 Task: Look for space in Pullman, United States from 12th June, 2023 to 15th June, 2023 for 2 adults in price range Rs.10000 to Rs.15000. Place can be entire place with 1  bedroom having 1 bed and 1 bathroom. Property type can be house, flat, guest house, hotel. Booking option can be shelf check-in. Required host language is English.
Action: Mouse moved to (533, 119)
Screenshot: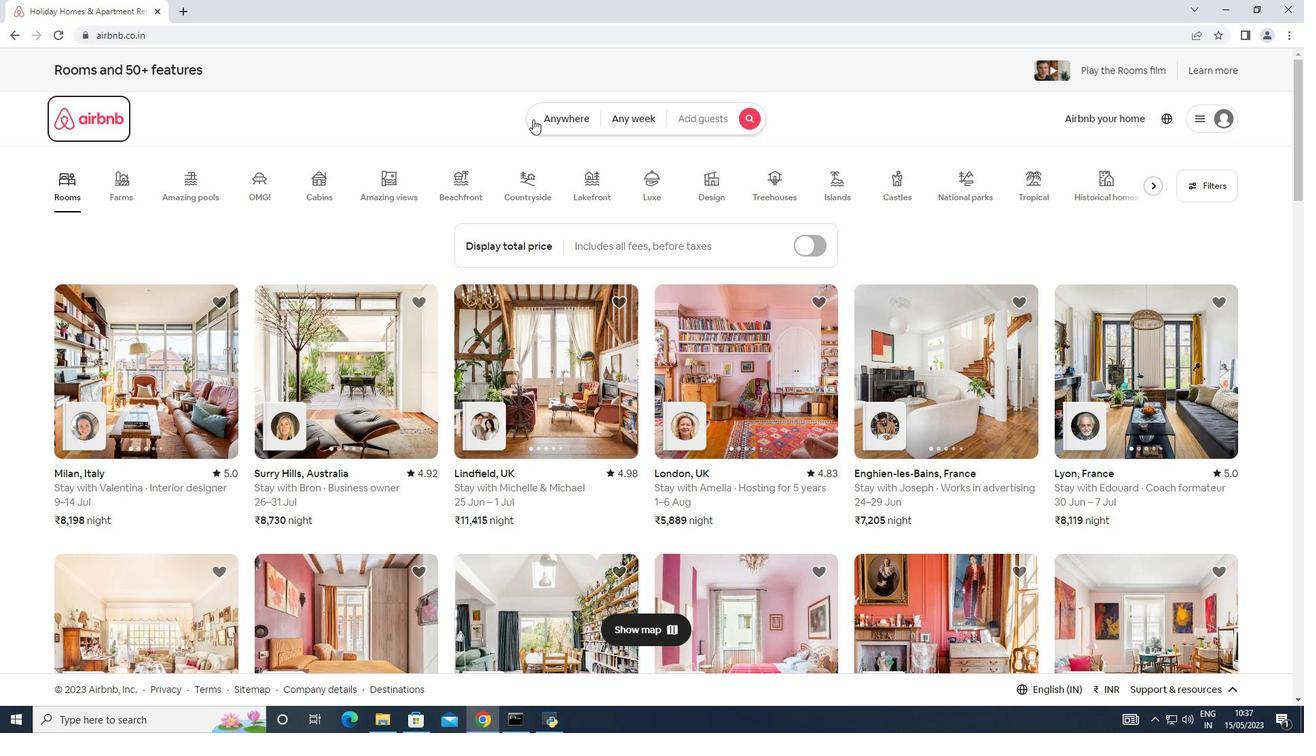 
Action: Mouse pressed left at (533, 119)
Screenshot: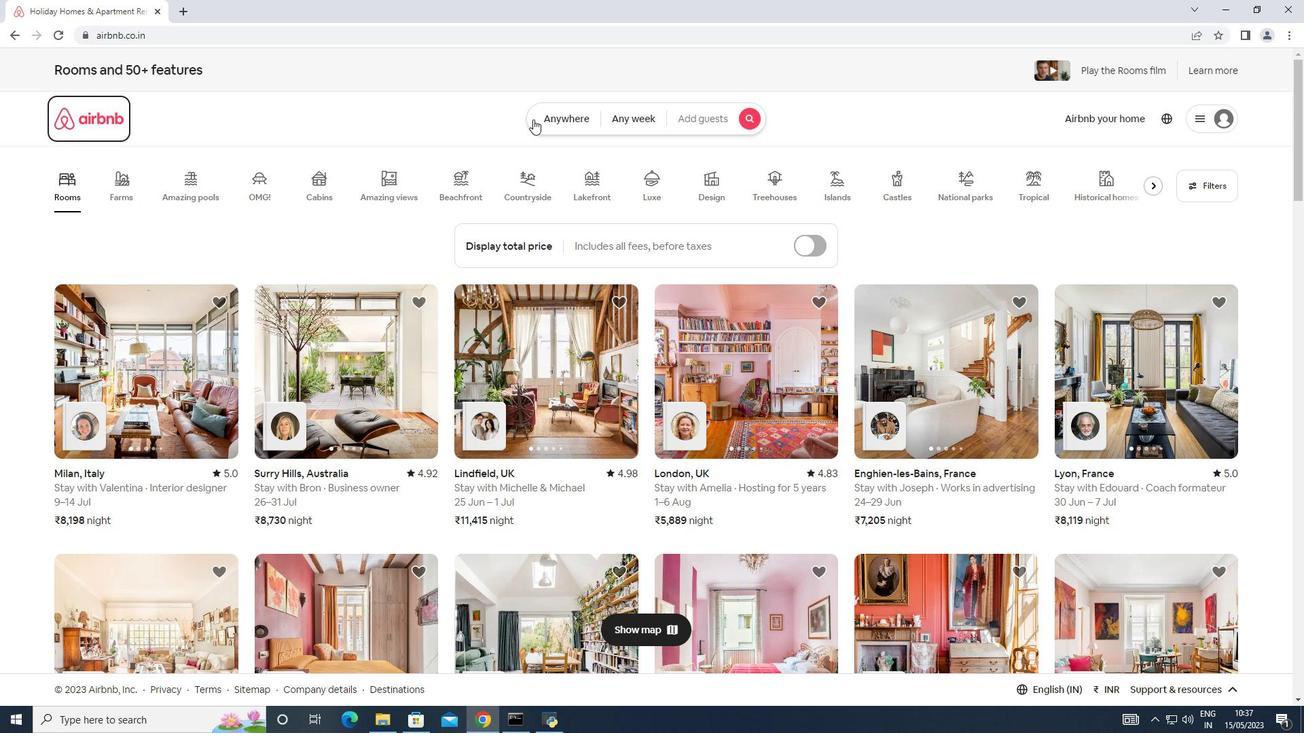 
Action: Mouse moved to (425, 175)
Screenshot: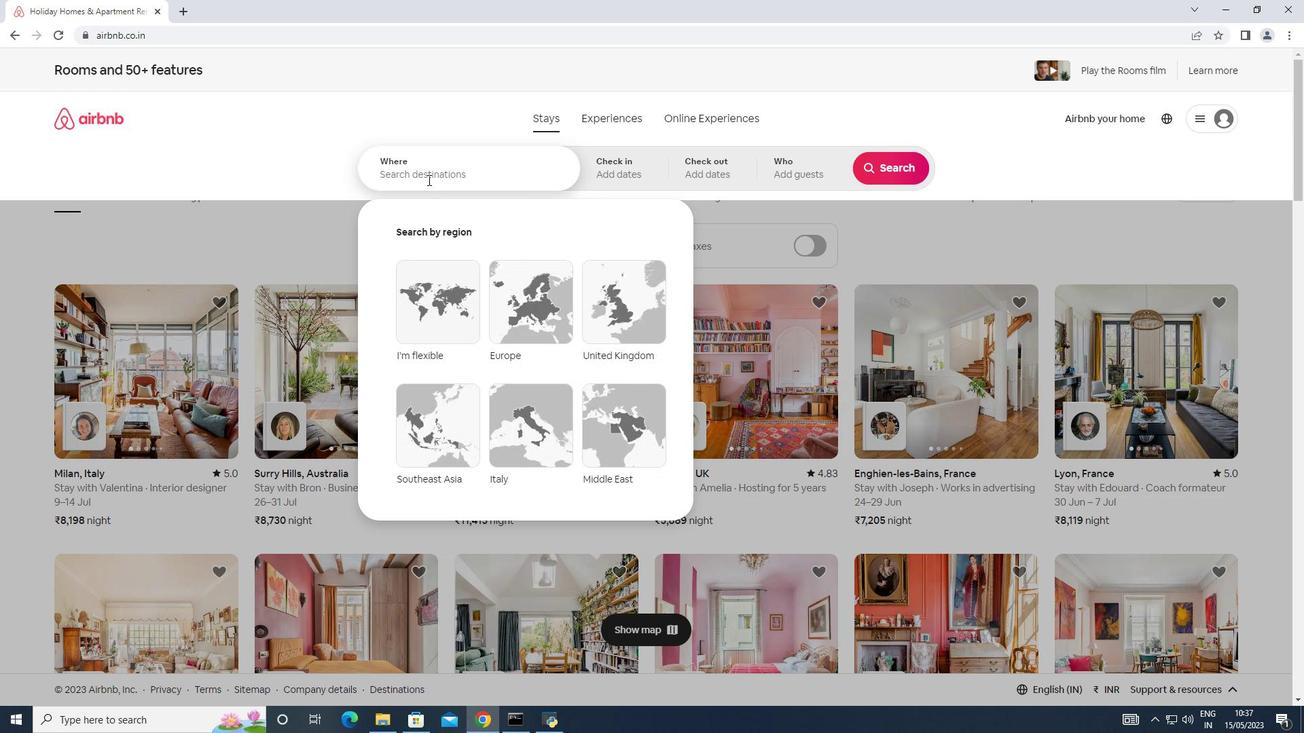 
Action: Mouse pressed left at (425, 175)
Screenshot: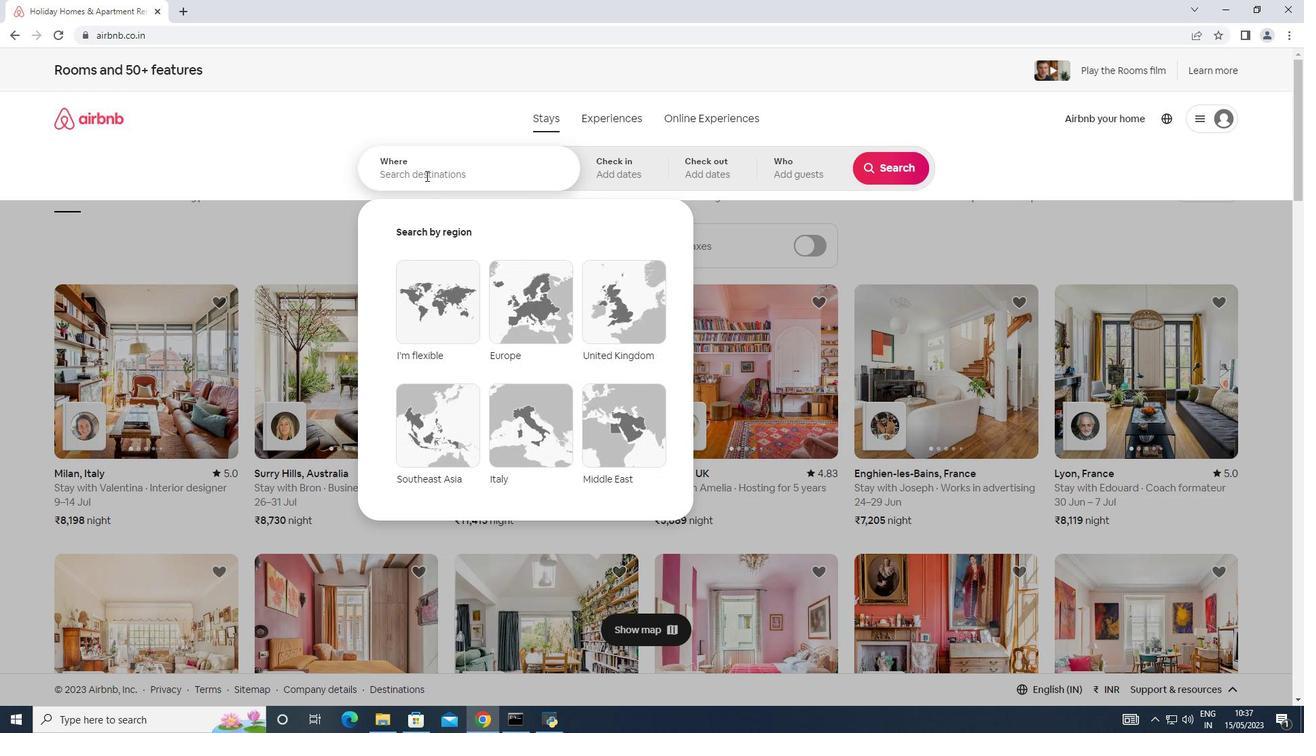 
Action: Mouse moved to (425, 174)
Screenshot: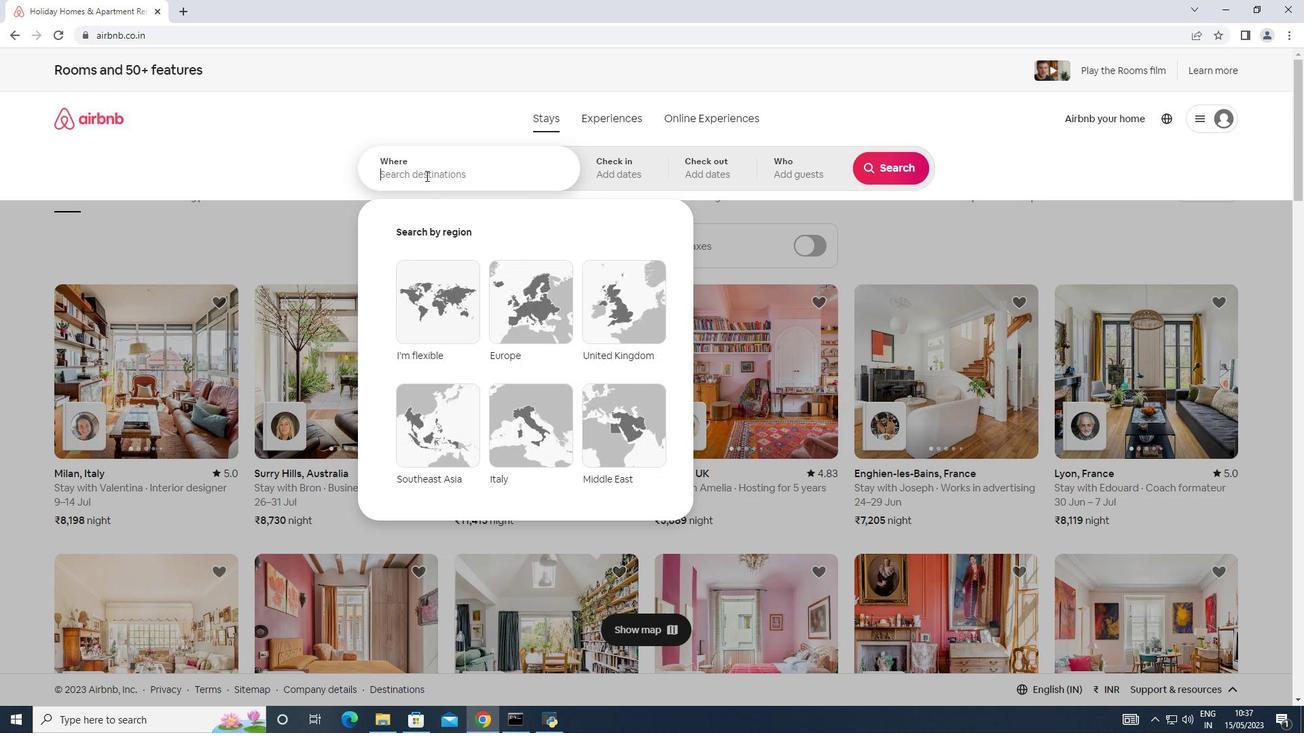 
Action: Key pressed <Key.shift><Key.shift><Key.shift><Key.shift><Key.shift><Key.shift><Key.shift><Key.shift><Key.shift><Key.shift><Key.shift><Key.shift><Key.shift><Key.shift><Key.shift><Key.shift><Key.shift><Key.shift><Key.shift><Key.shift><Key.shift><Key.shift><Key.shift><Key.shift><Key.shift><Key.shift><Key.shift><Key.shift><Key.shift><Key.shift><Key.shift><Key.shift><Key.shift><Key.shift><Key.shift><Key.shift><Key.shift><Key.shift><Key.shift><Key.shift><Key.shift><Key.shift><Key.shift><Key.shift><Key.shift><Key.shift><Key.shift><Key.shift><Key.shift><Key.shift><Key.shift><Key.shift><Key.shift><Key.shift><Key.shift><Key.shift><Key.shift><Key.shift><Key.shift><Key.shift><Key.shift><Key.shift><Key.shift><Key.shift><Key.shift><Key.shift><Key.shift><Key.shift><Key.shift><Key.shift><Key.shift><Key.shift><Key.shift>Pullman,<Key.shift>United<Key.space><Key.shift>States
Screenshot: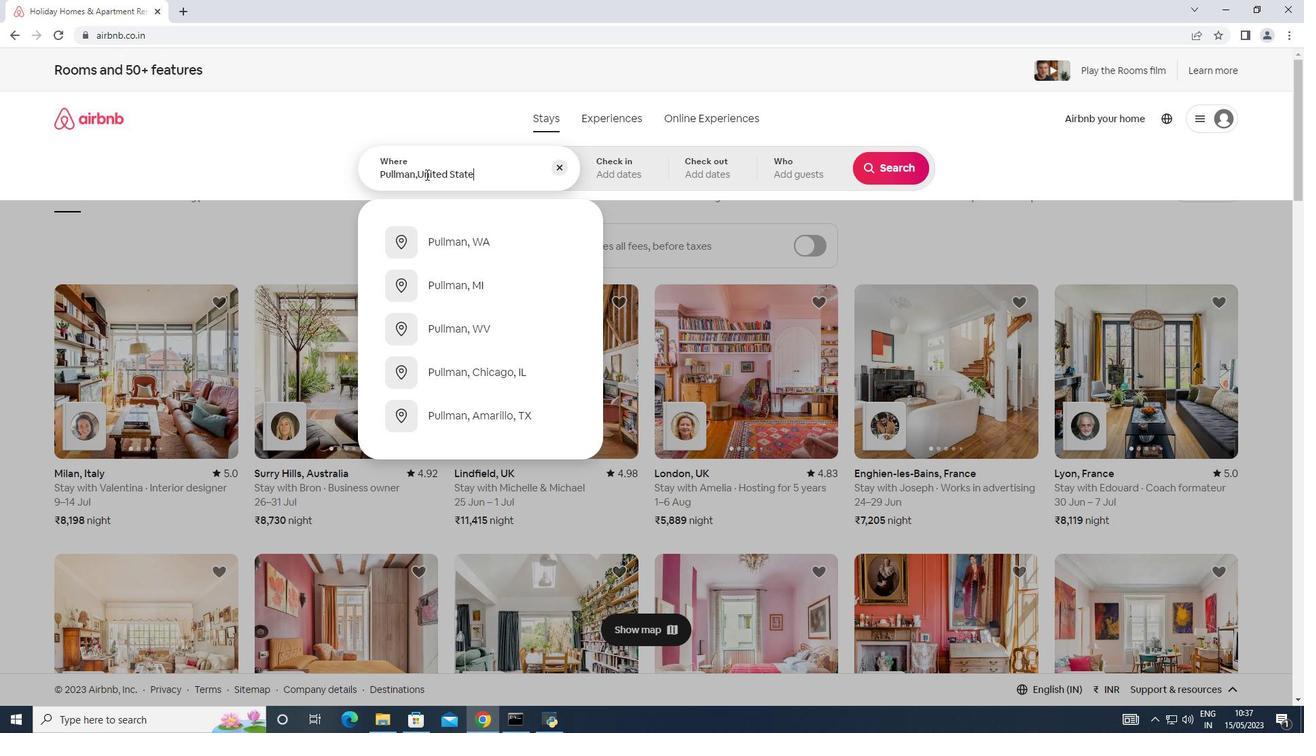 
Action: Mouse moved to (606, 158)
Screenshot: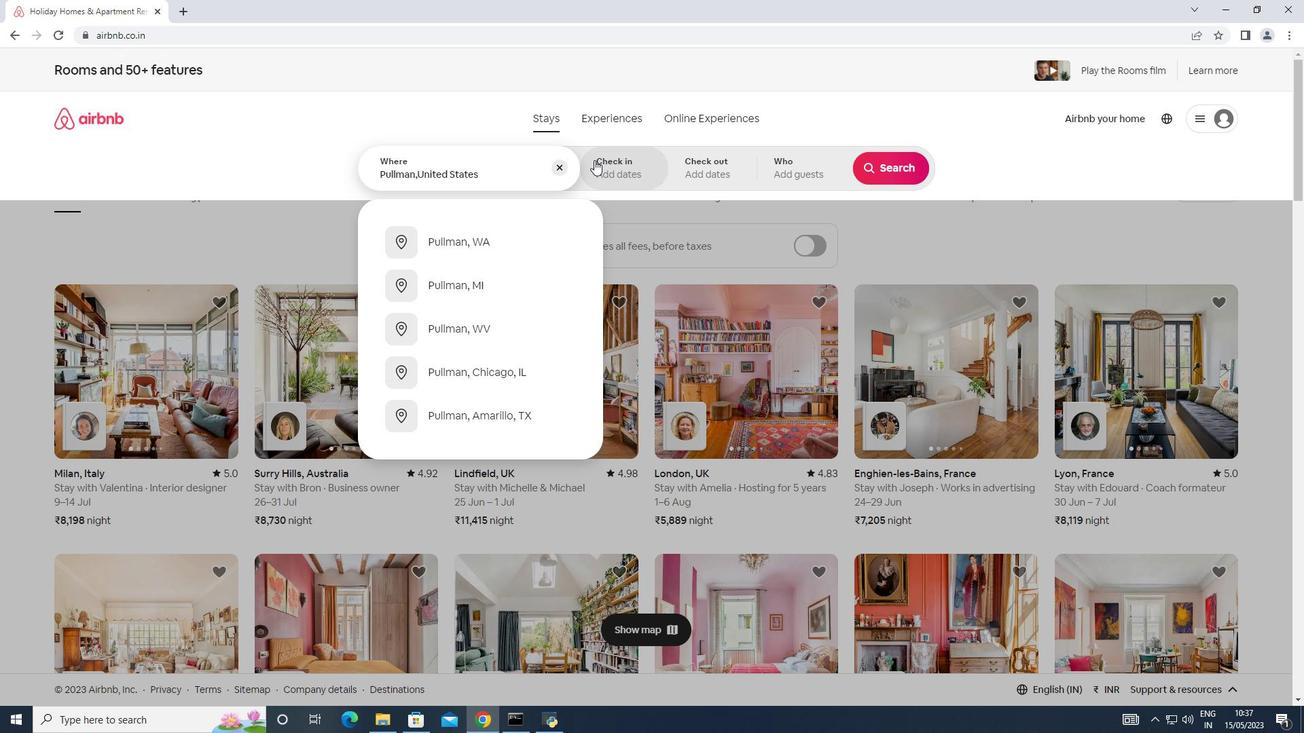 
Action: Mouse pressed left at (606, 158)
Screenshot: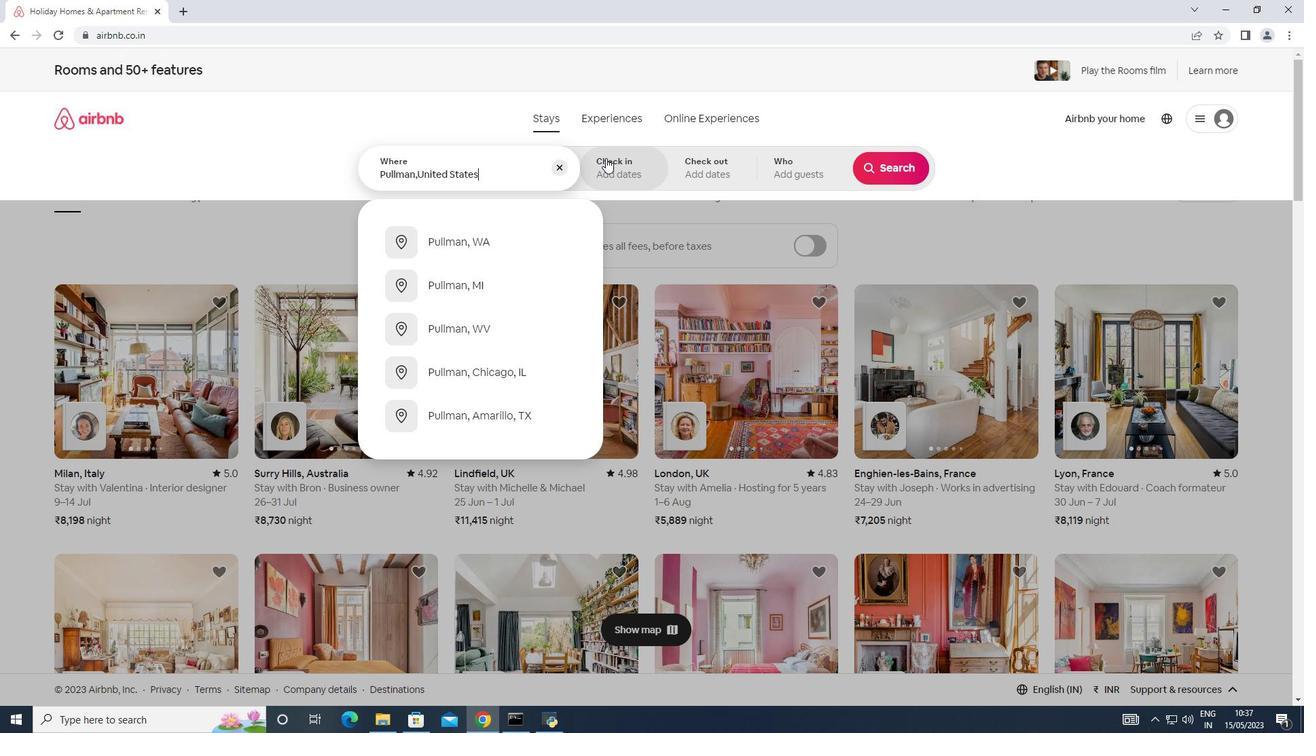 
Action: Mouse moved to (720, 395)
Screenshot: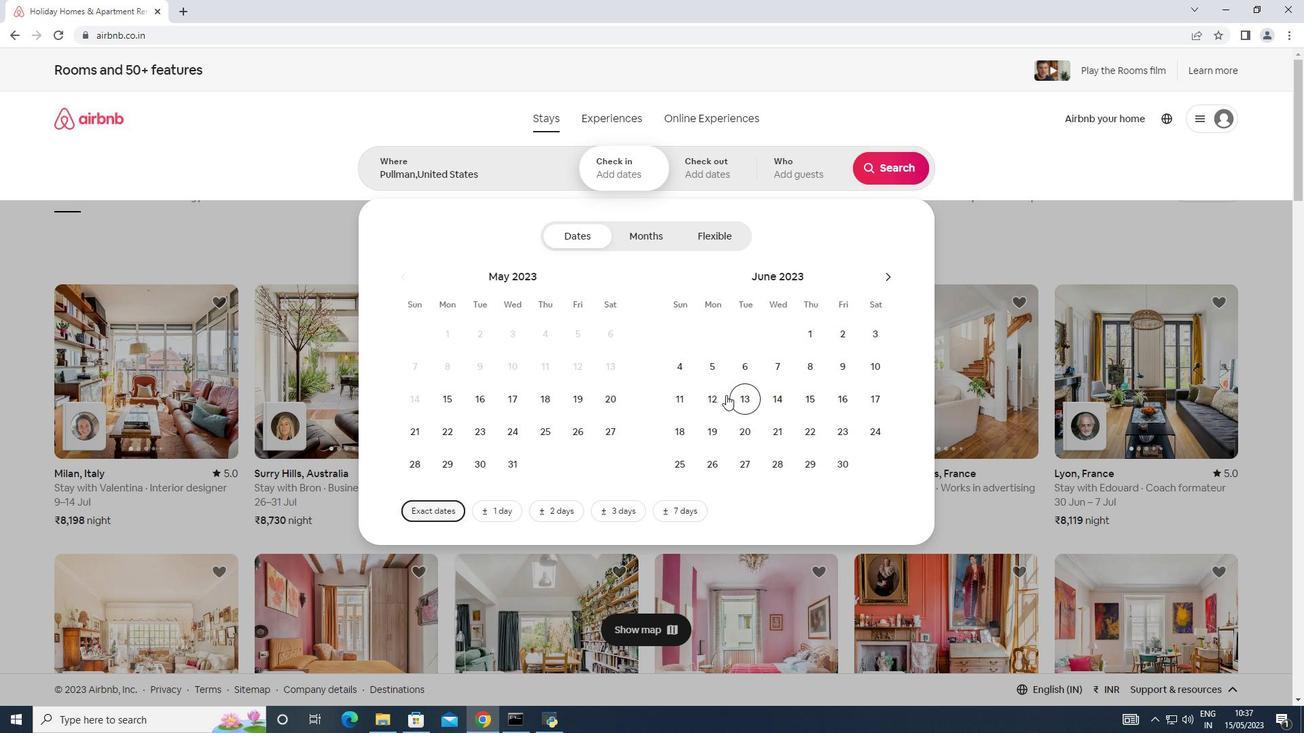 
Action: Mouse pressed left at (720, 395)
Screenshot: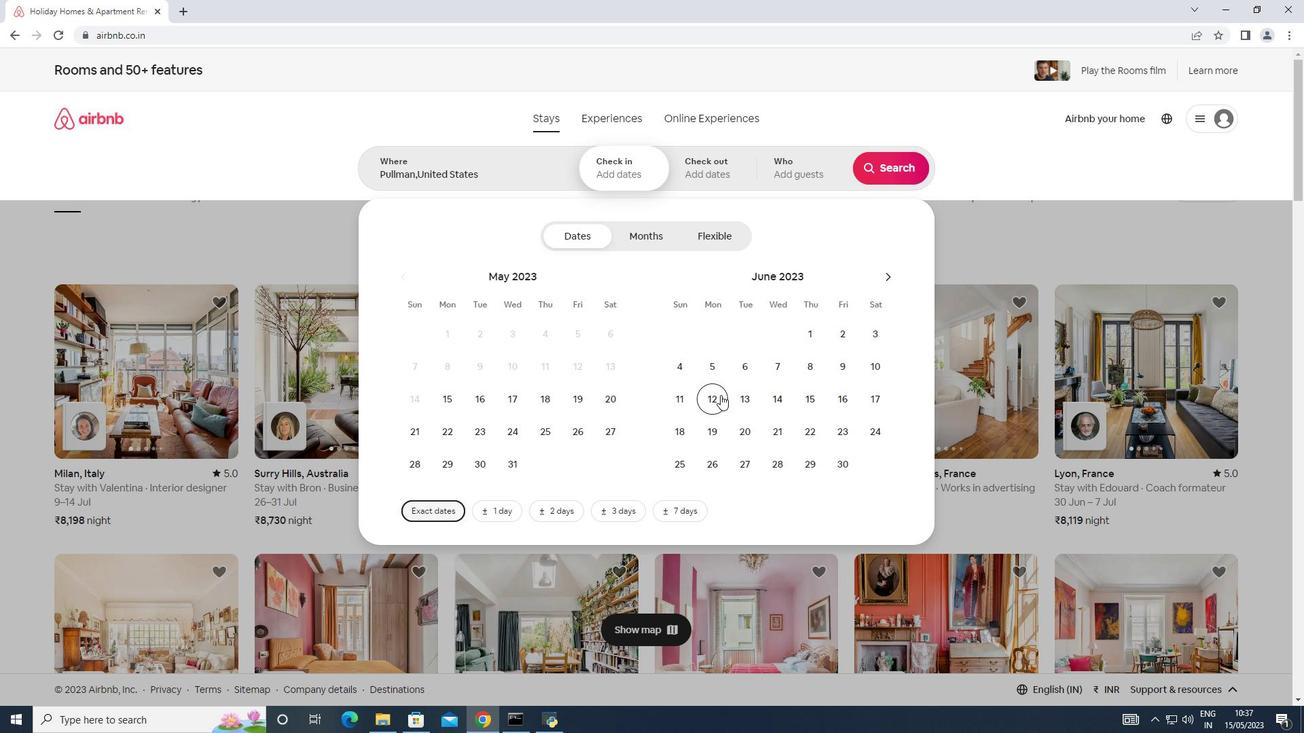 
Action: Mouse moved to (813, 405)
Screenshot: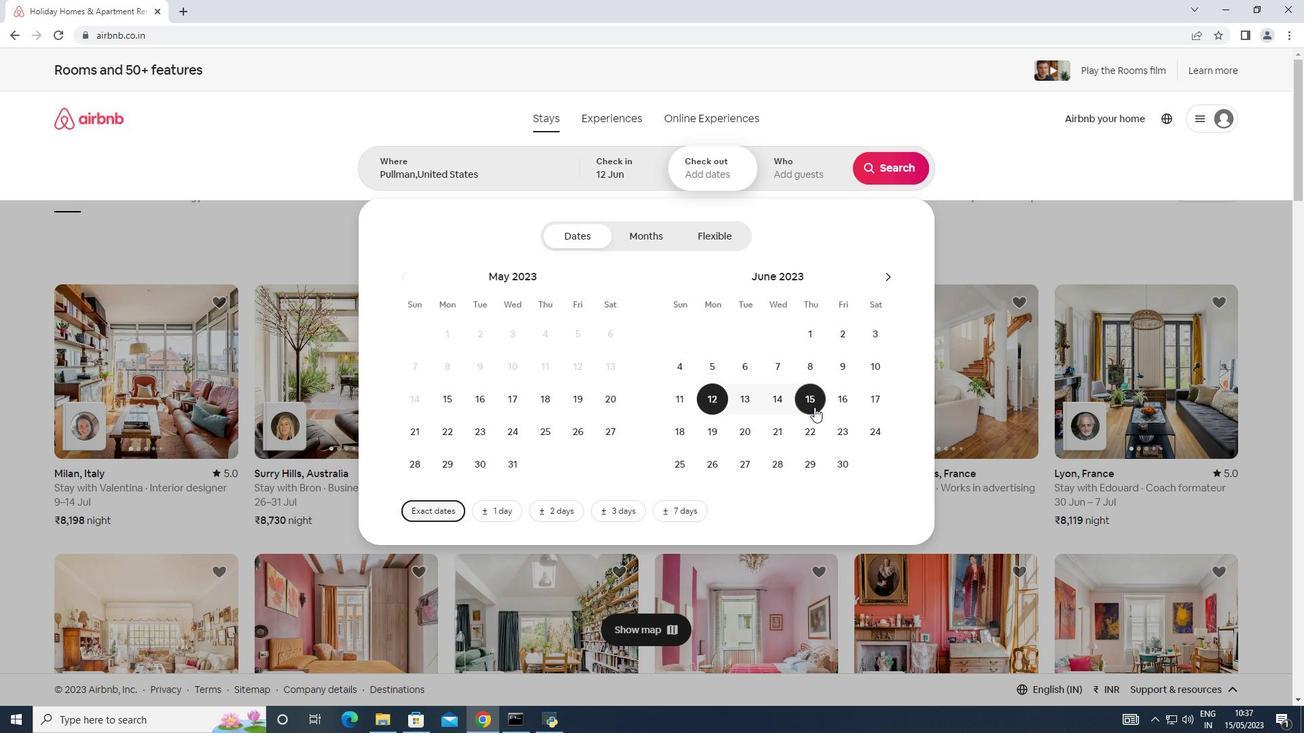 
Action: Mouse pressed left at (813, 405)
Screenshot: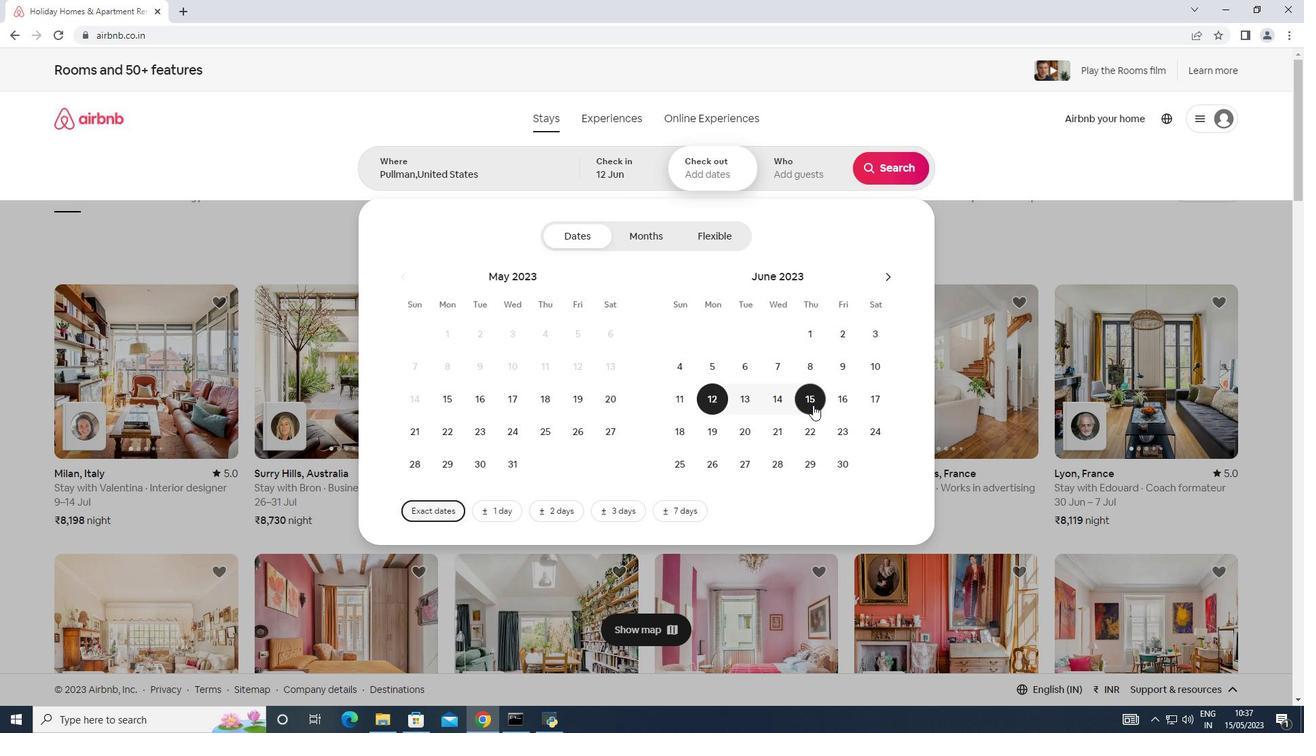 
Action: Mouse moved to (798, 165)
Screenshot: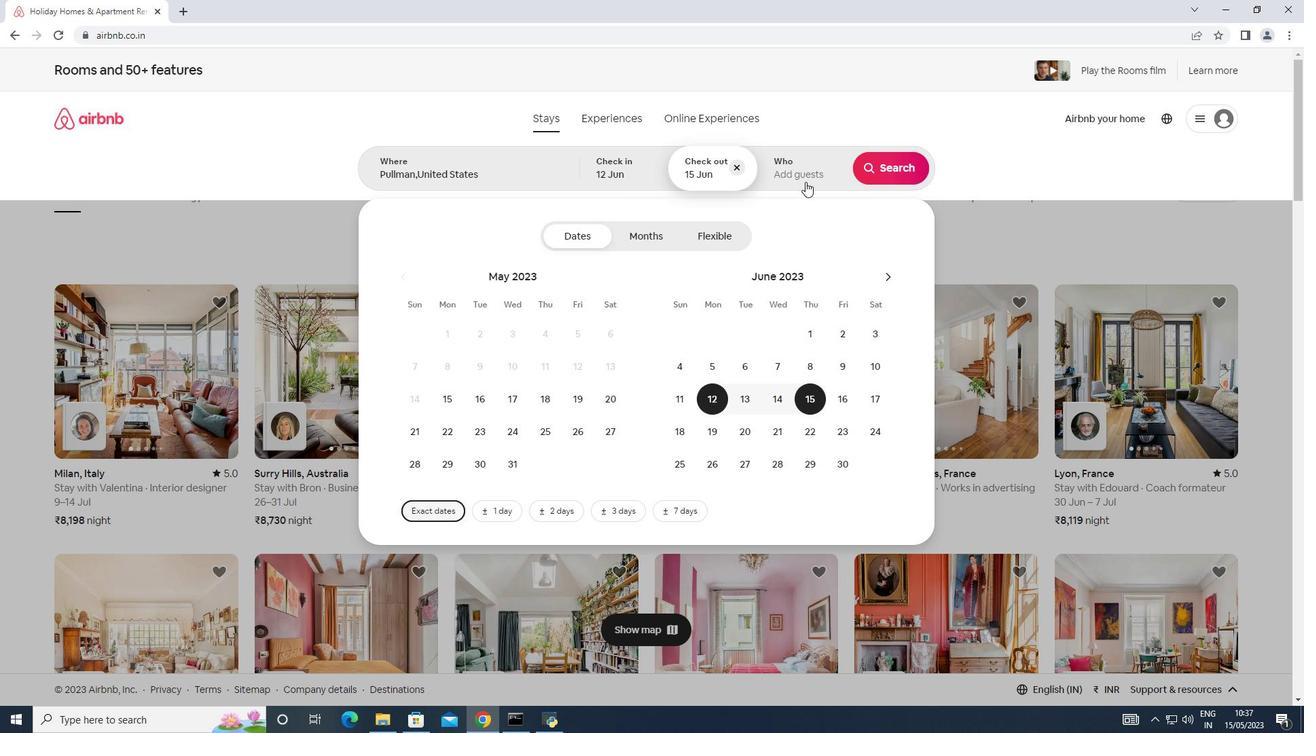 
Action: Mouse pressed left at (798, 165)
Screenshot: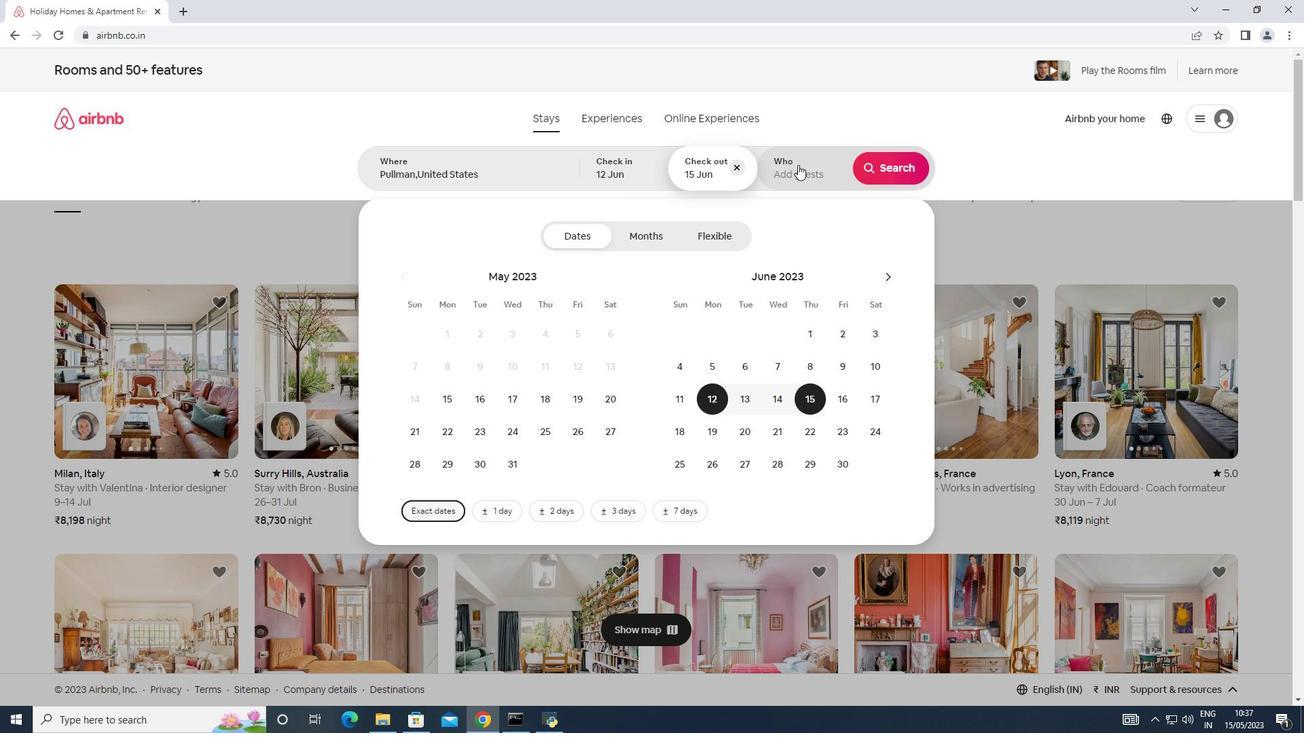 
Action: Mouse moved to (890, 238)
Screenshot: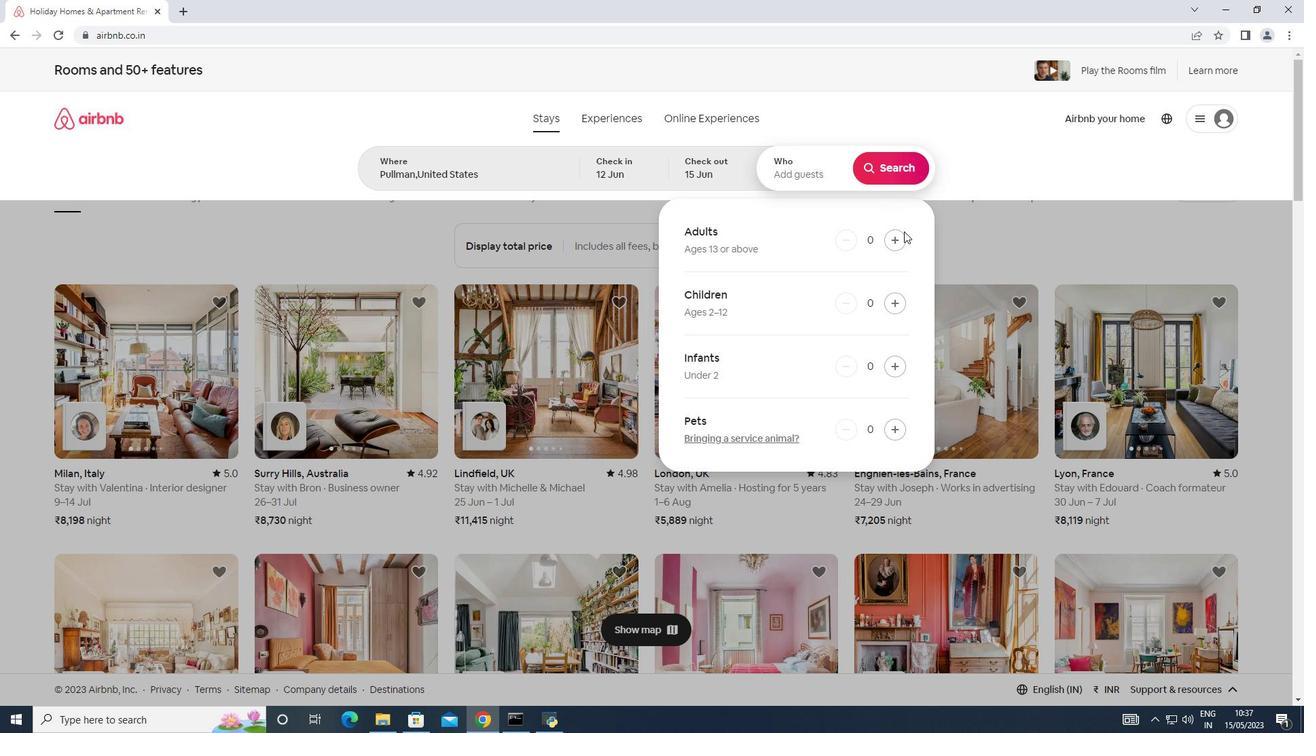 
Action: Mouse pressed left at (890, 238)
Screenshot: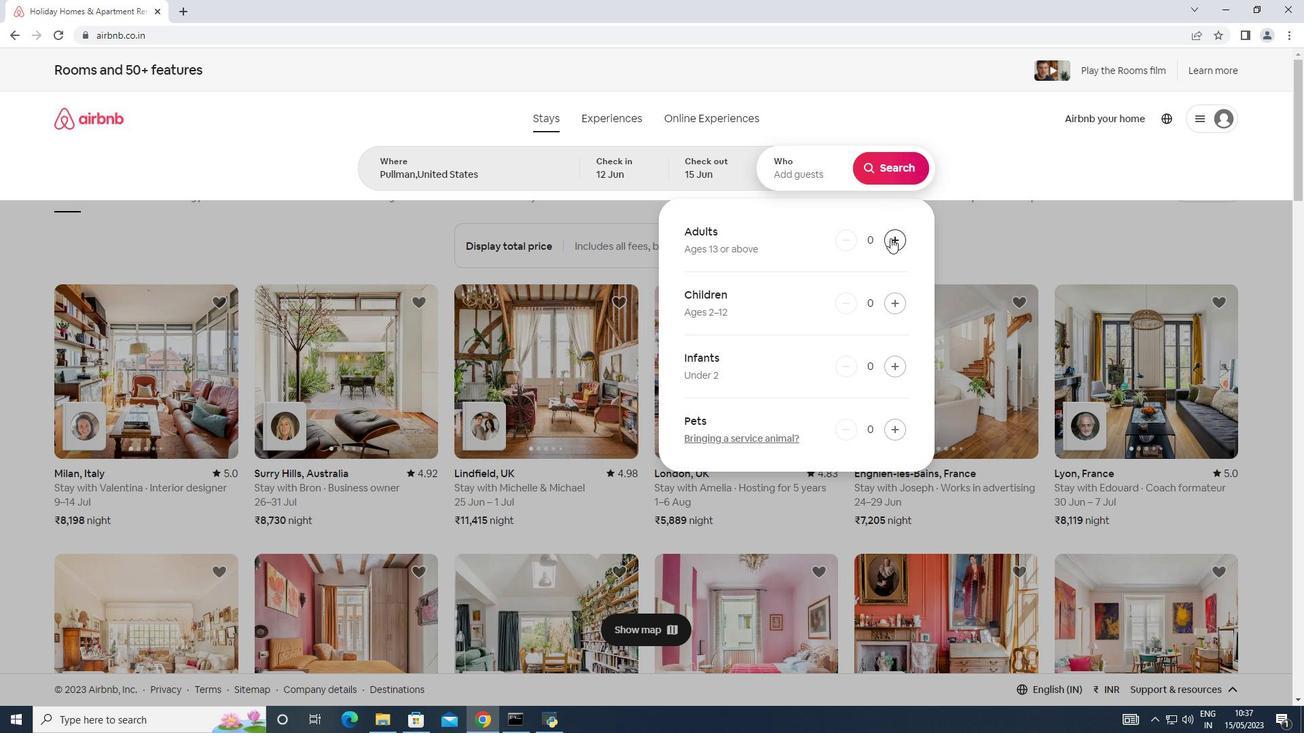 
Action: Mouse pressed left at (890, 238)
Screenshot: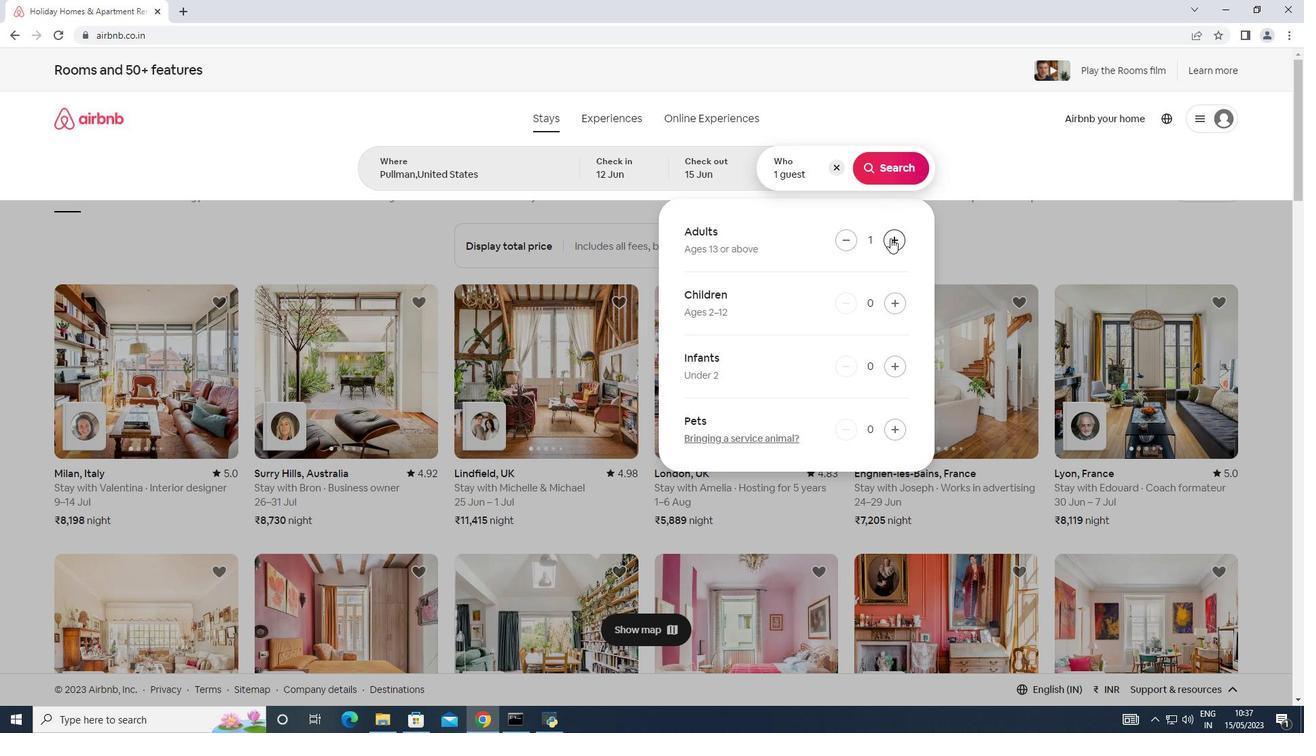 
Action: Mouse moved to (890, 163)
Screenshot: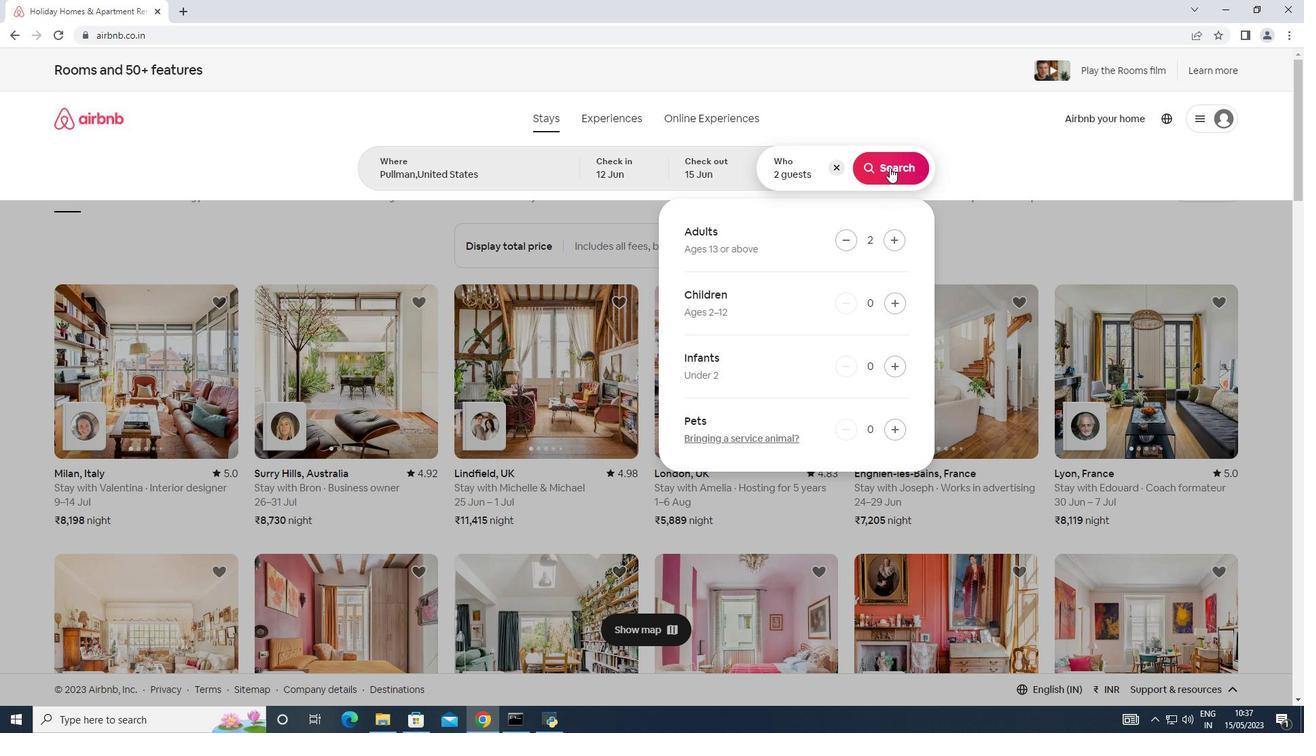 
Action: Mouse pressed left at (890, 163)
Screenshot: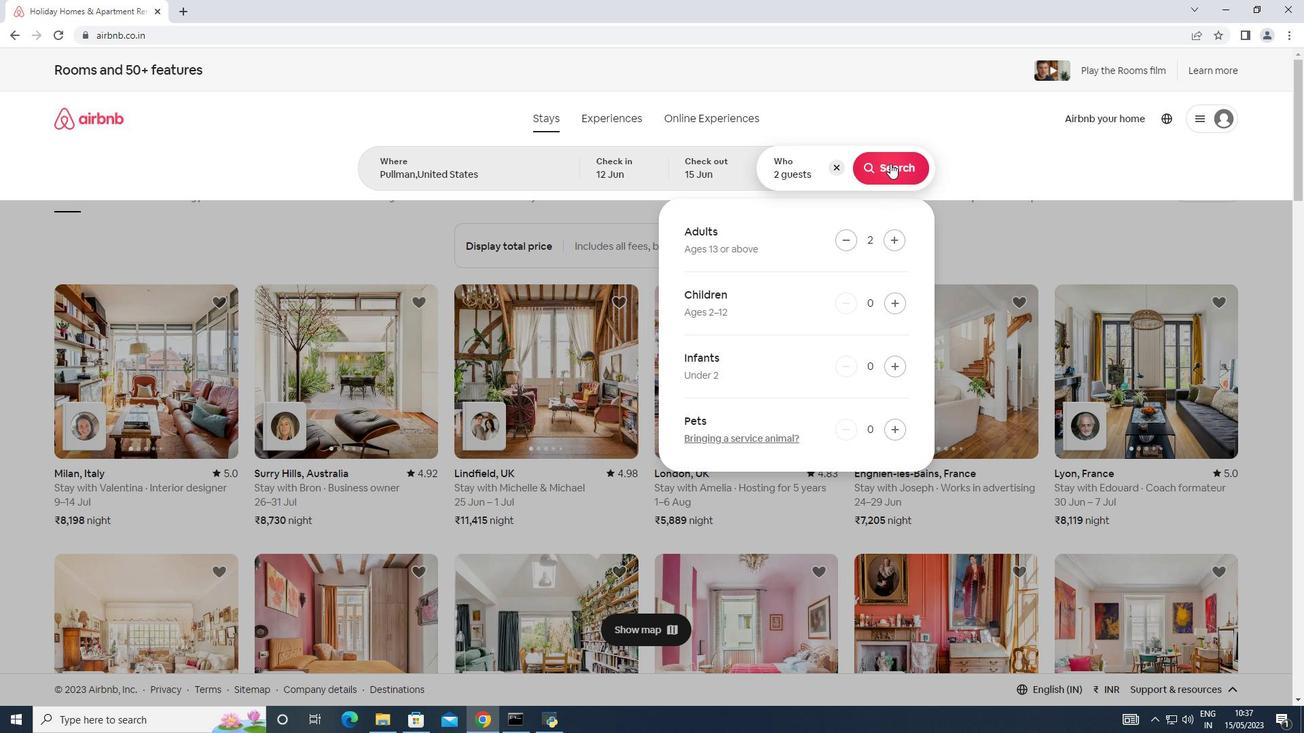 
Action: Mouse moved to (1231, 121)
Screenshot: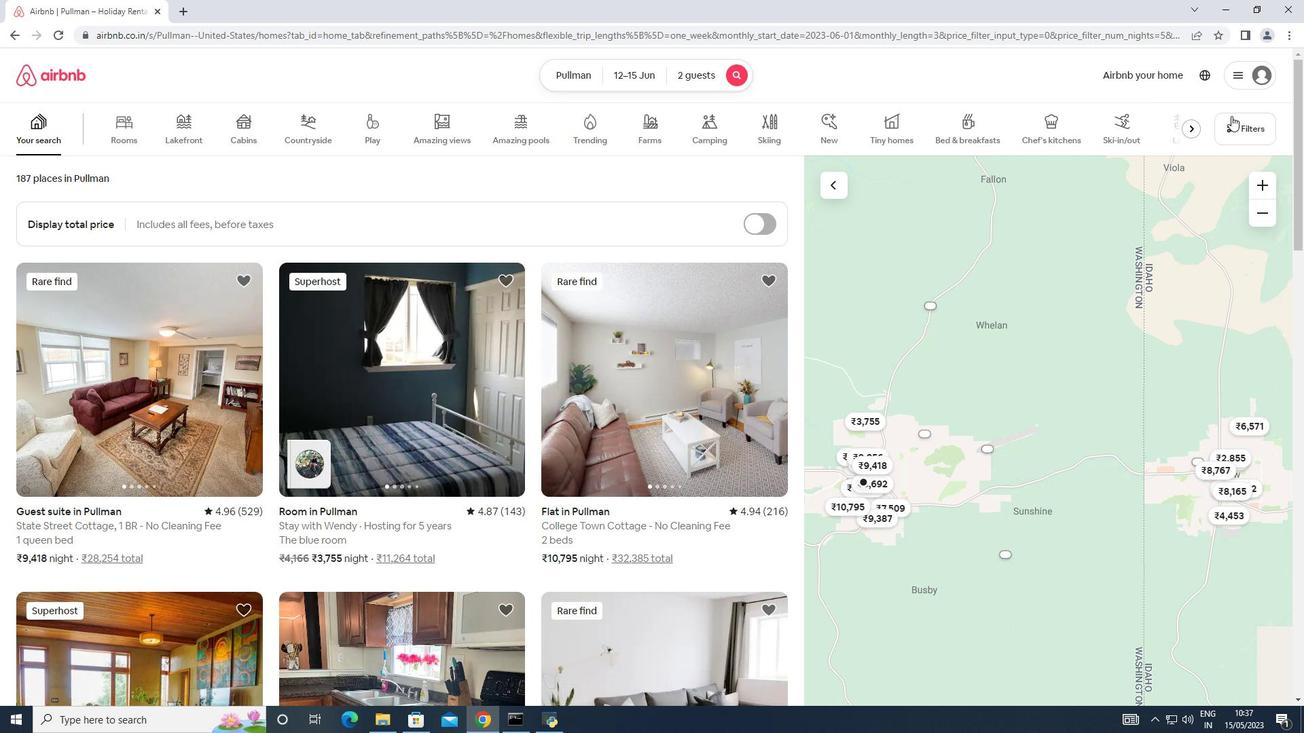 
Action: Mouse pressed left at (1231, 121)
Screenshot: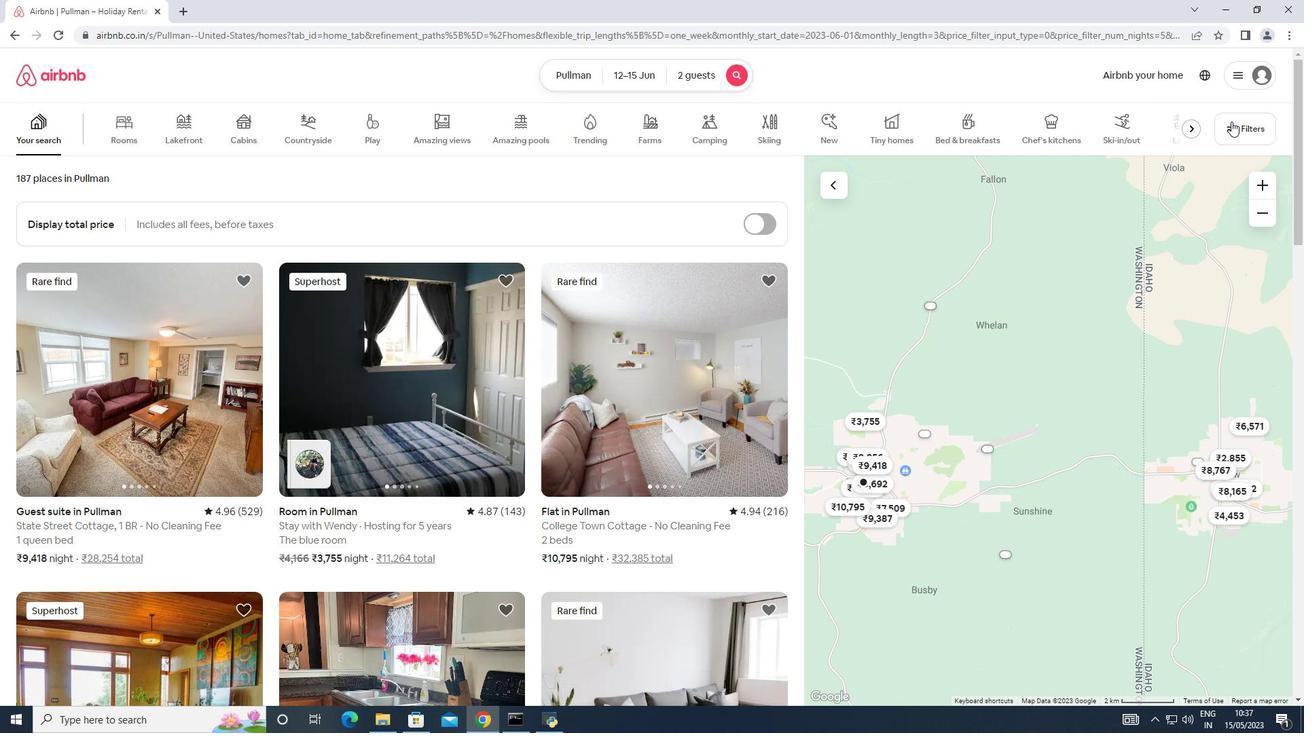
Action: Mouse moved to (463, 459)
Screenshot: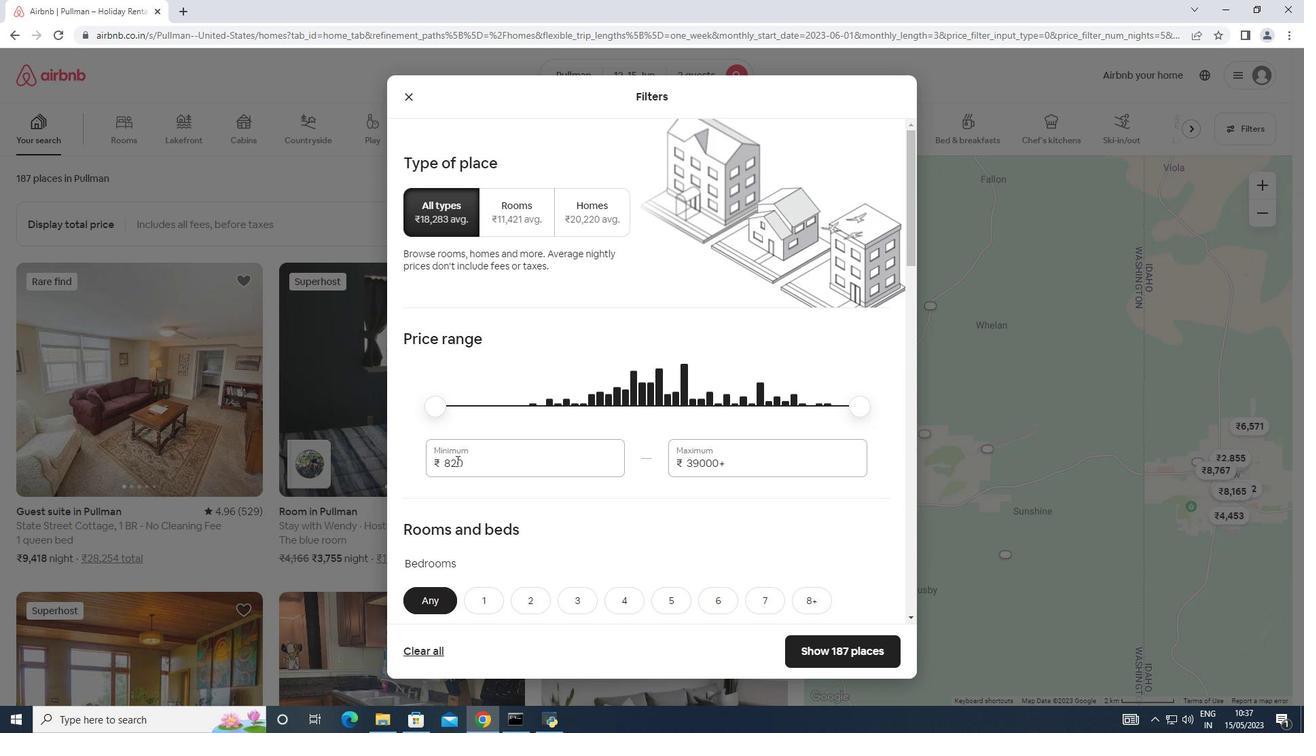 
Action: Mouse pressed left at (463, 459)
Screenshot: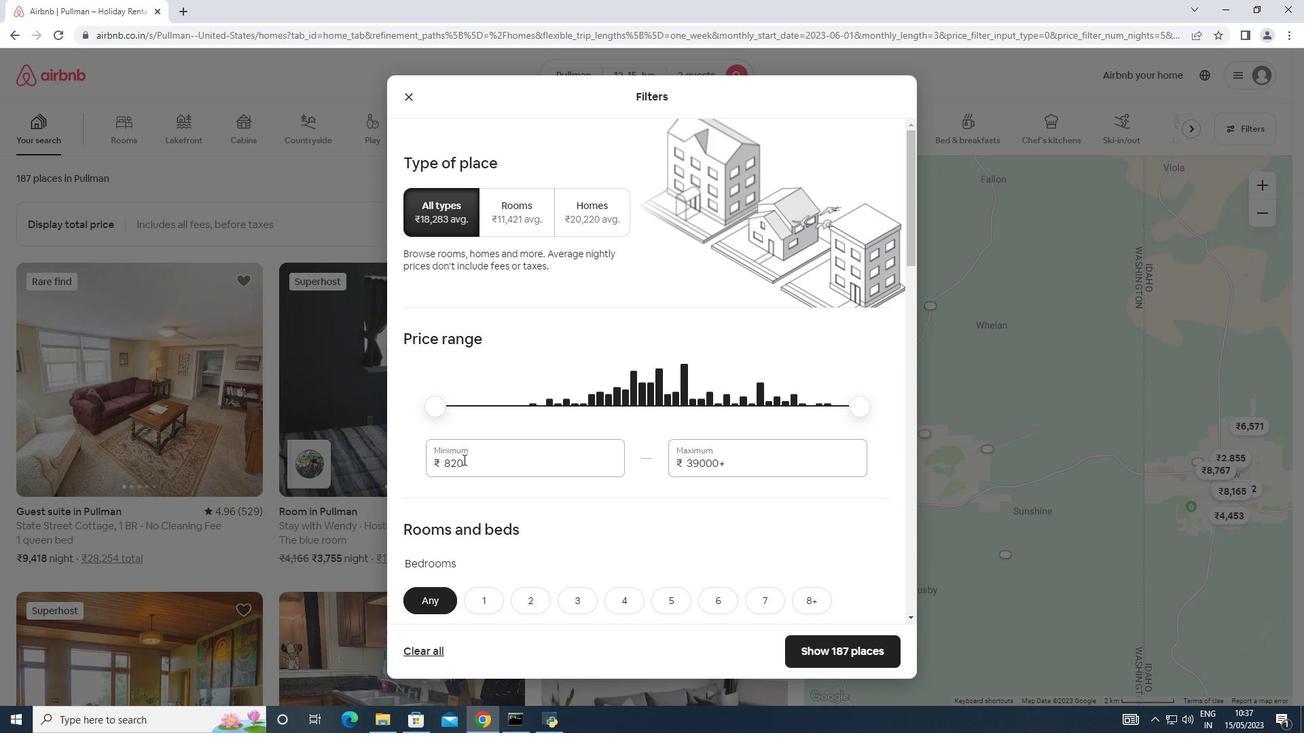 
Action: Mouse moved to (410, 457)
Screenshot: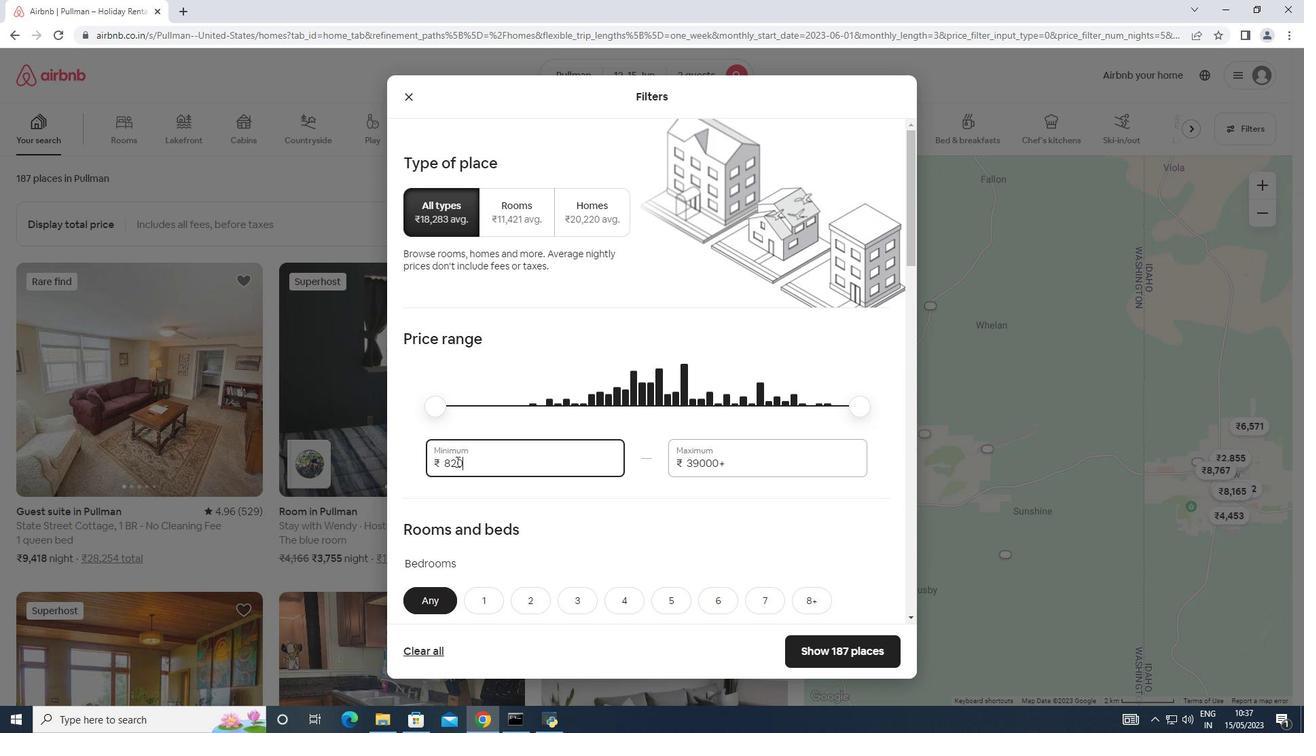 
Action: Key pressed 10000
Screenshot: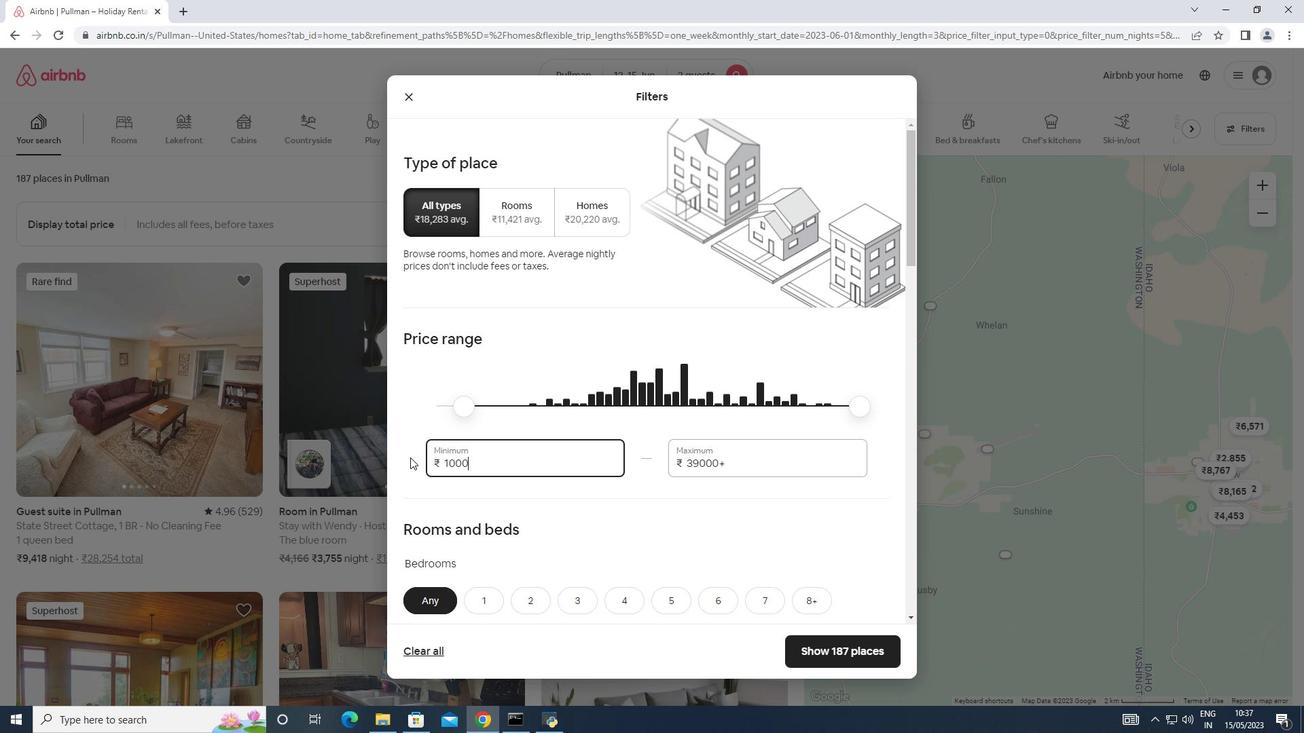 
Action: Mouse moved to (730, 462)
Screenshot: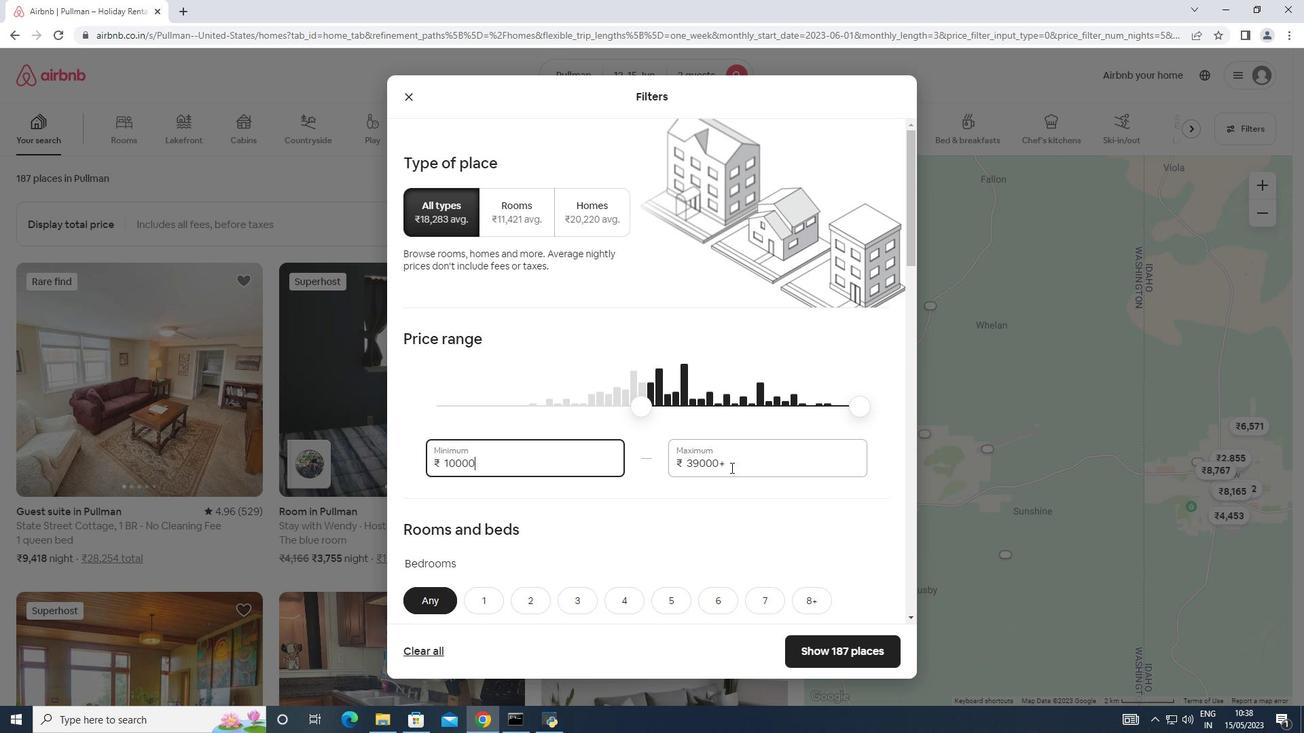 
Action: Mouse pressed left at (730, 462)
Screenshot: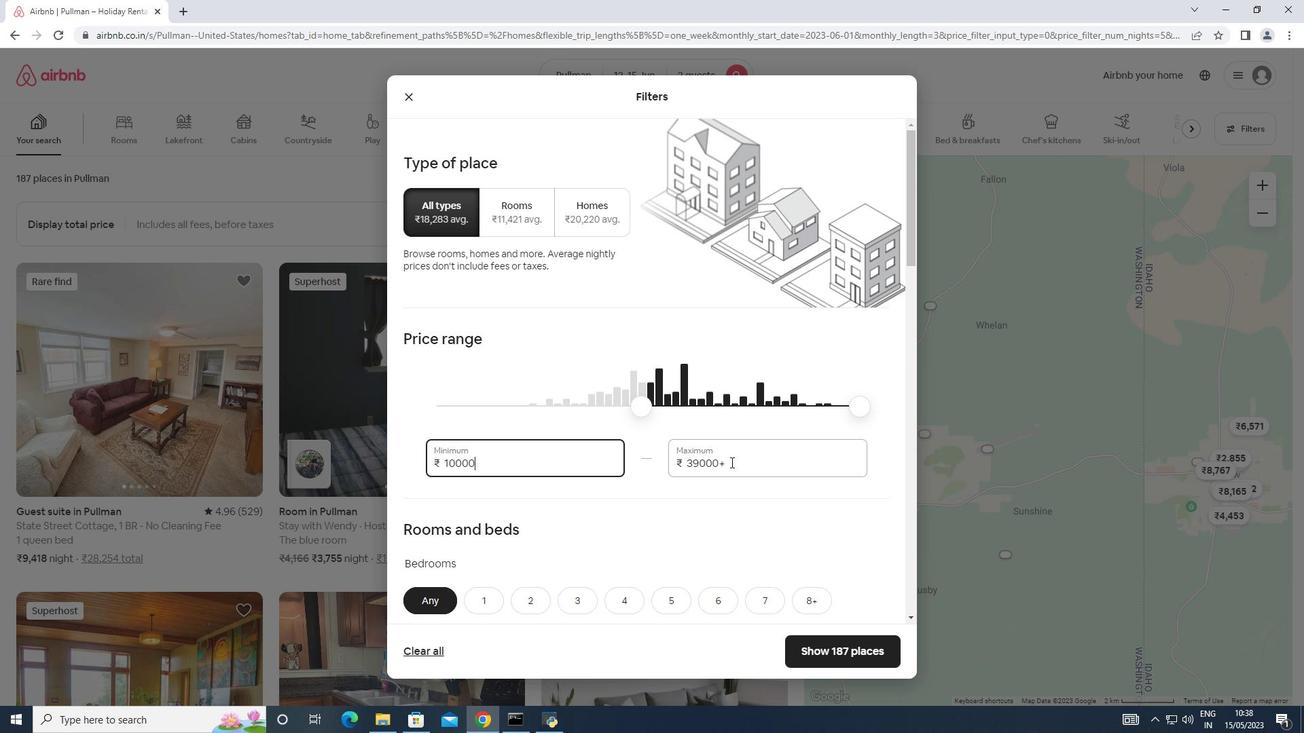 
Action: Mouse moved to (675, 465)
Screenshot: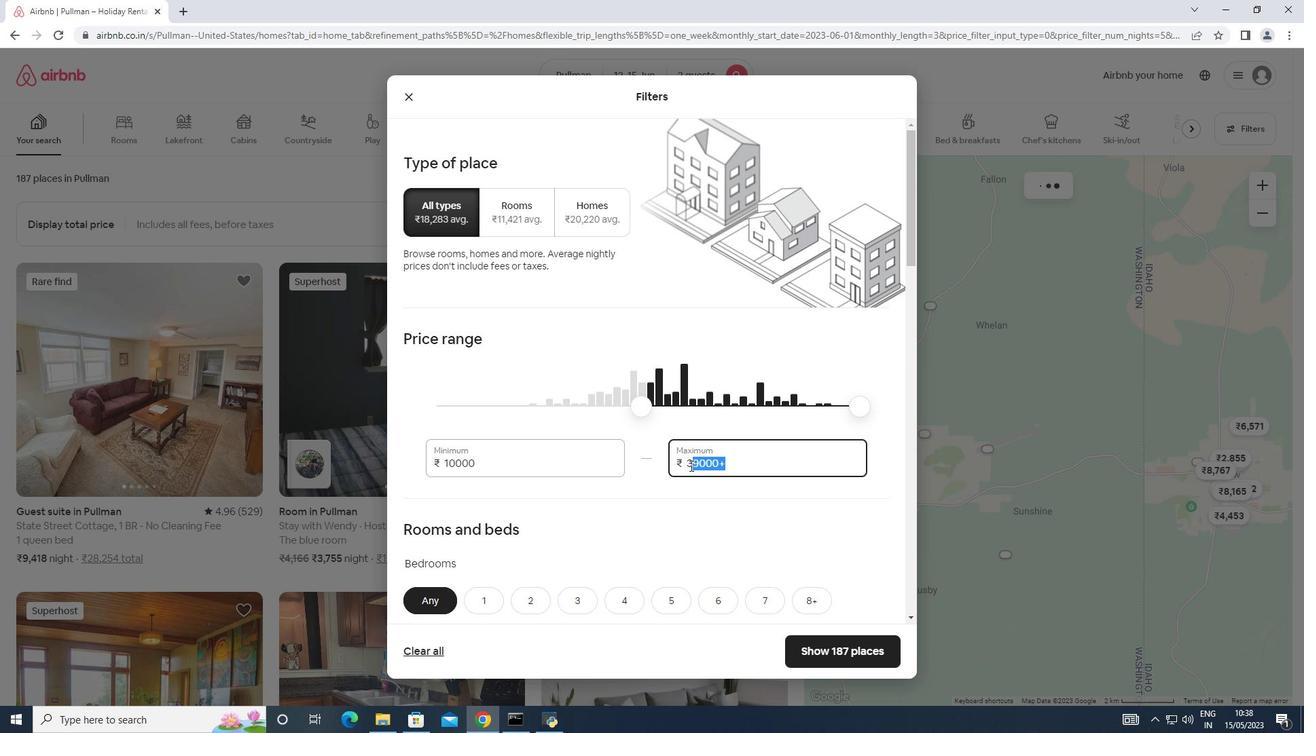 
Action: Mouse pressed left at (675, 465)
Screenshot: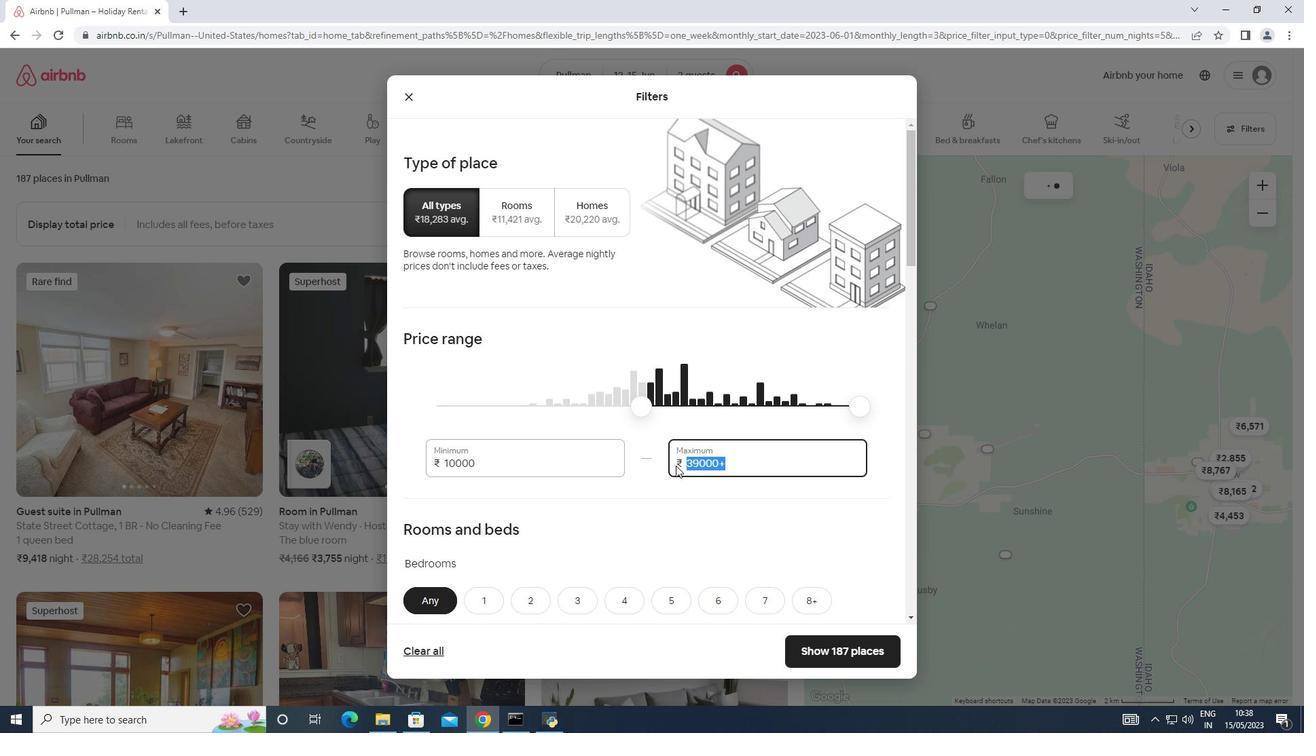 
Action: Key pressed 15000
Screenshot: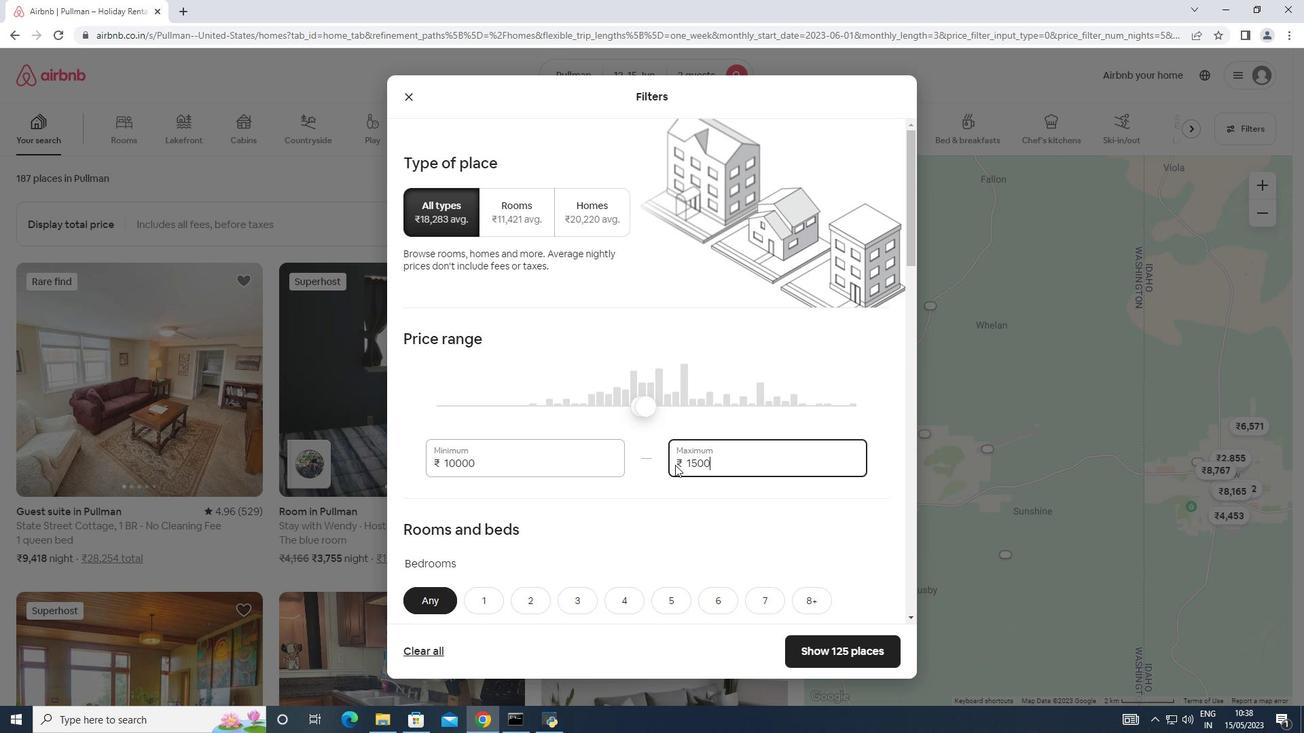 
Action: Mouse scrolled (675, 464) with delta (0, 0)
Screenshot: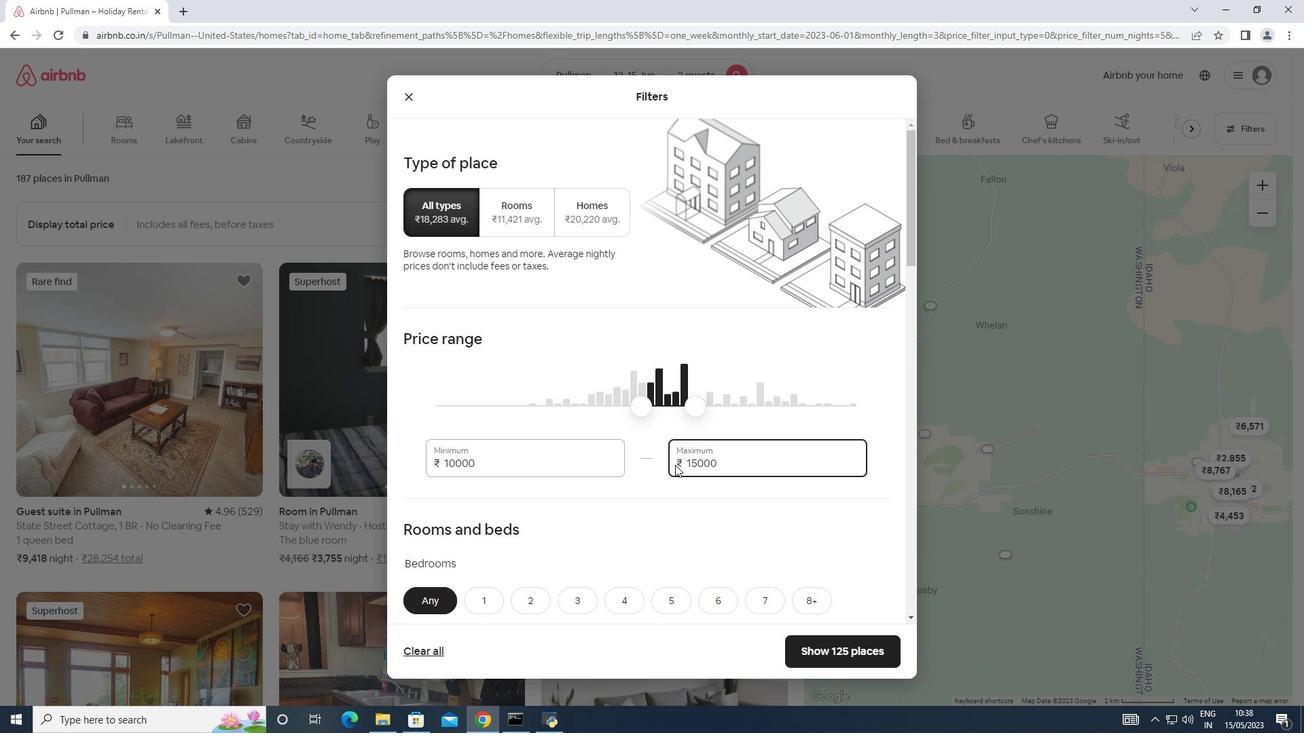 
Action: Mouse scrolled (675, 464) with delta (0, 0)
Screenshot: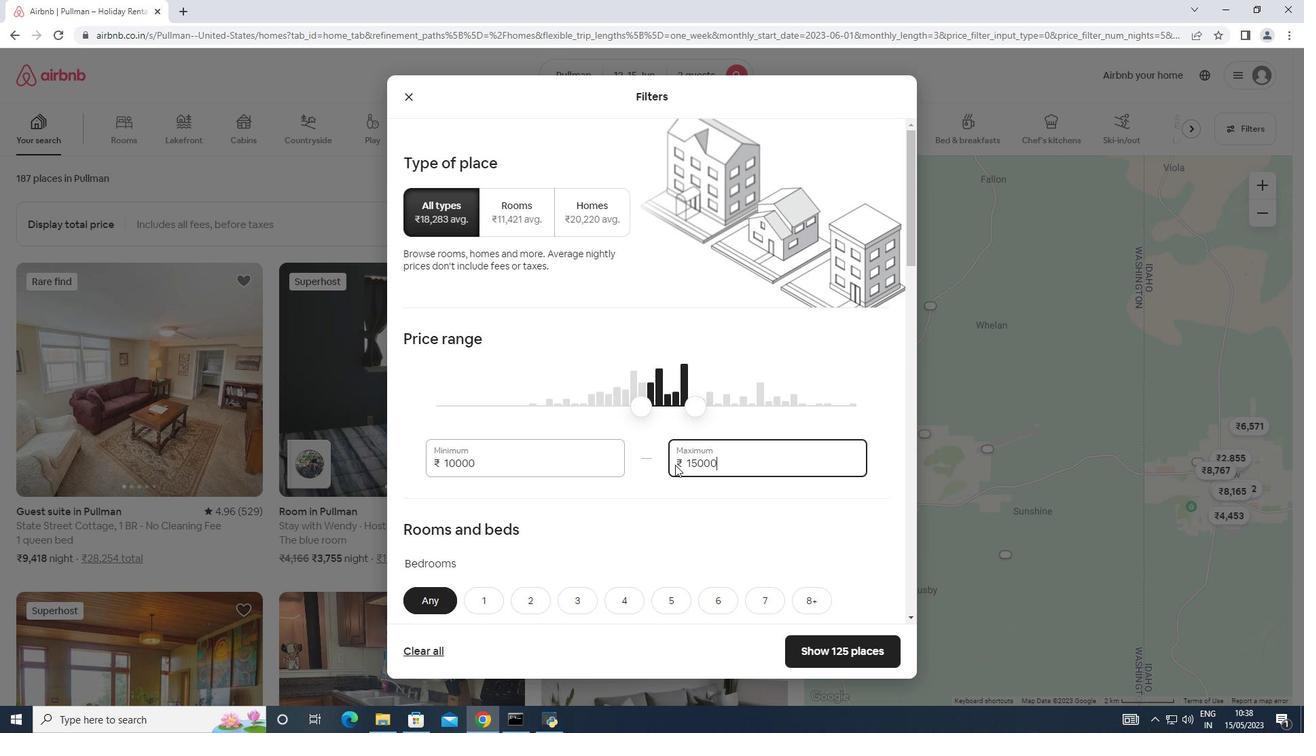 
Action: Mouse scrolled (675, 464) with delta (0, 0)
Screenshot: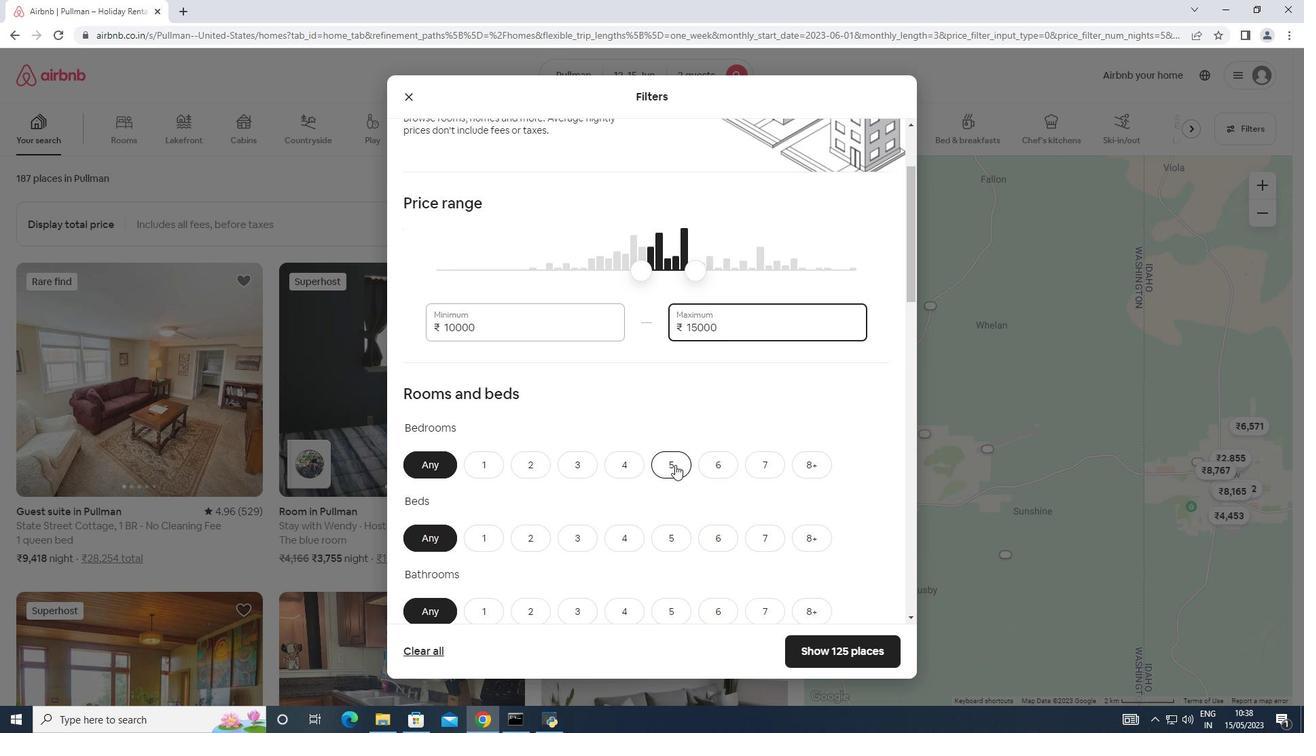 
Action: Mouse moved to (664, 469)
Screenshot: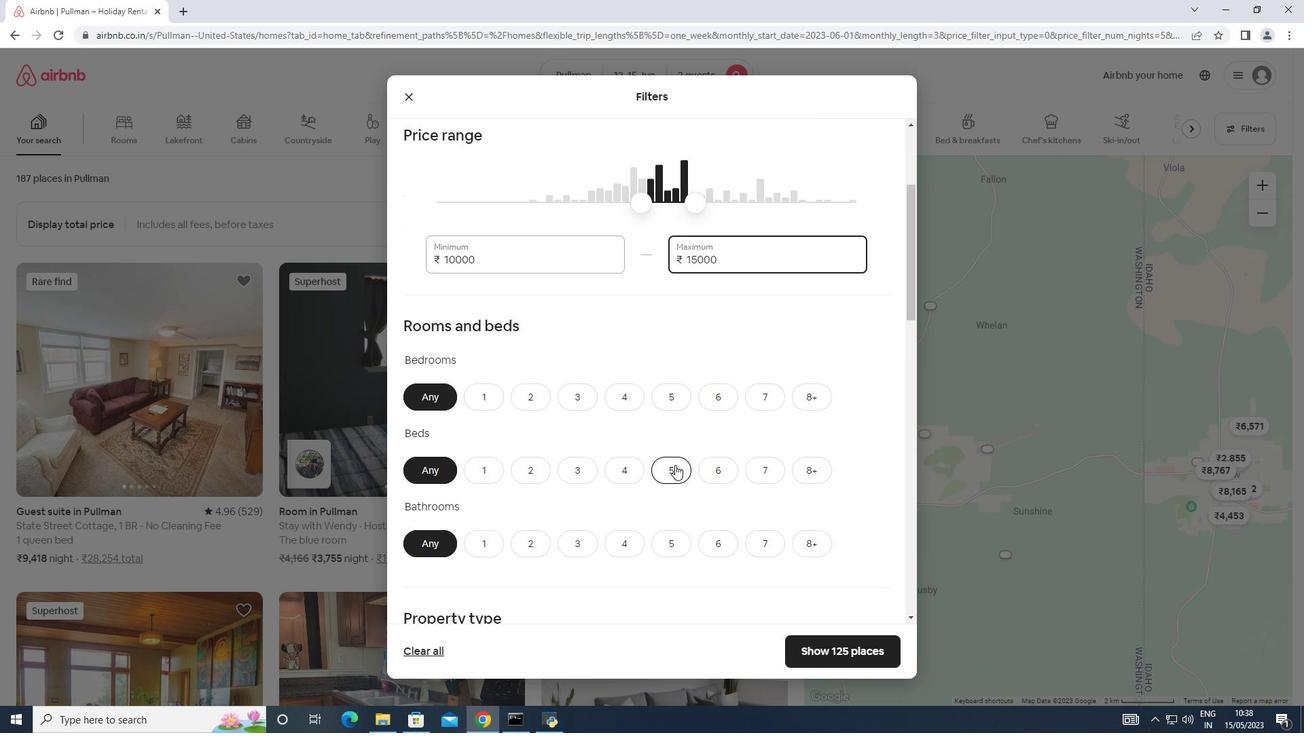 
Action: Mouse scrolled (664, 468) with delta (0, 0)
Screenshot: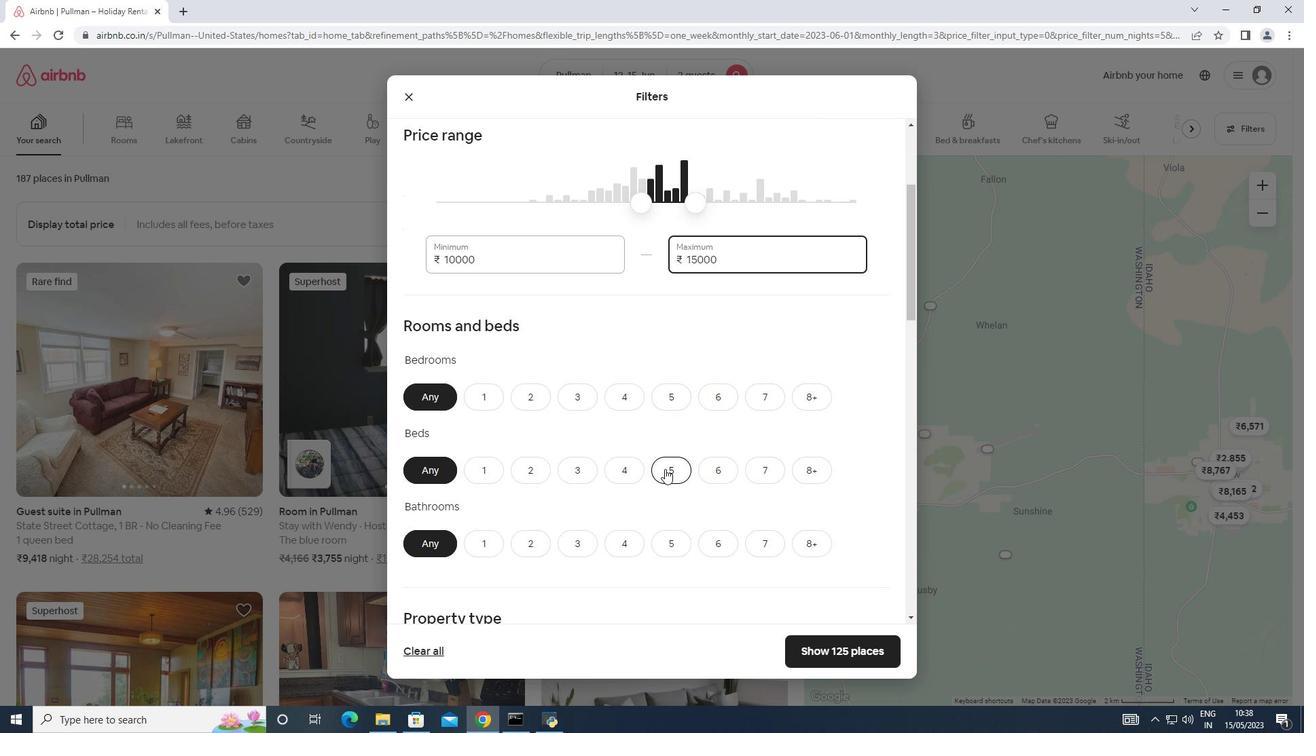 
Action: Mouse moved to (487, 328)
Screenshot: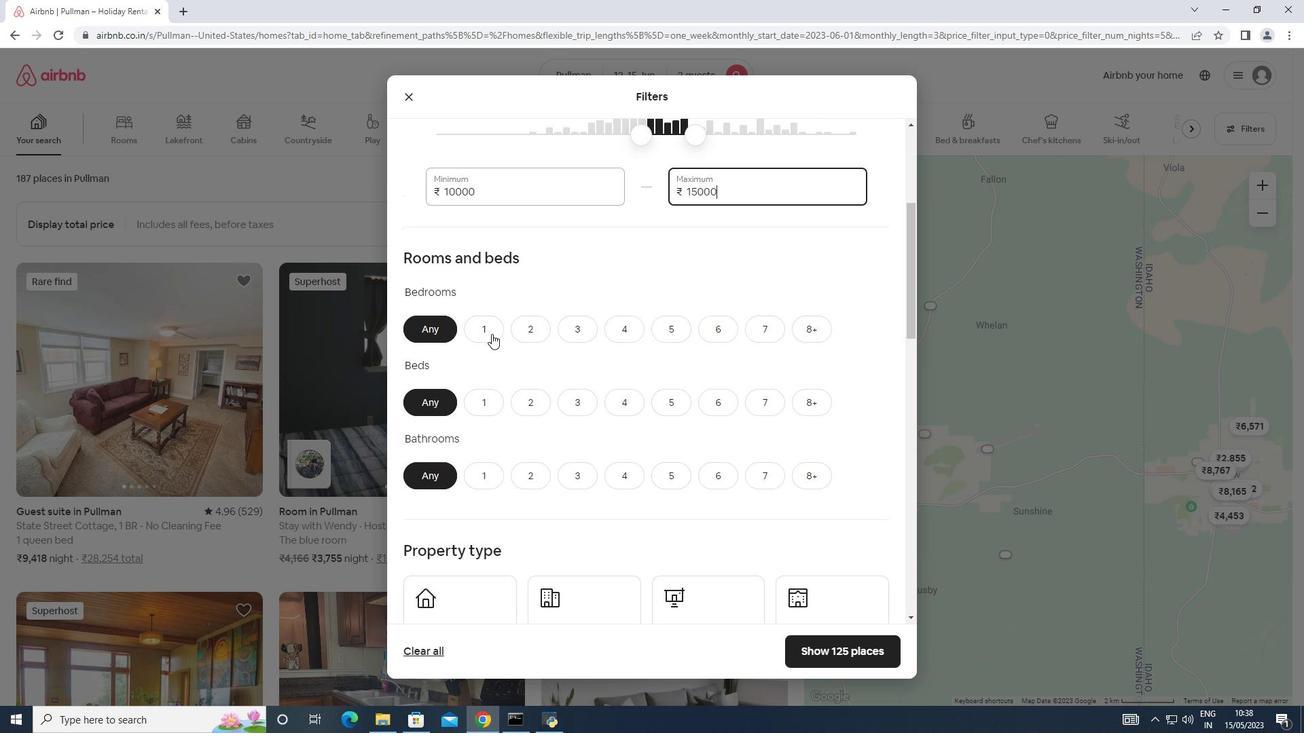 
Action: Mouse pressed left at (487, 328)
Screenshot: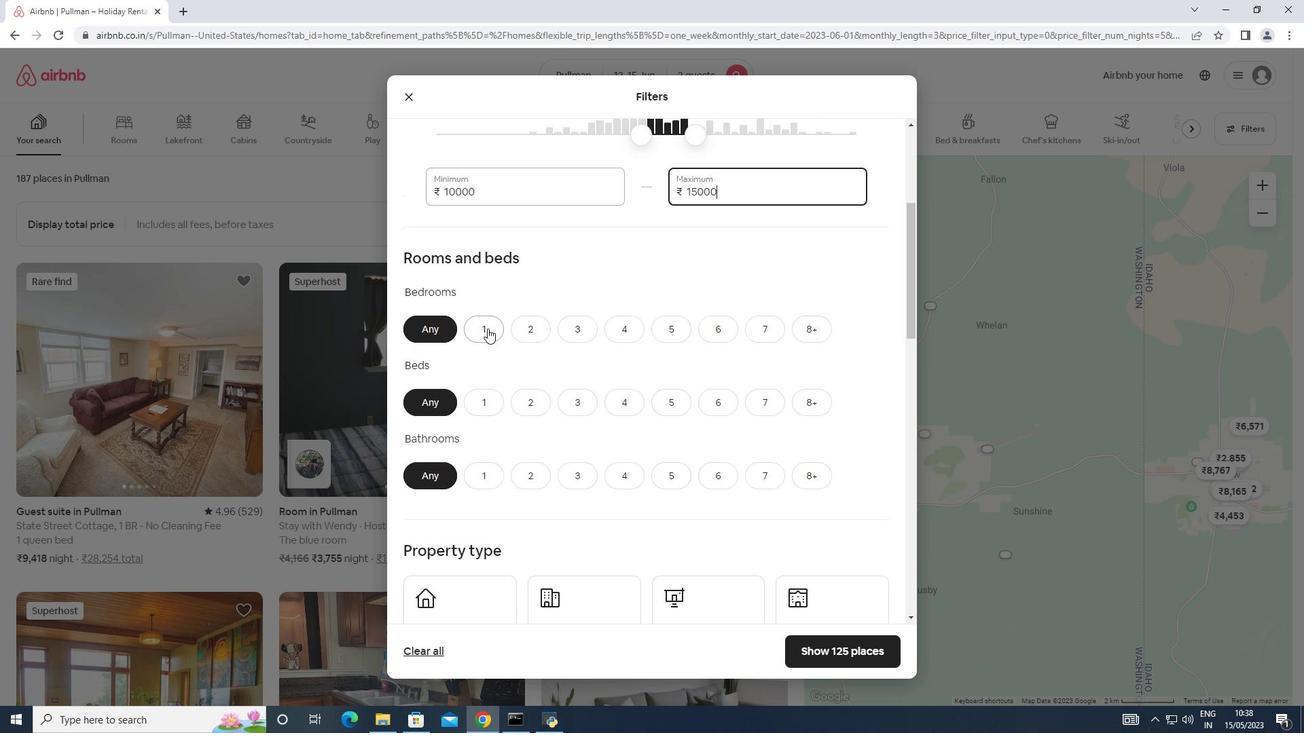 
Action: Mouse moved to (495, 399)
Screenshot: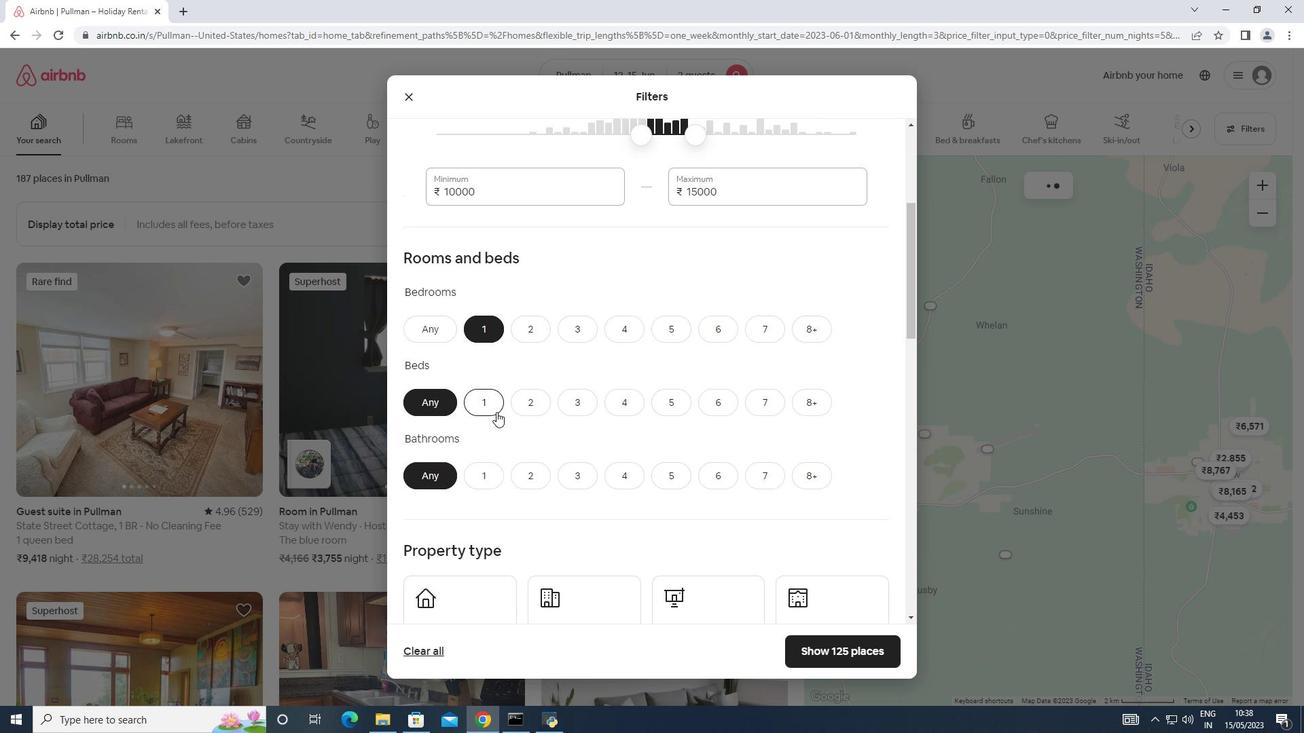 
Action: Mouse pressed left at (495, 399)
Screenshot: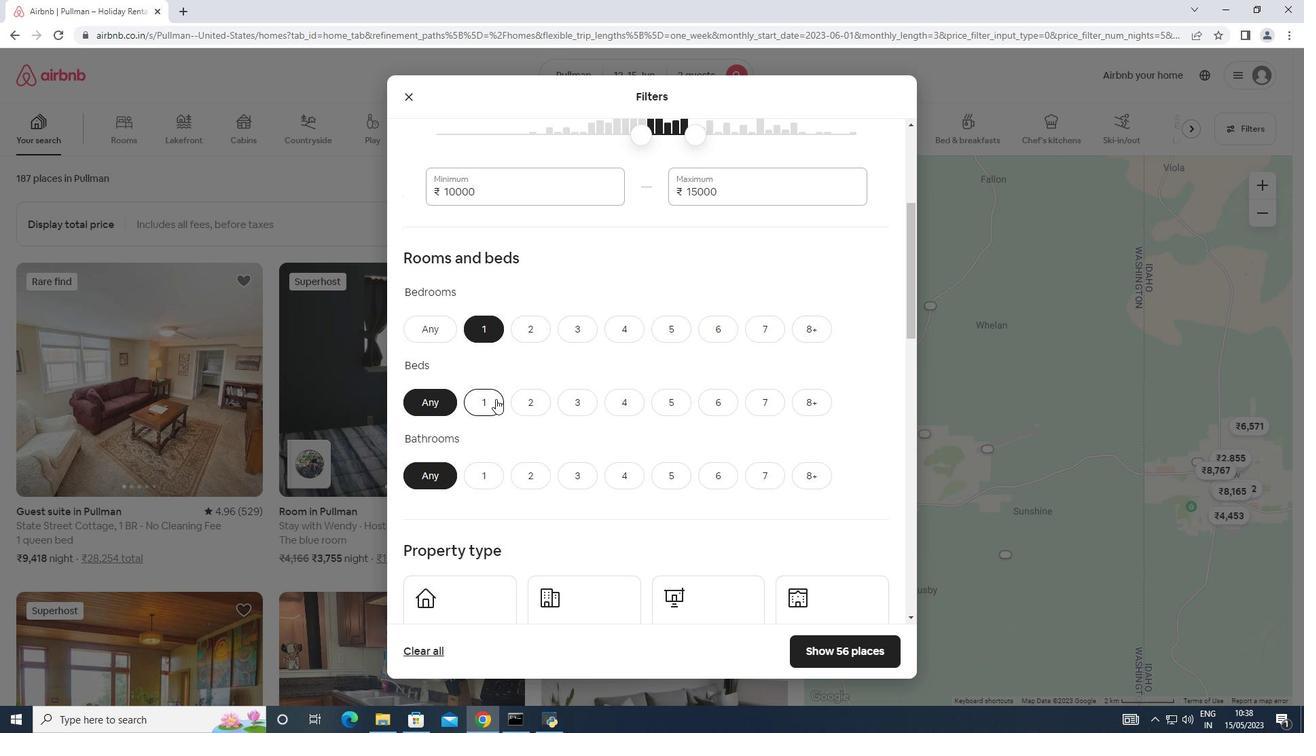 
Action: Mouse moved to (478, 475)
Screenshot: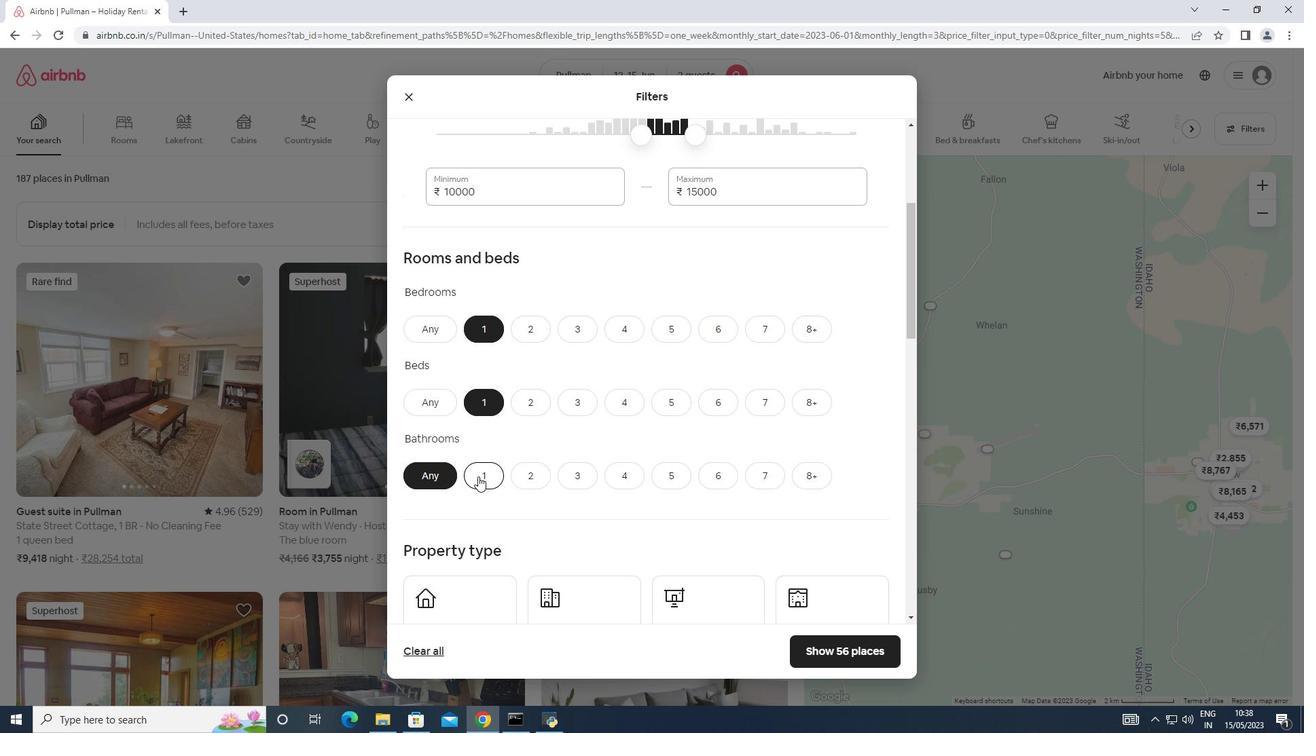 
Action: Mouse pressed left at (478, 475)
Screenshot: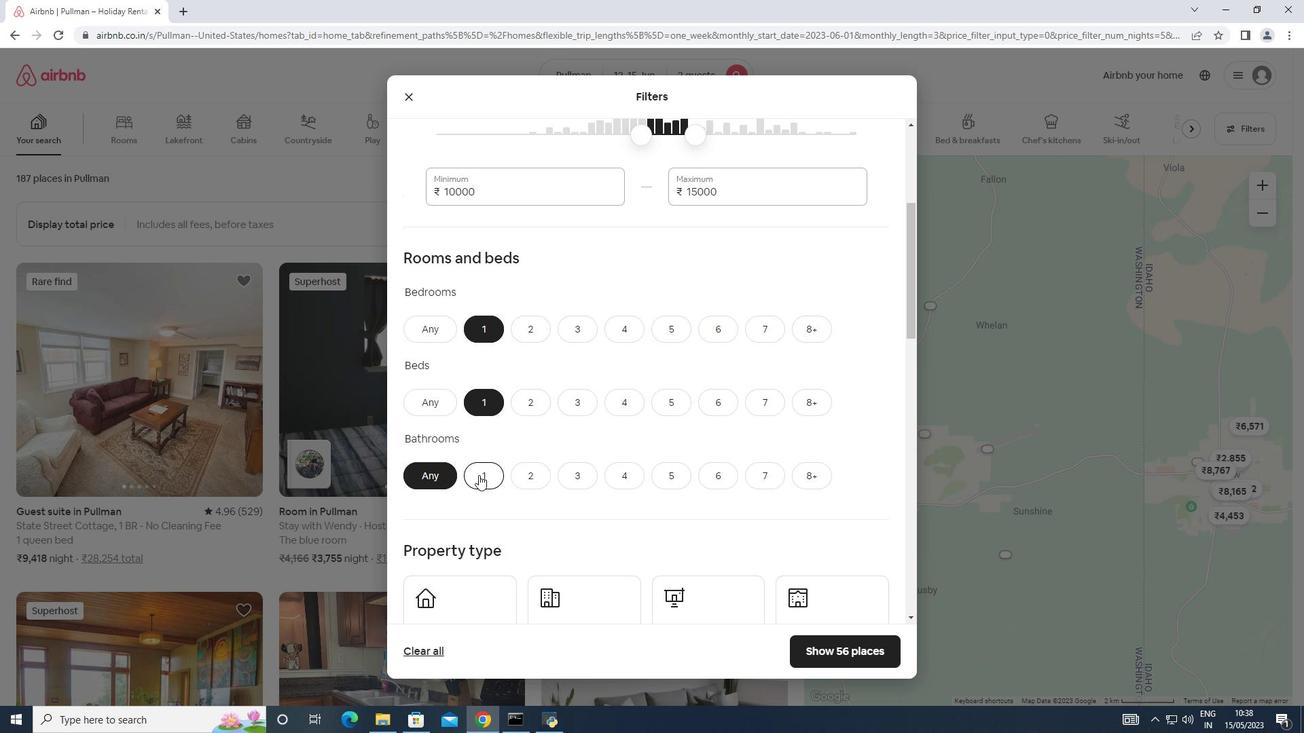 
Action: Mouse moved to (532, 449)
Screenshot: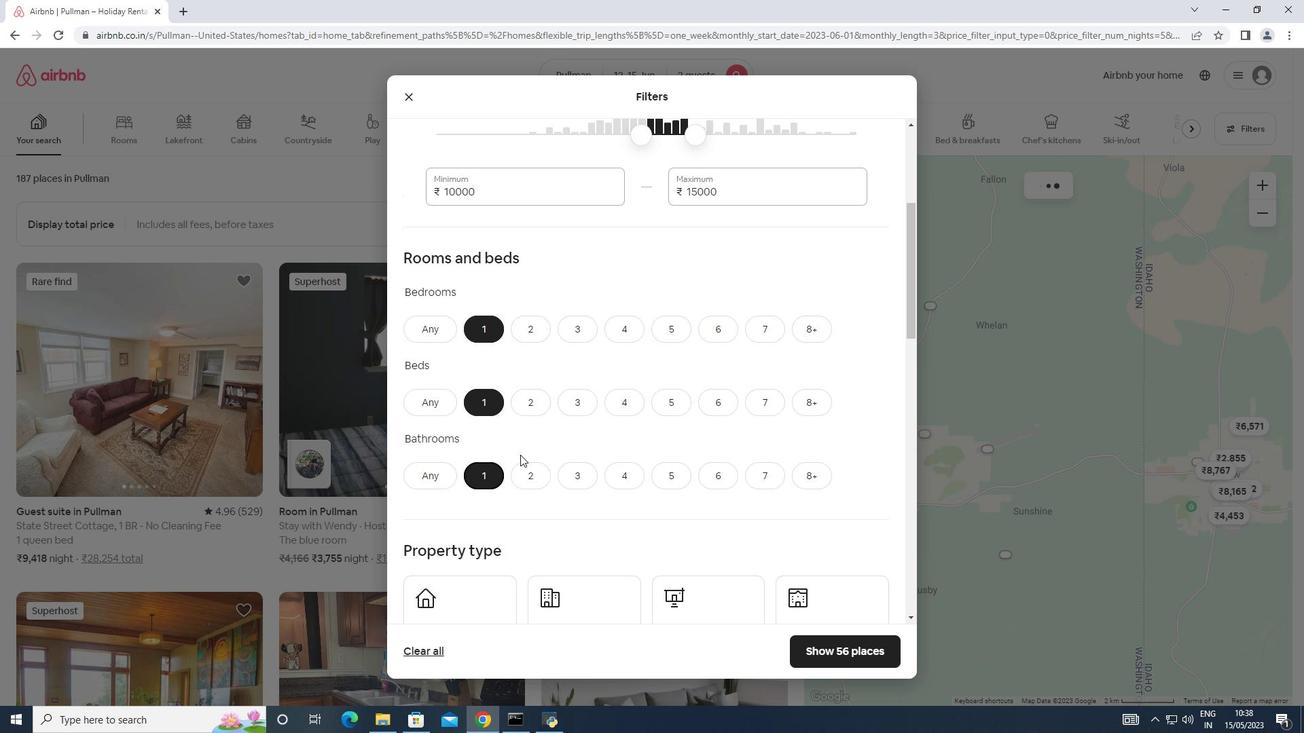 
Action: Mouse scrolled (532, 449) with delta (0, 0)
Screenshot: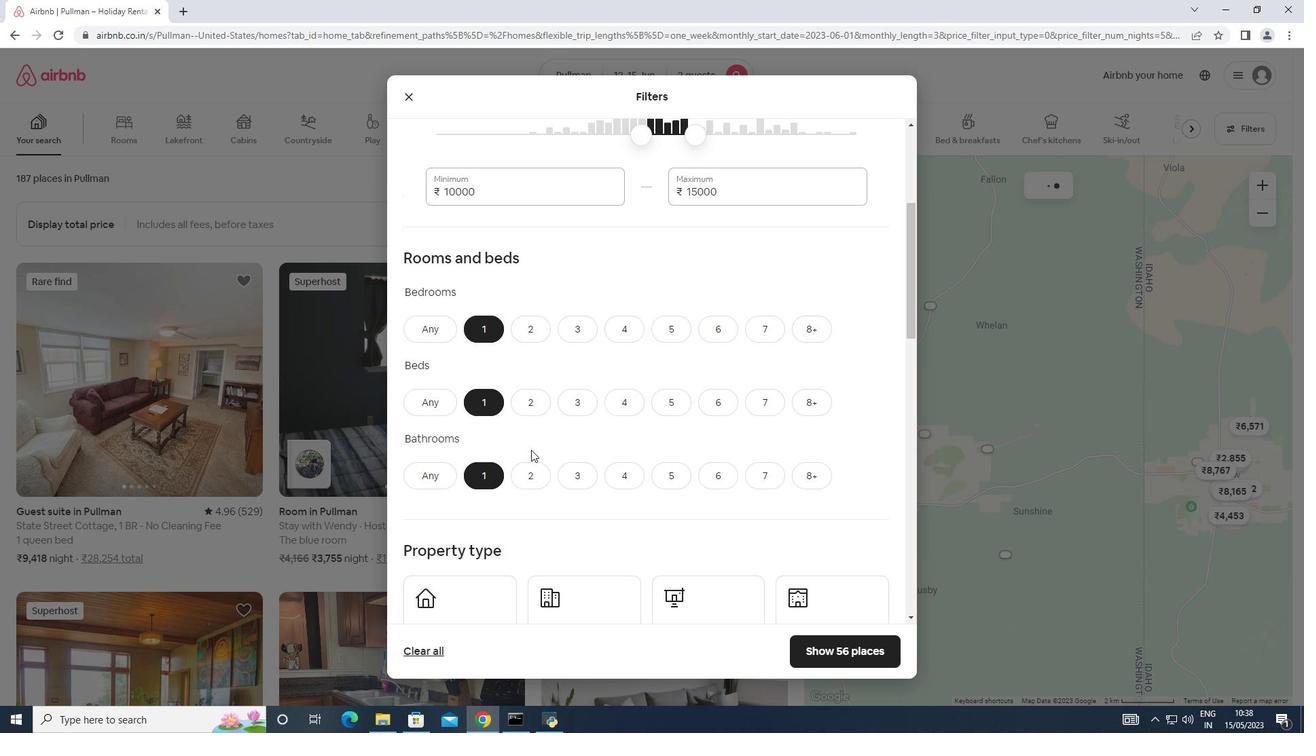 
Action: Mouse scrolled (532, 449) with delta (0, 0)
Screenshot: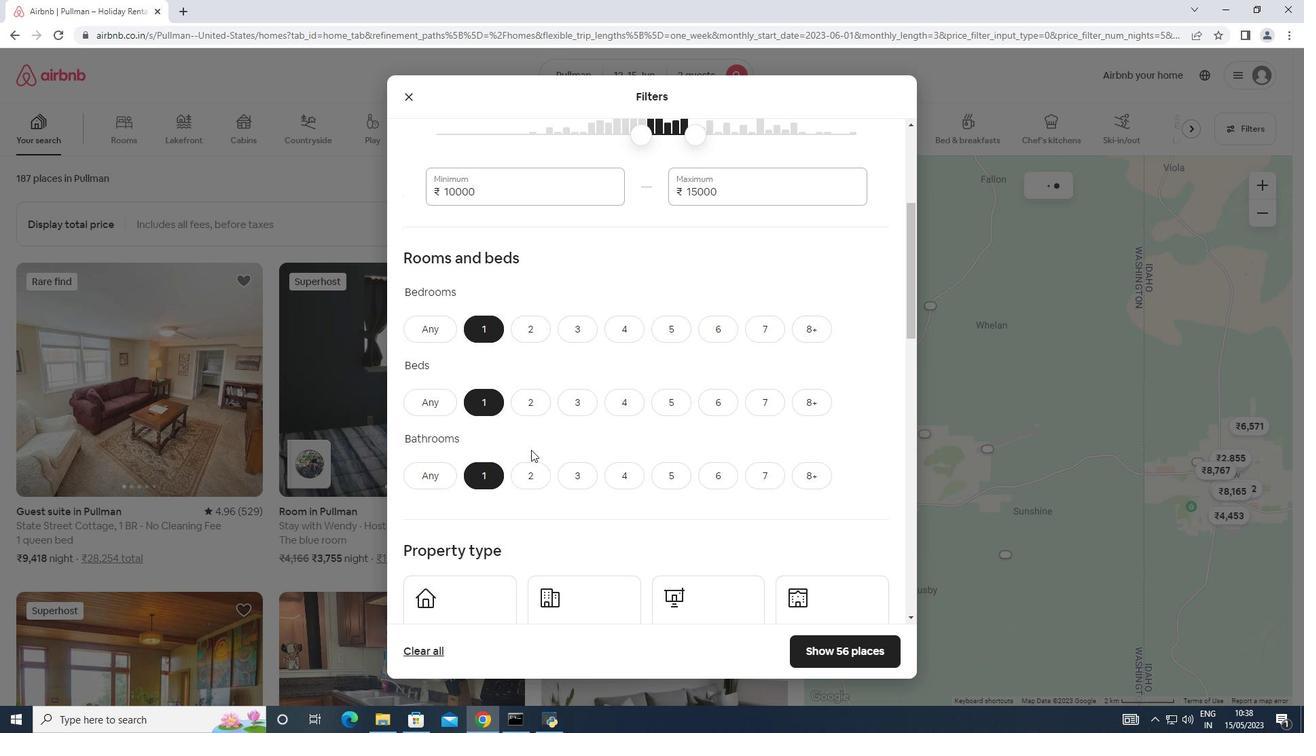 
Action: Mouse moved to (534, 448)
Screenshot: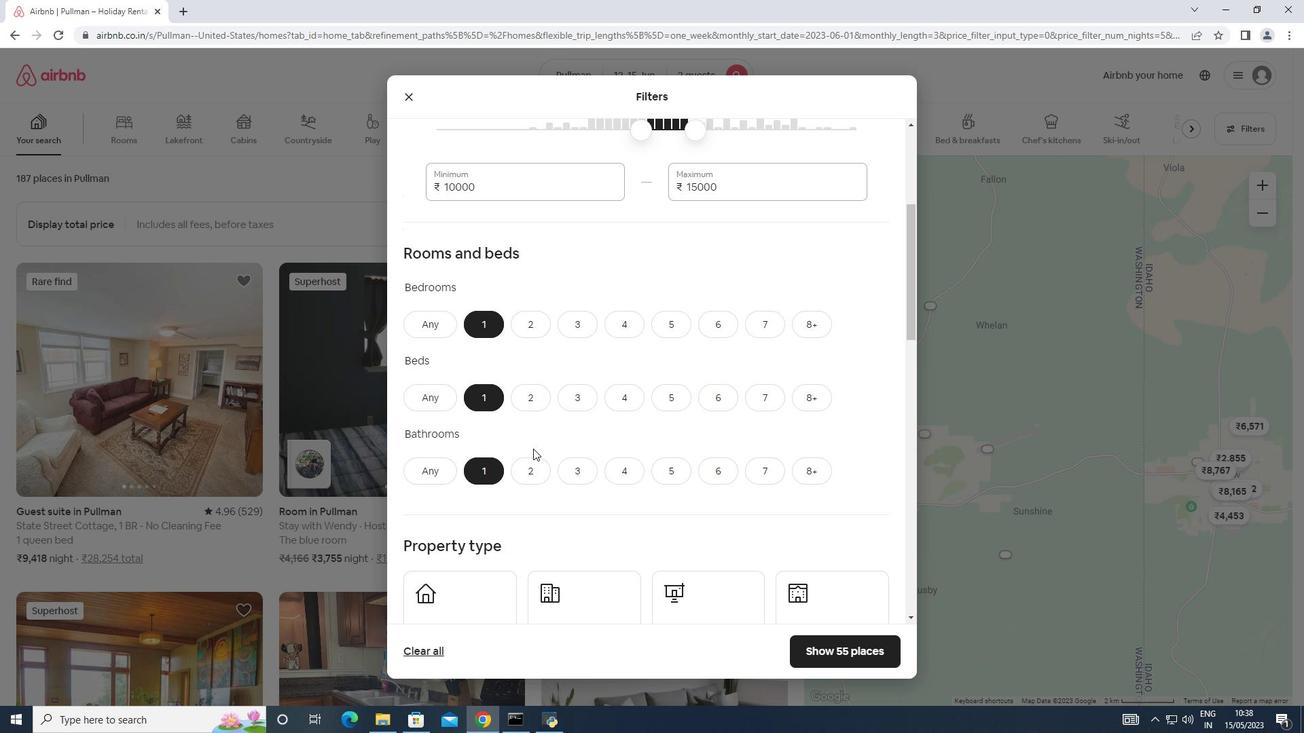 
Action: Mouse scrolled (534, 447) with delta (0, 0)
Screenshot: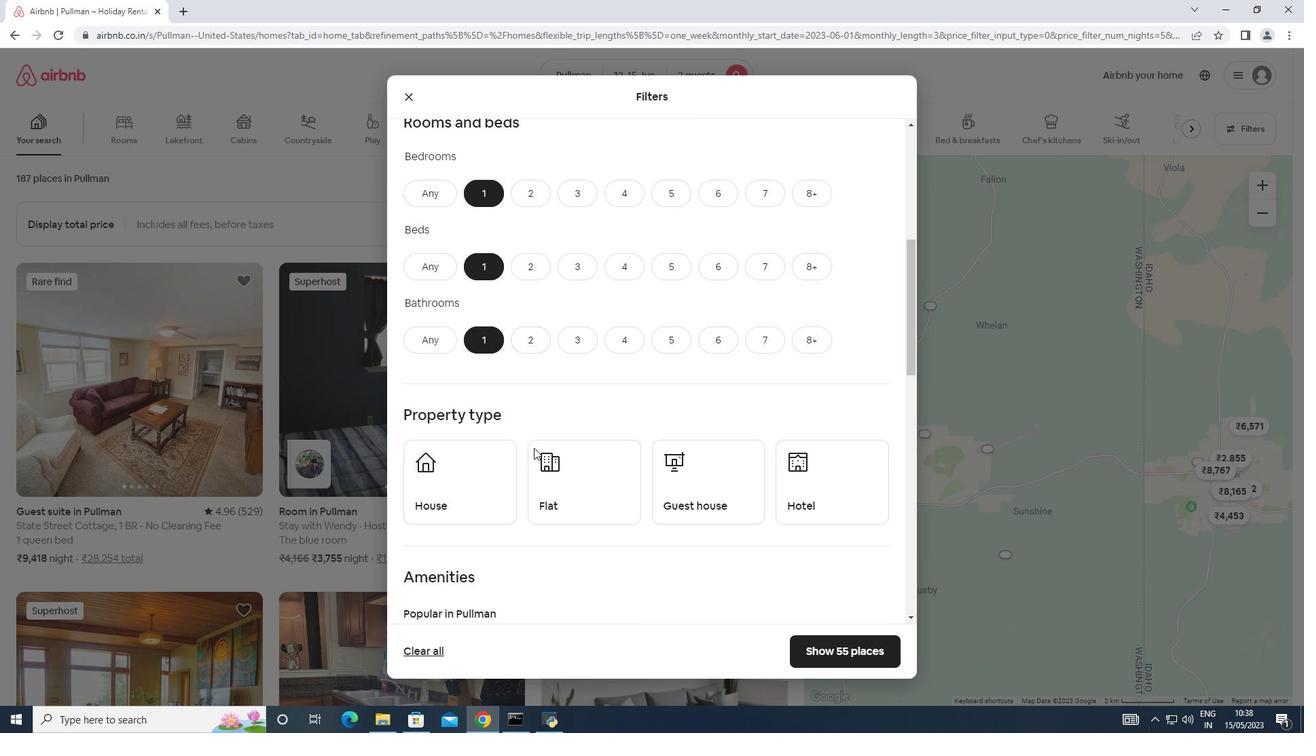 
Action: Mouse moved to (484, 422)
Screenshot: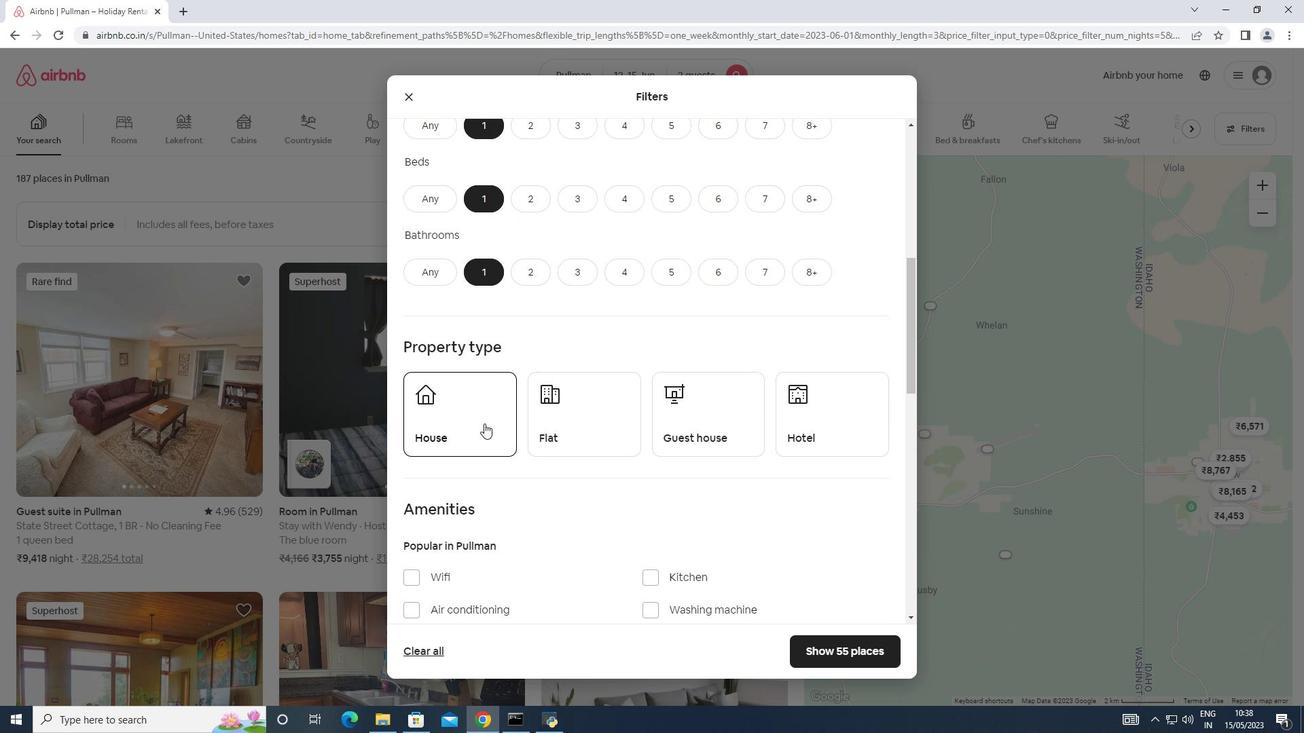 
Action: Mouse pressed left at (484, 422)
Screenshot: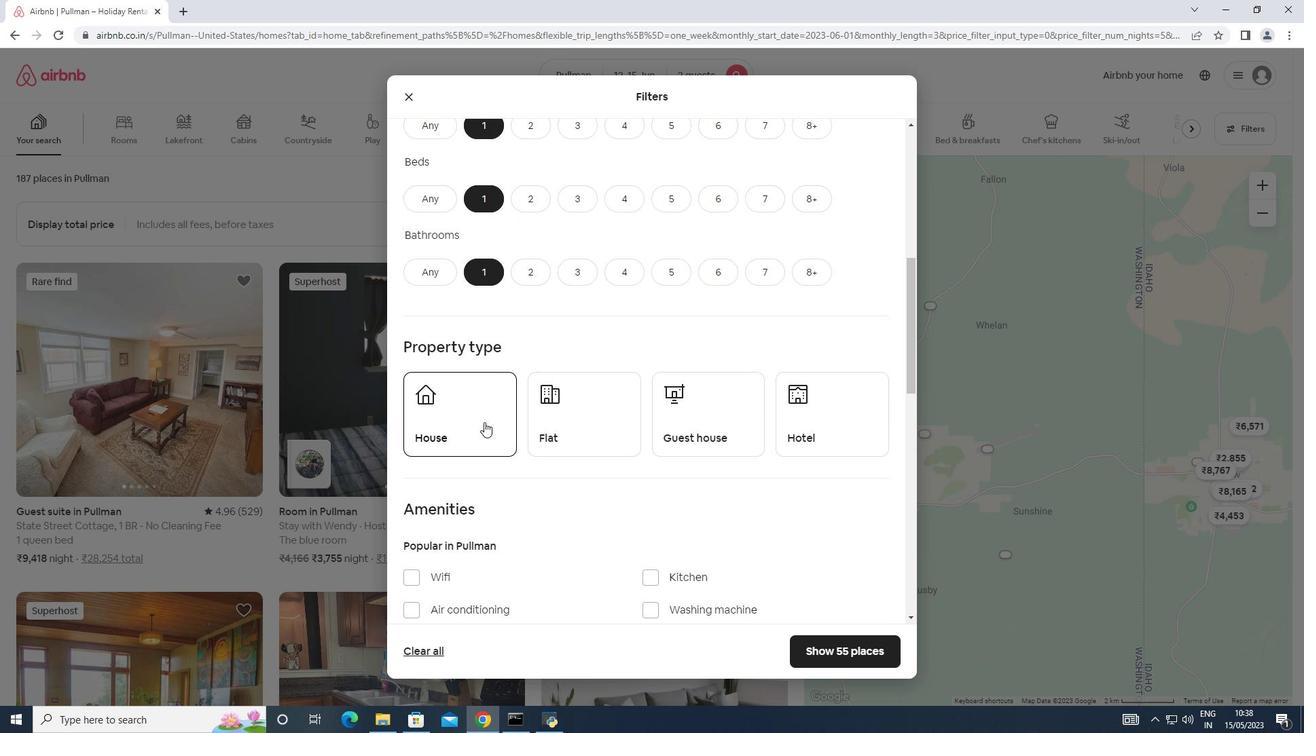 
Action: Mouse moved to (544, 410)
Screenshot: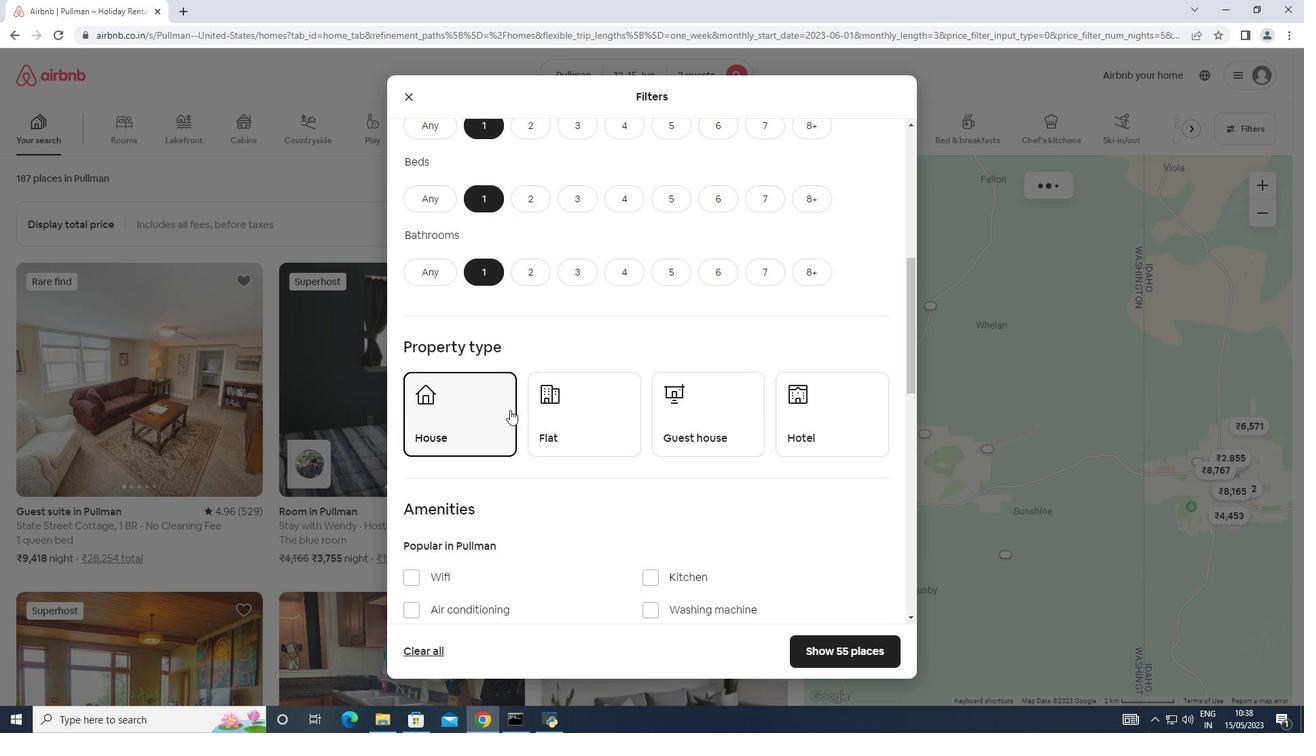 
Action: Mouse pressed left at (544, 410)
Screenshot: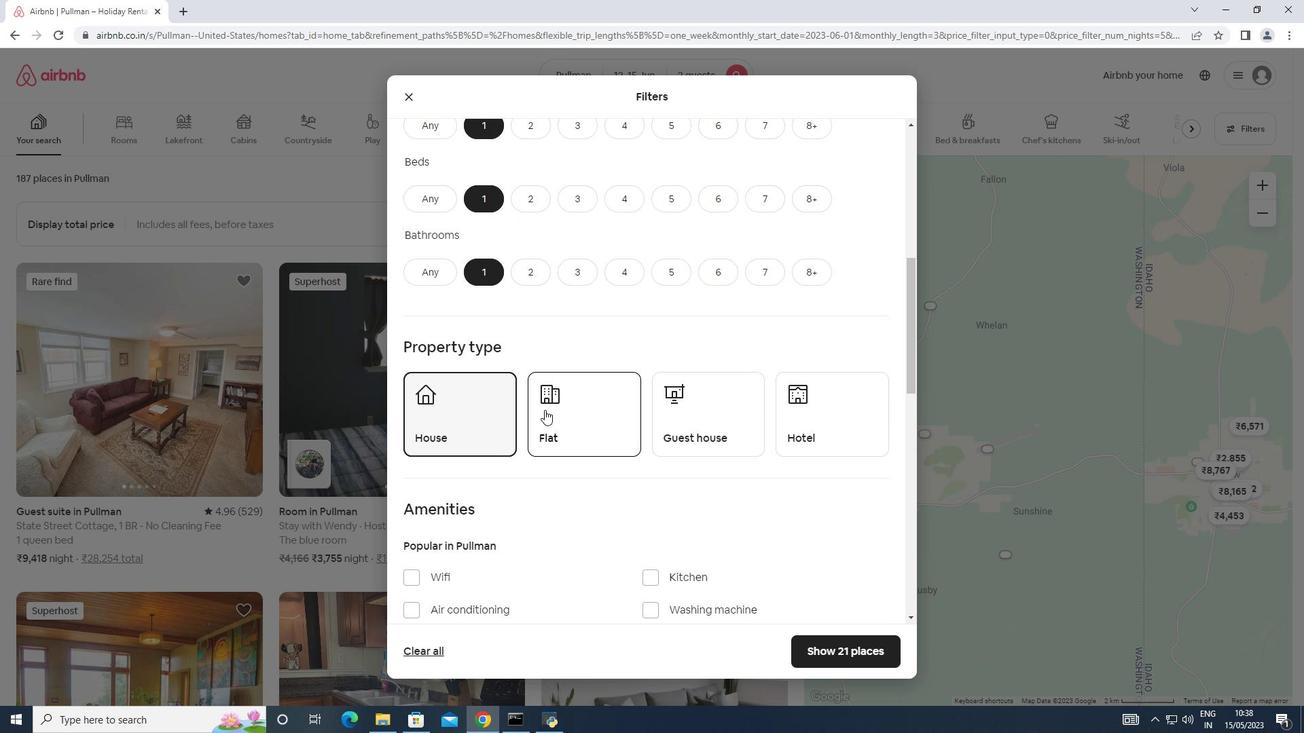 
Action: Mouse moved to (684, 415)
Screenshot: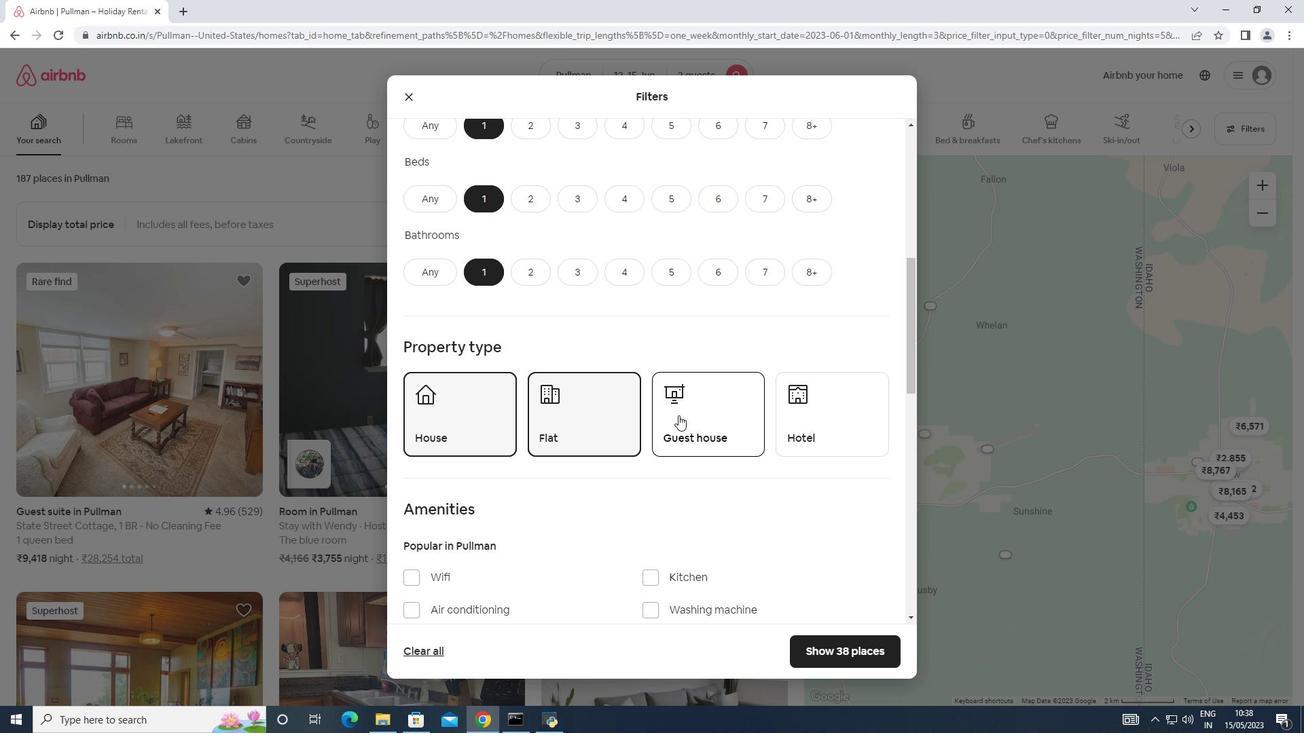
Action: Mouse pressed left at (684, 415)
Screenshot: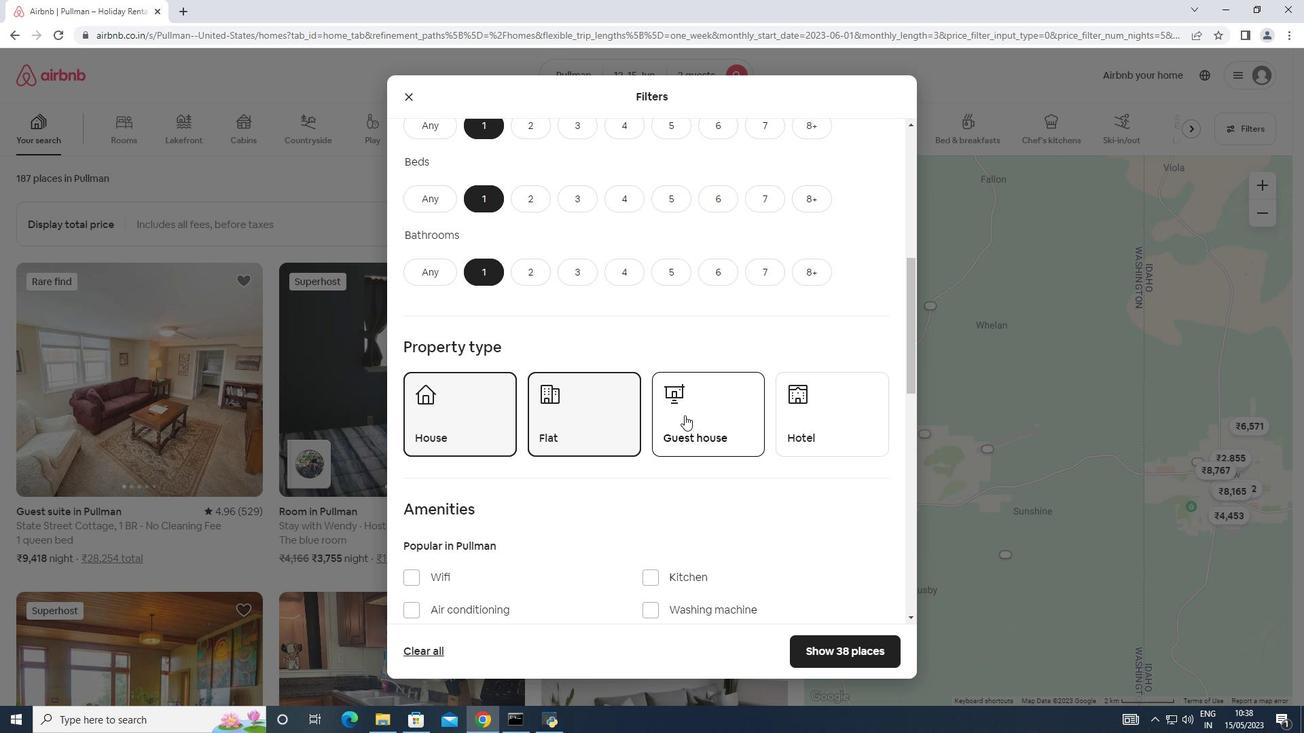 
Action: Mouse moved to (799, 413)
Screenshot: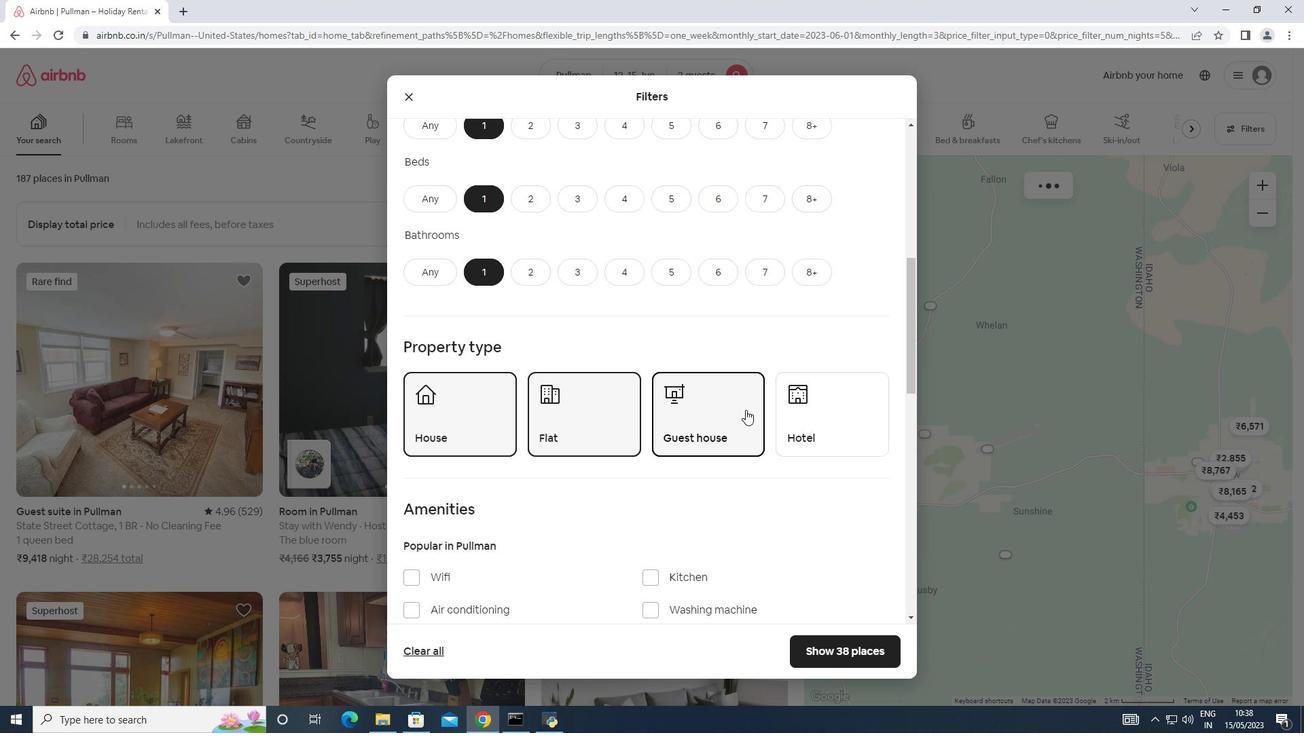 
Action: Mouse pressed left at (799, 413)
Screenshot: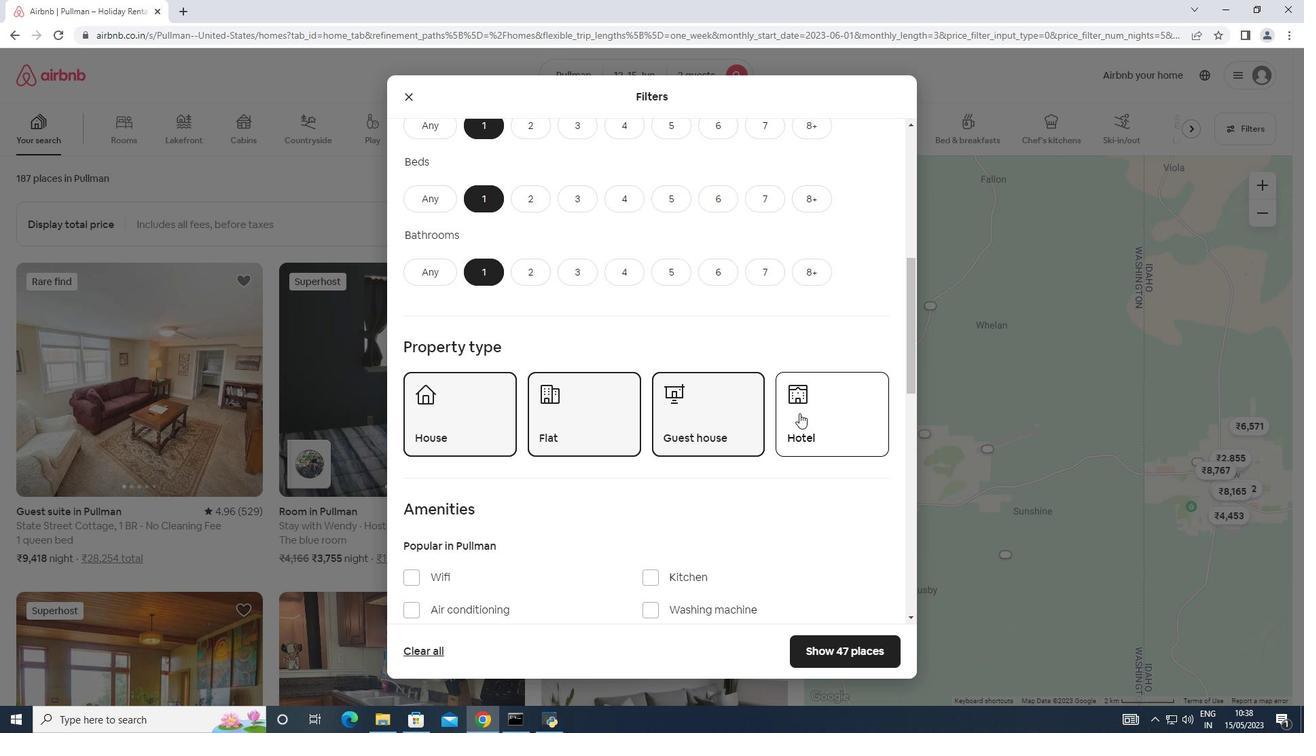 
Action: Mouse moved to (703, 459)
Screenshot: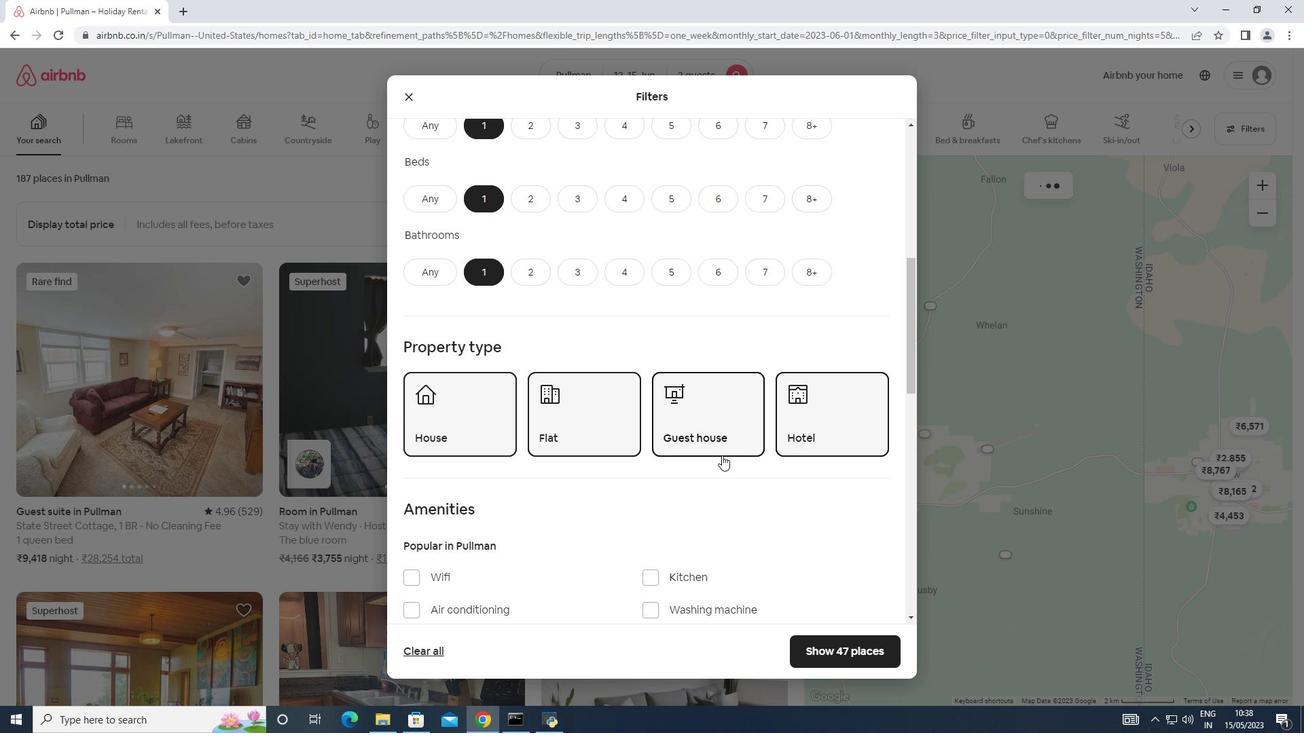 
Action: Mouse scrolled (703, 459) with delta (0, 0)
Screenshot: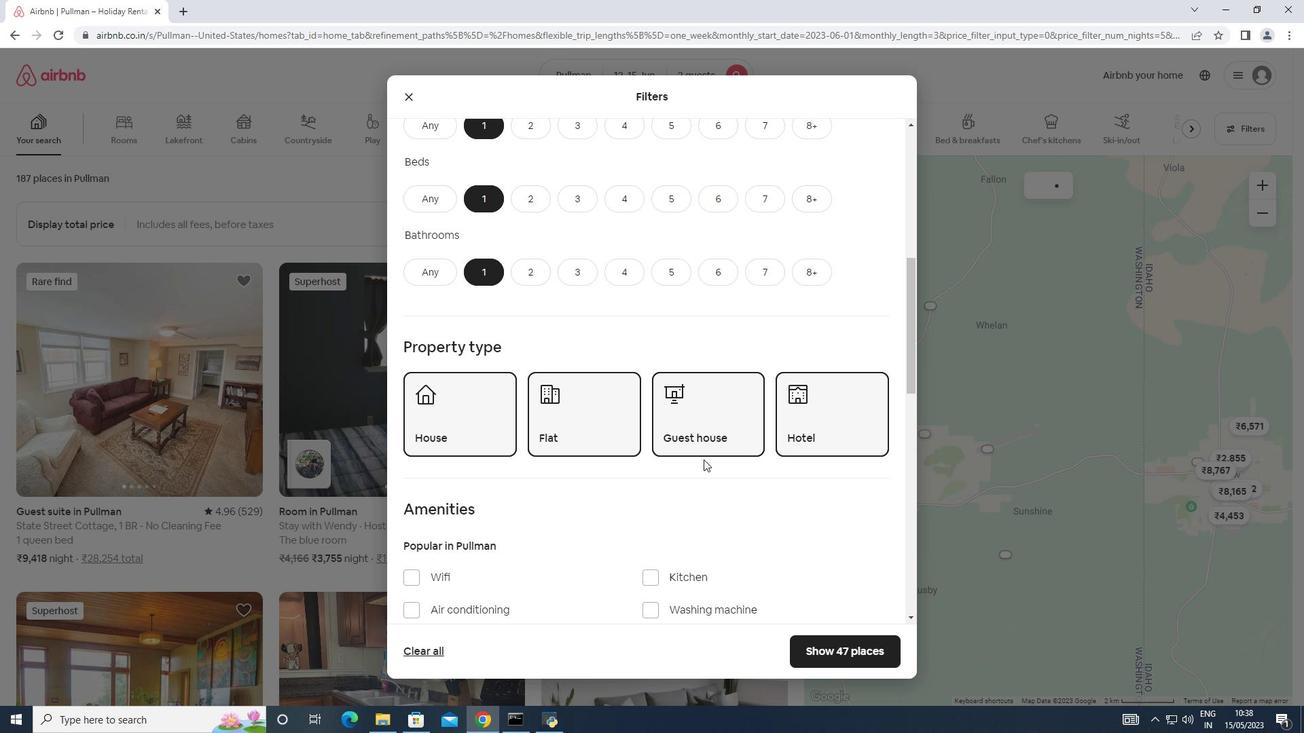 
Action: Mouse scrolled (703, 459) with delta (0, 0)
Screenshot: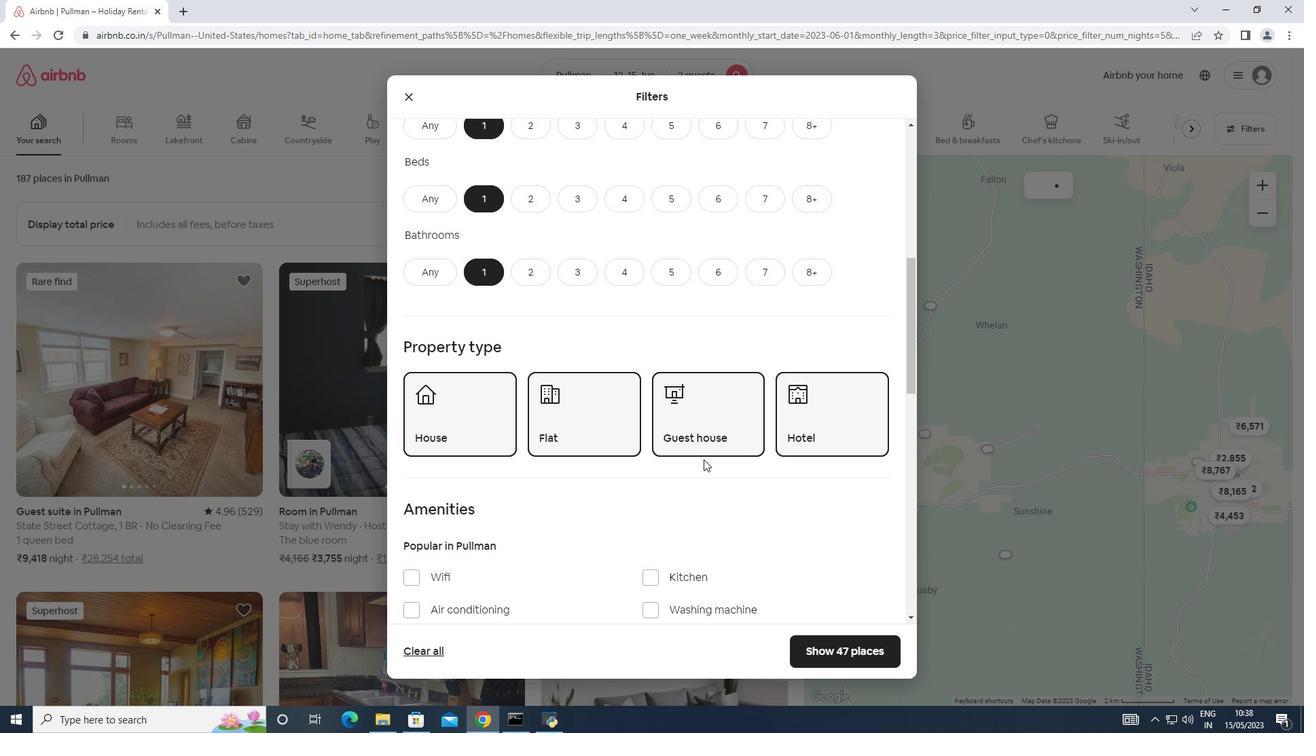 
Action: Mouse moved to (707, 458)
Screenshot: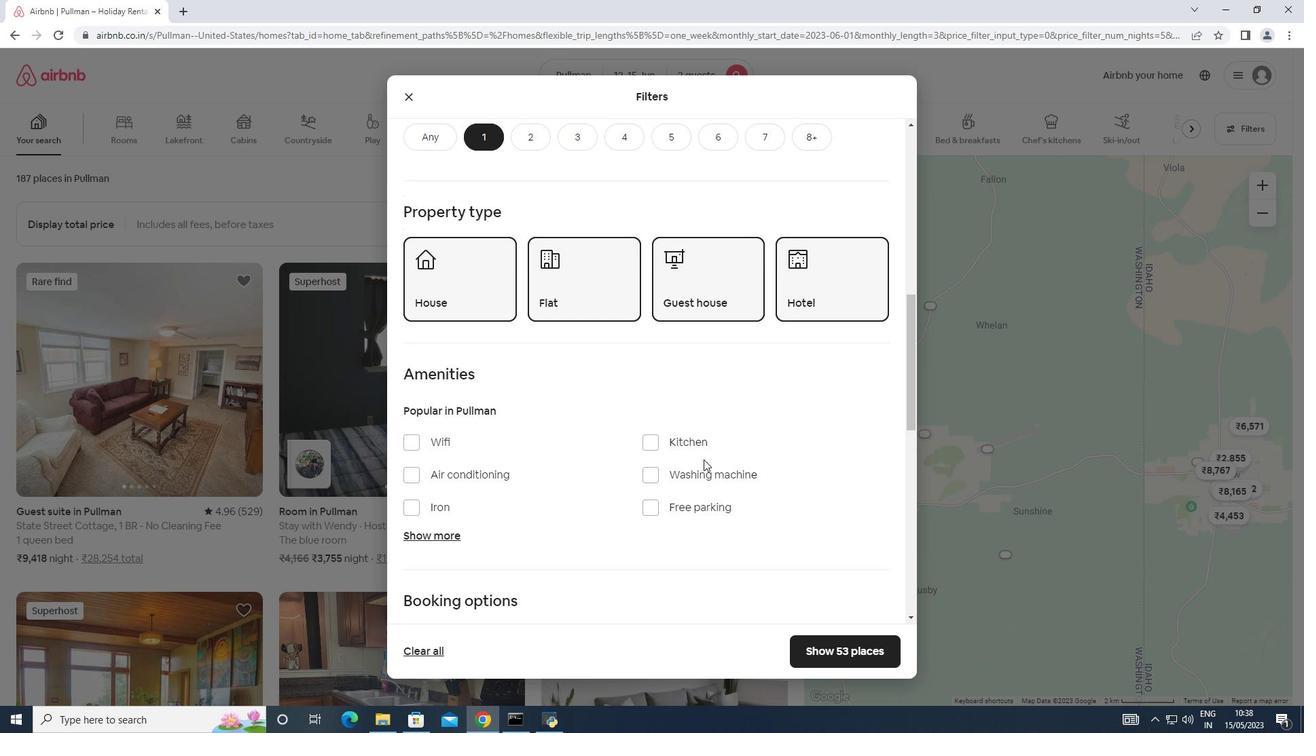 
Action: Mouse scrolled (707, 457) with delta (0, 0)
Screenshot: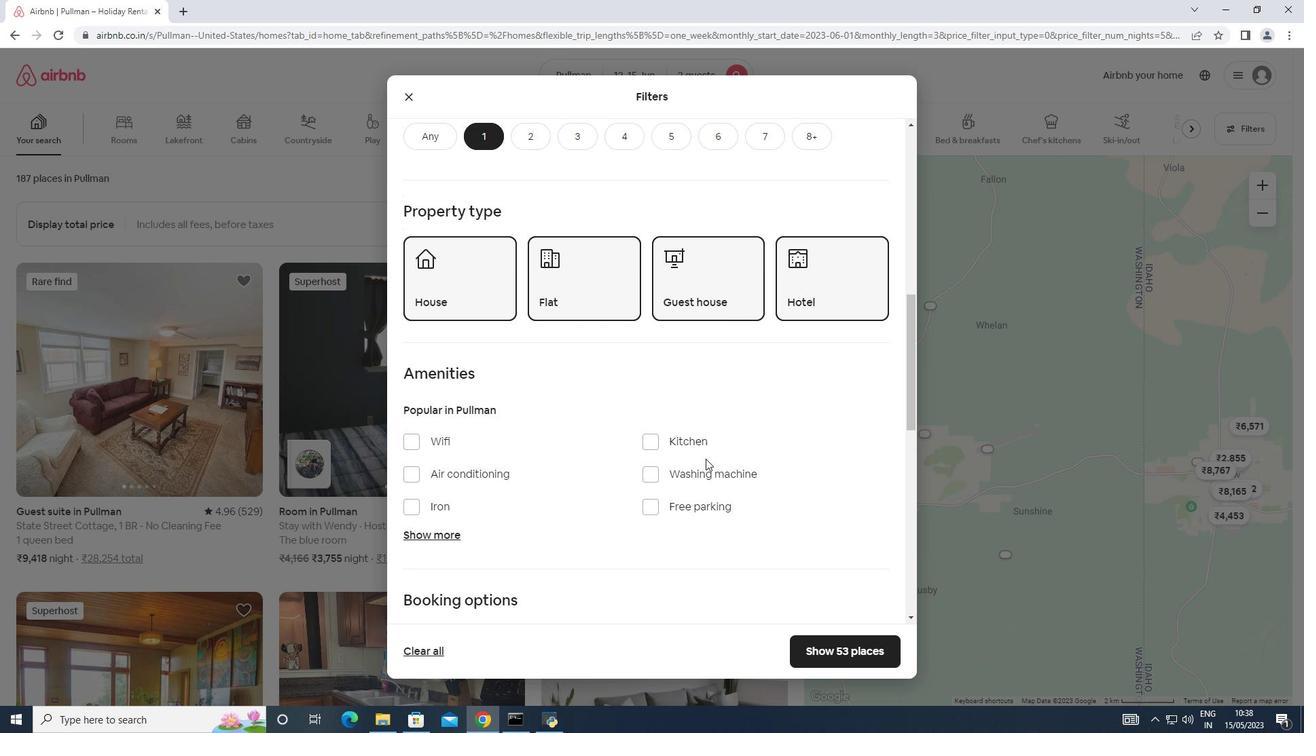 
Action: Mouse moved to (708, 457)
Screenshot: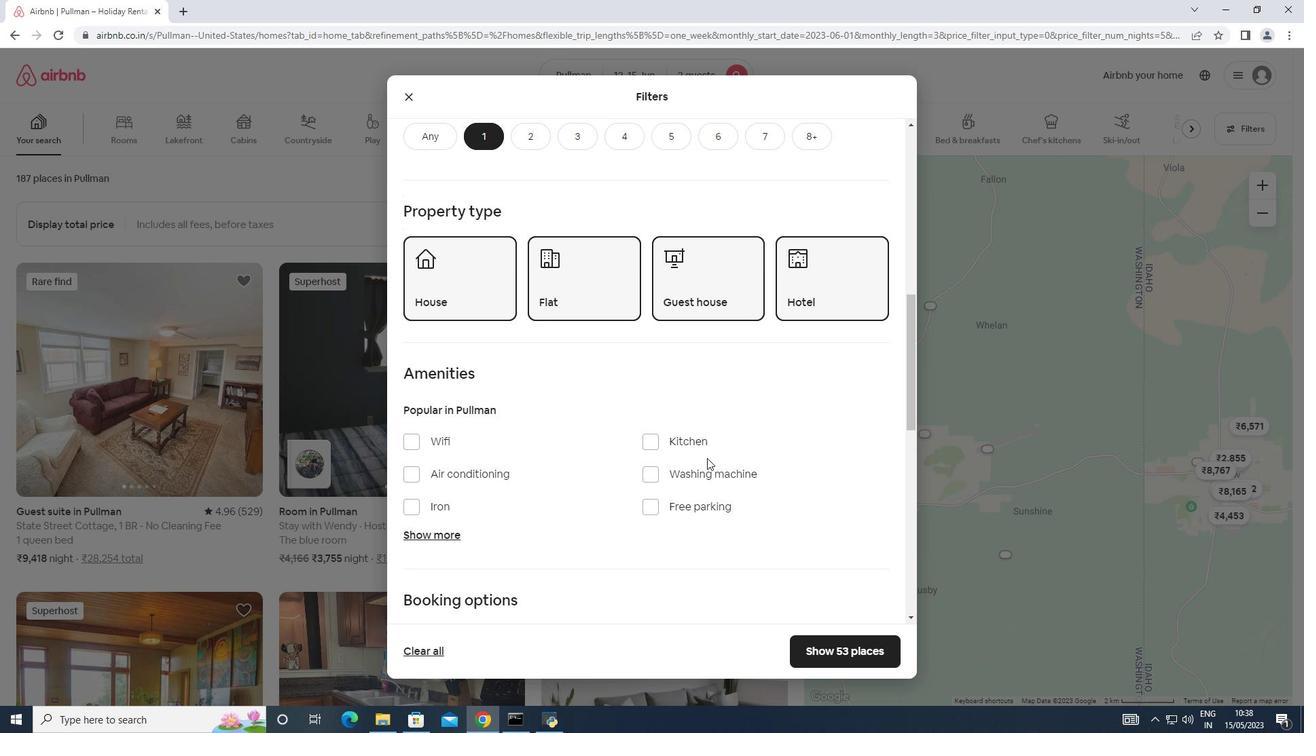 
Action: Mouse scrolled (708, 457) with delta (0, 0)
Screenshot: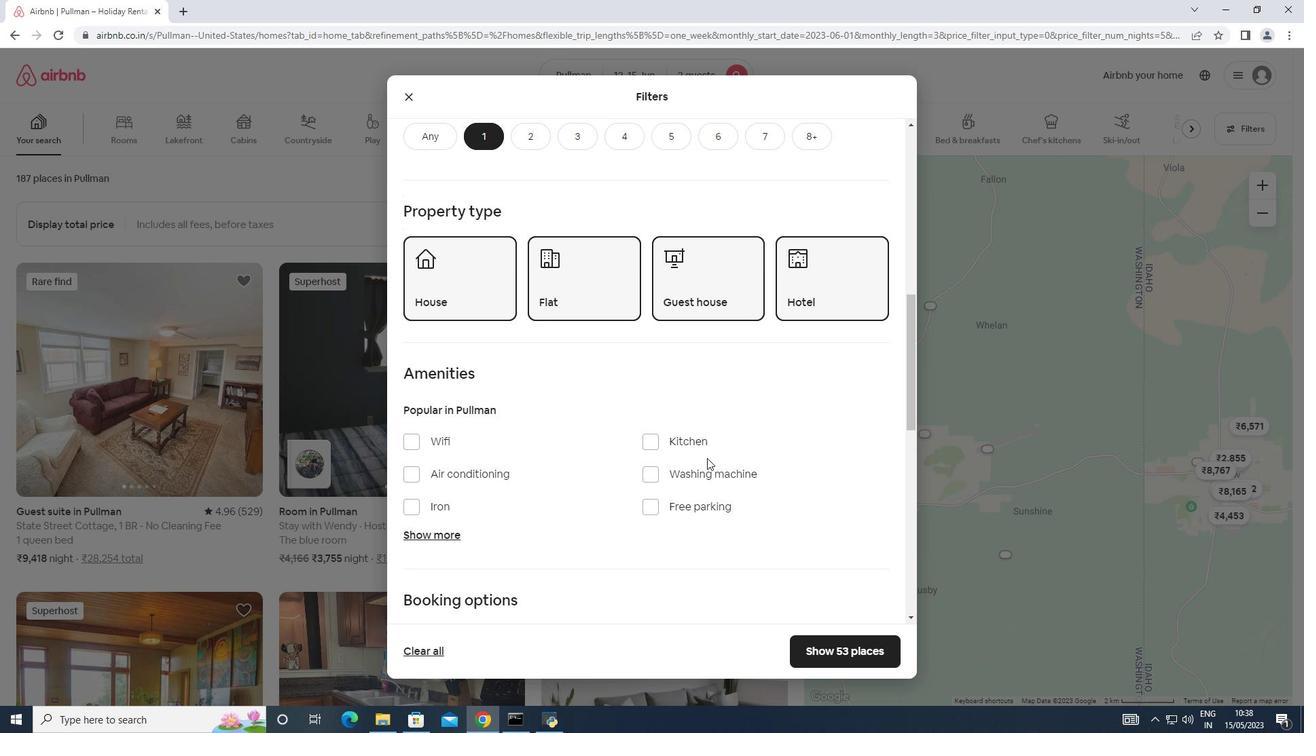 
Action: Mouse moved to (724, 448)
Screenshot: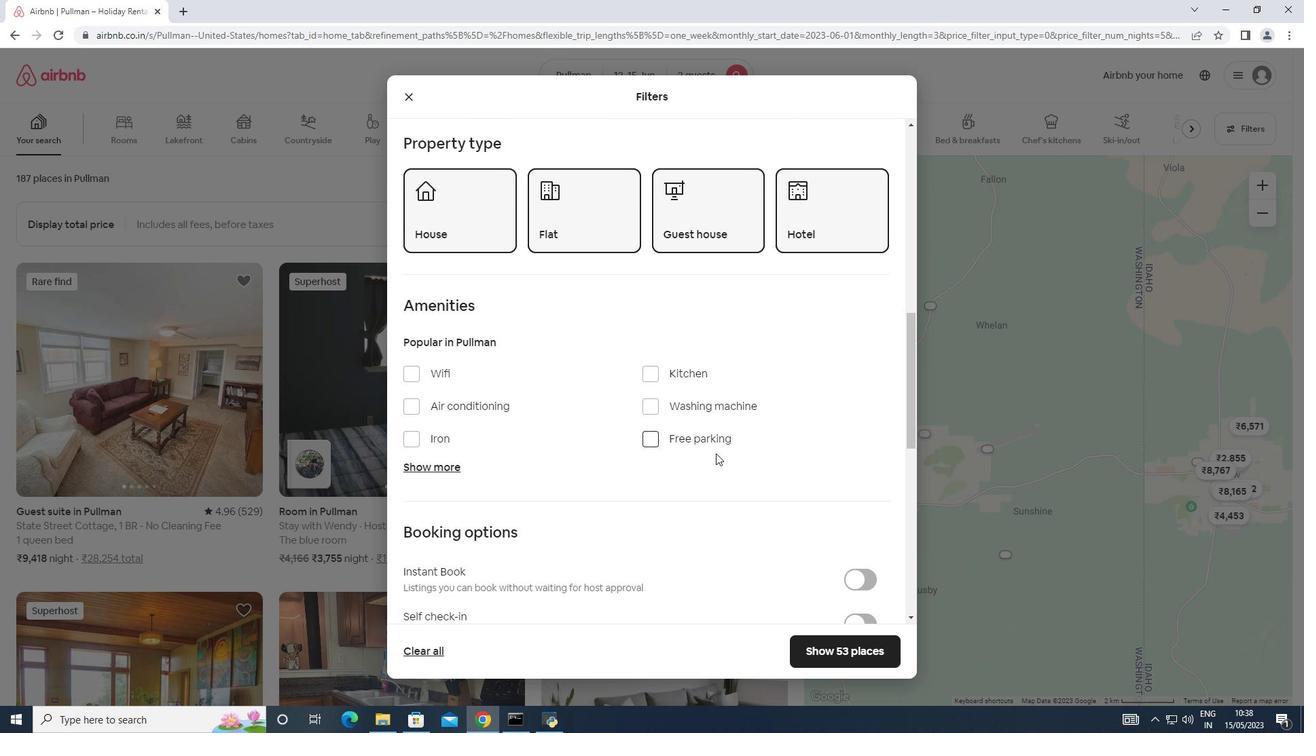 
Action: Mouse scrolled (724, 447) with delta (0, 0)
Screenshot: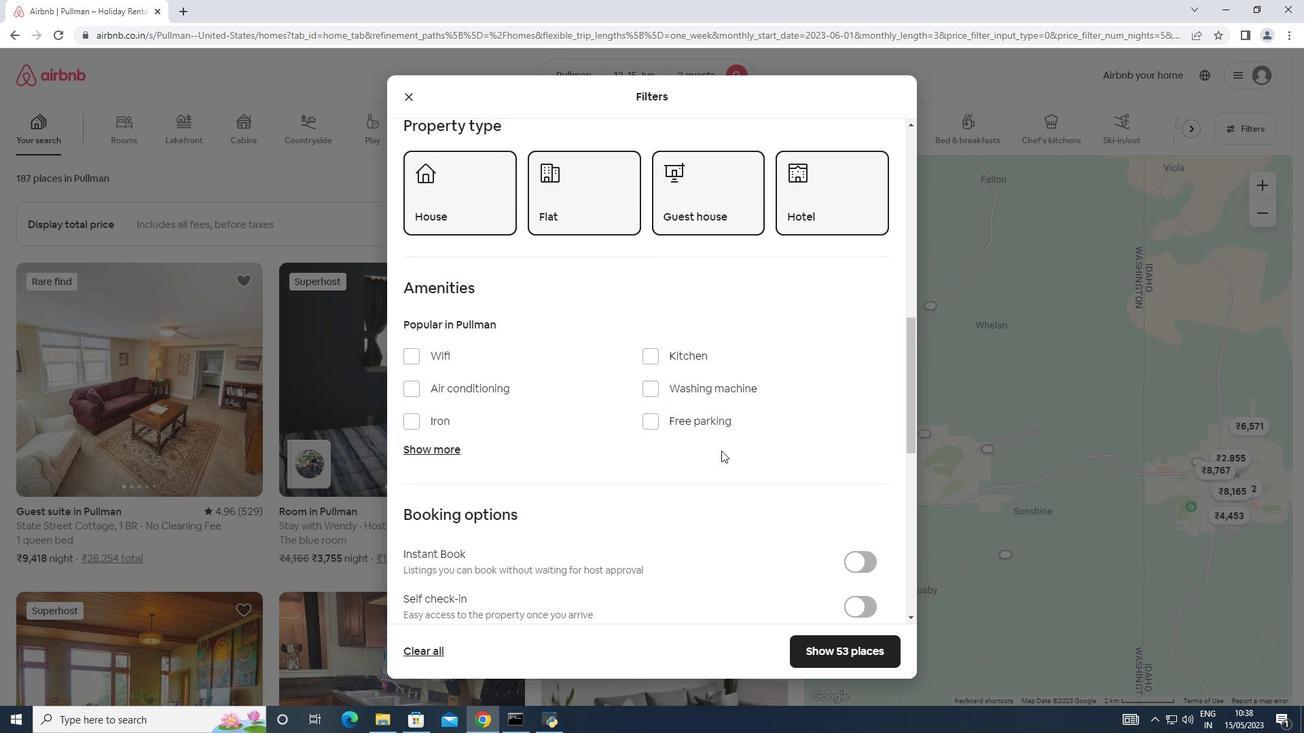 
Action: Mouse moved to (854, 484)
Screenshot: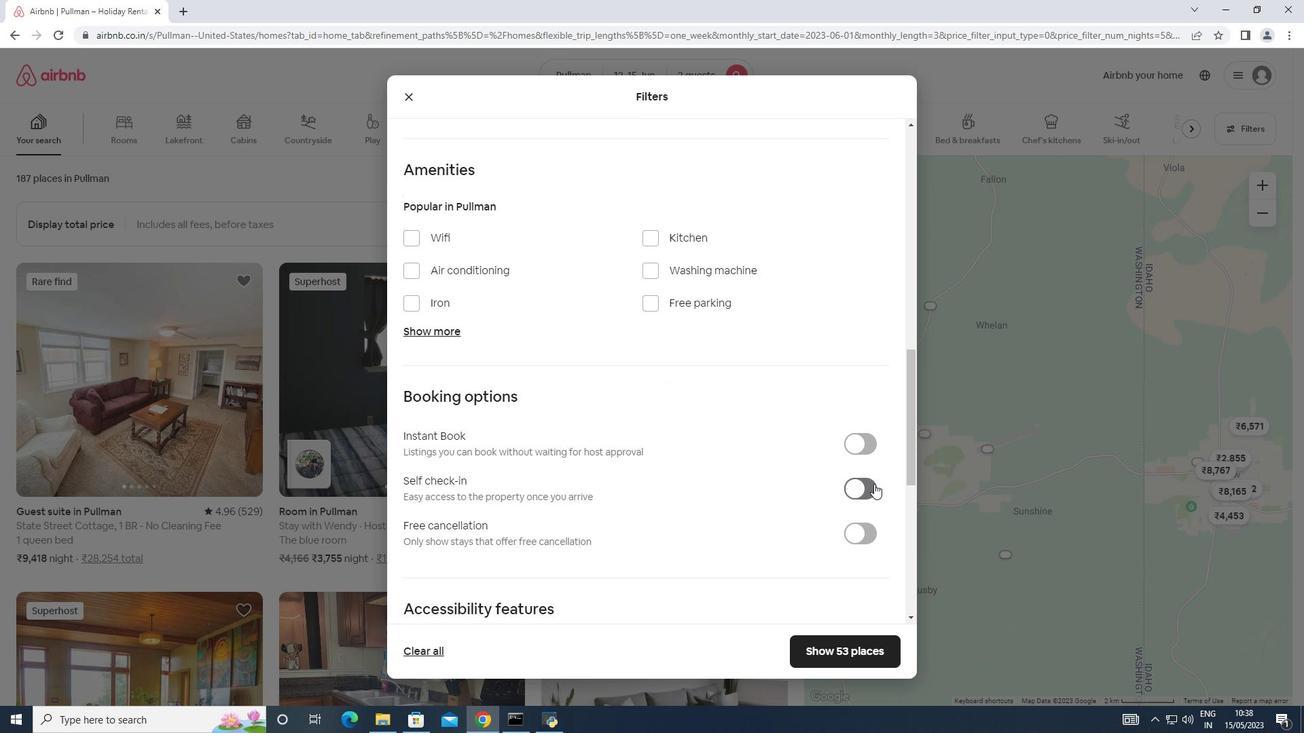
Action: Mouse pressed left at (854, 484)
Screenshot: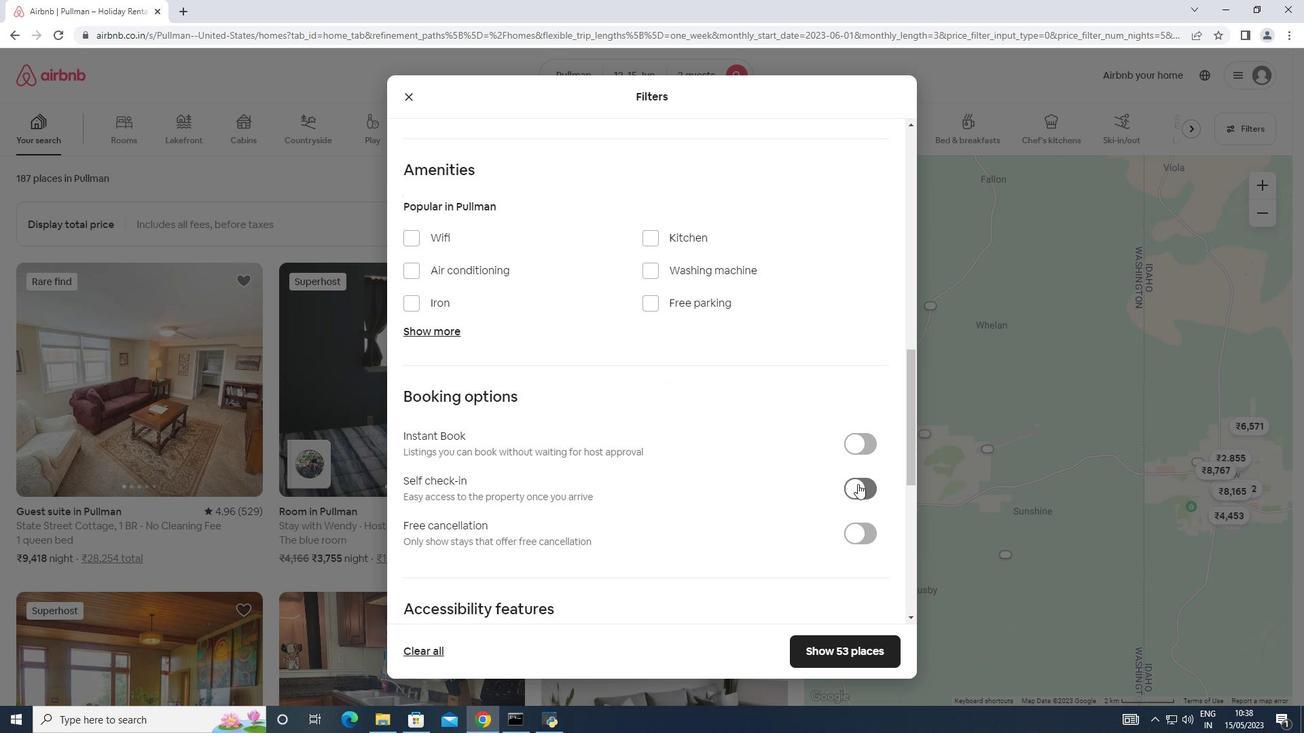 
Action: Mouse moved to (625, 488)
Screenshot: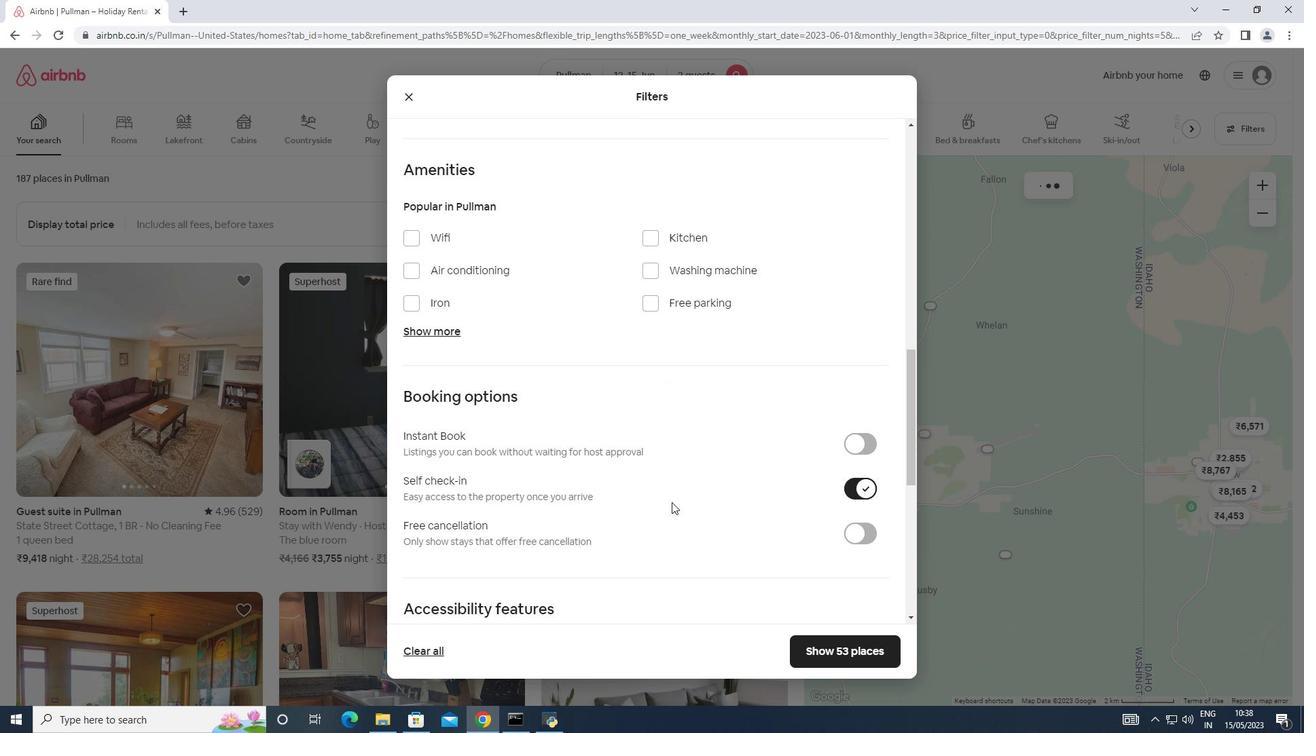 
Action: Mouse scrolled (625, 487) with delta (0, 0)
Screenshot: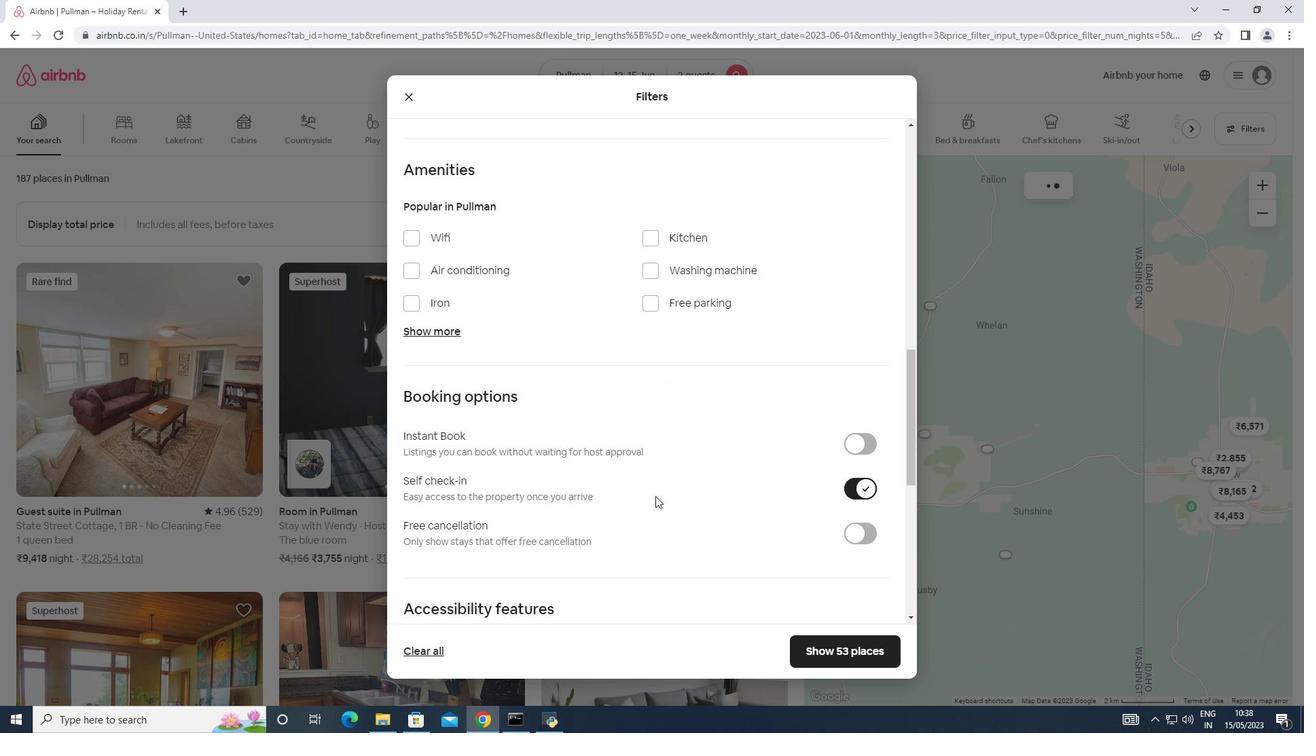 
Action: Mouse scrolled (625, 487) with delta (0, 0)
Screenshot: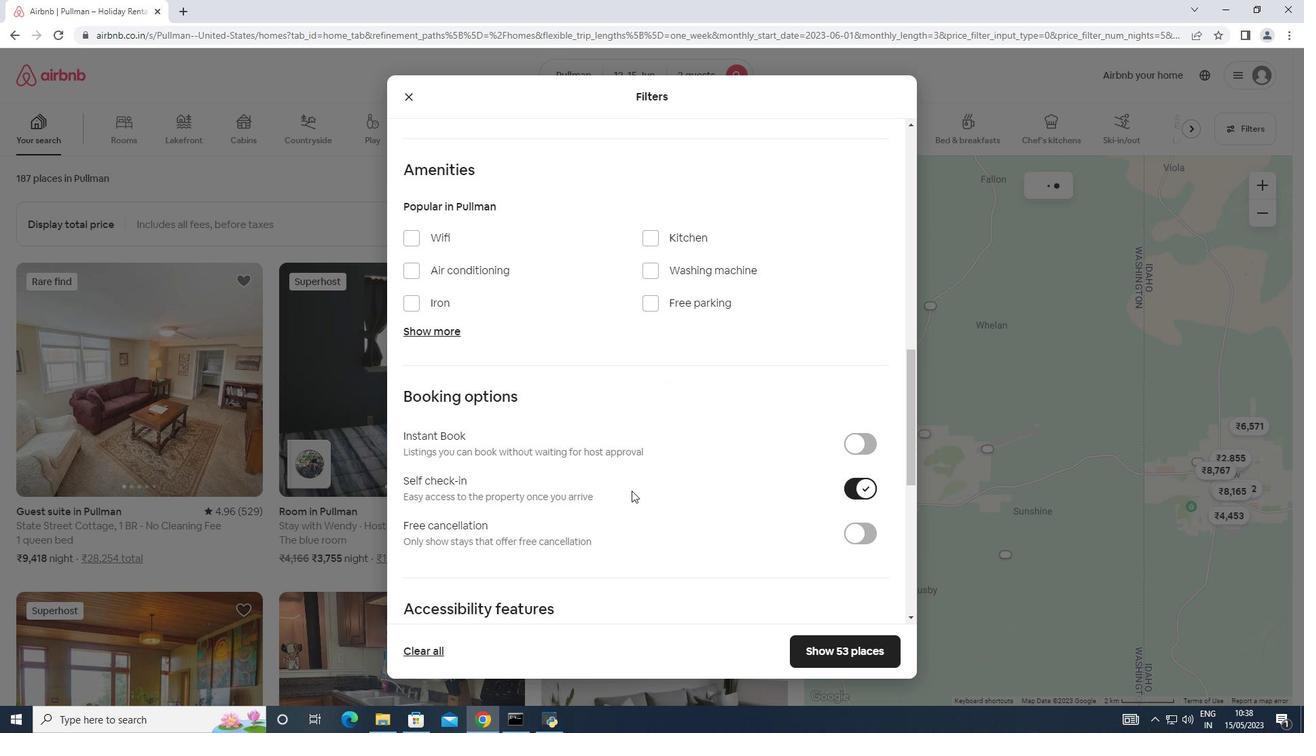 
Action: Mouse moved to (623, 487)
Screenshot: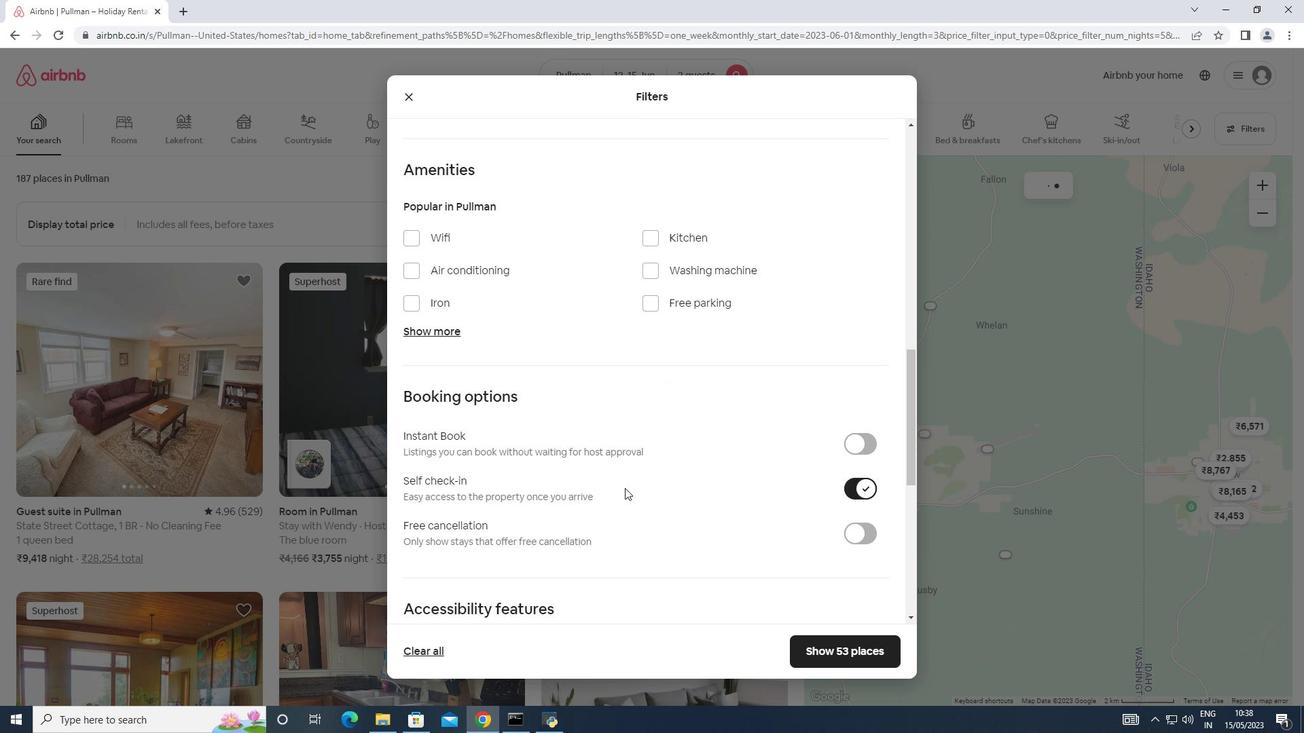 
Action: Mouse scrolled (623, 486) with delta (0, 0)
Screenshot: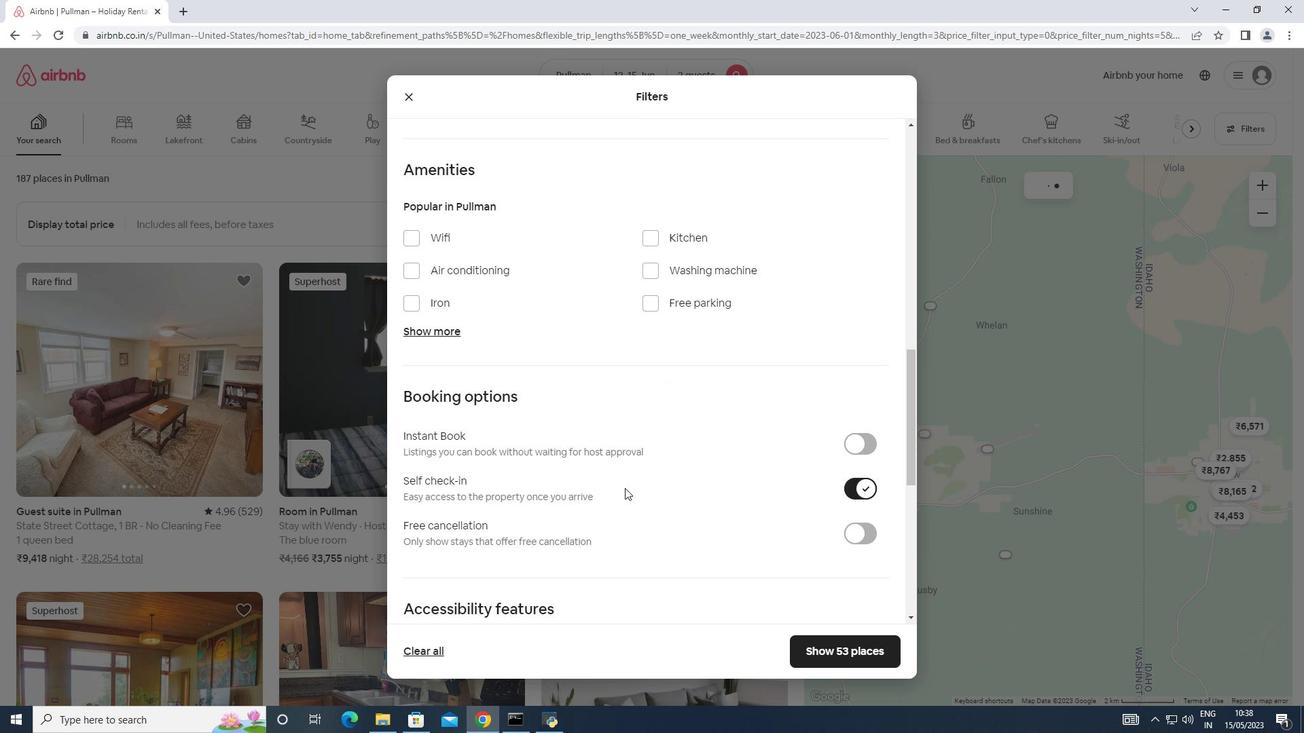
Action: Mouse moved to (622, 481)
Screenshot: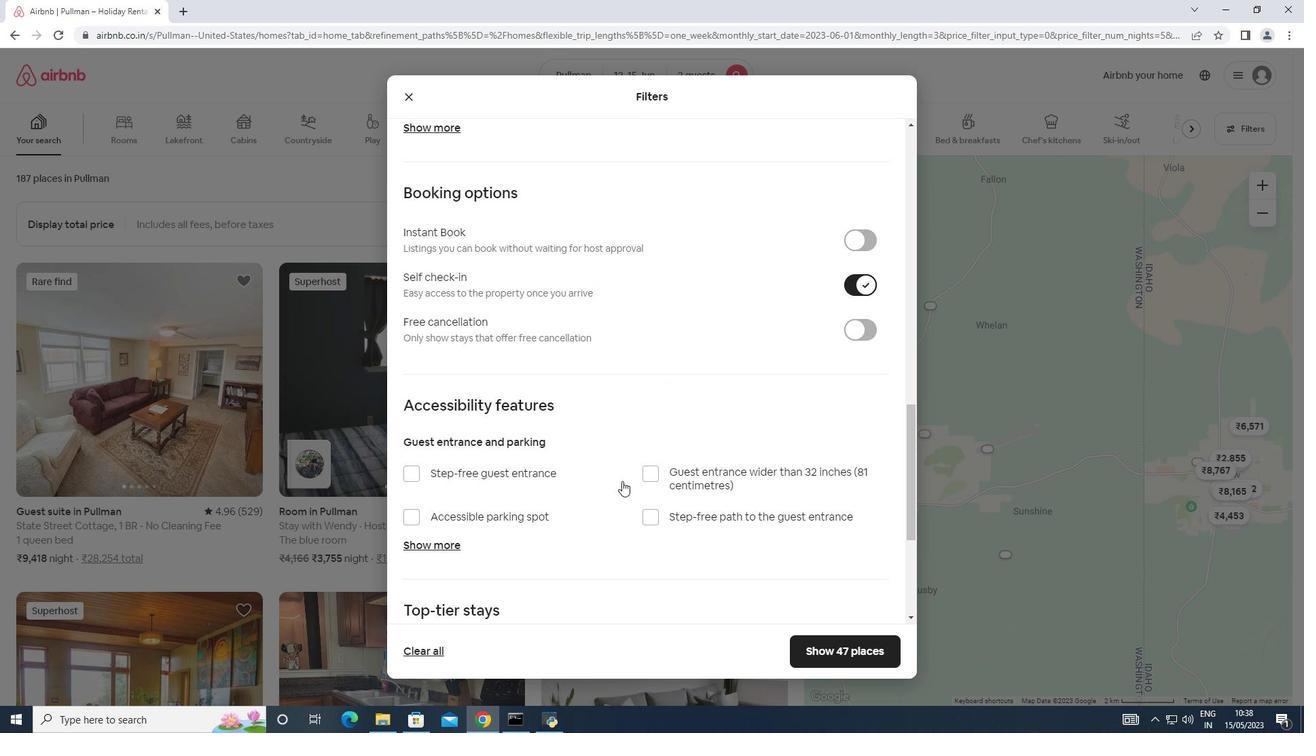 
Action: Mouse scrolled (622, 480) with delta (0, 0)
Screenshot: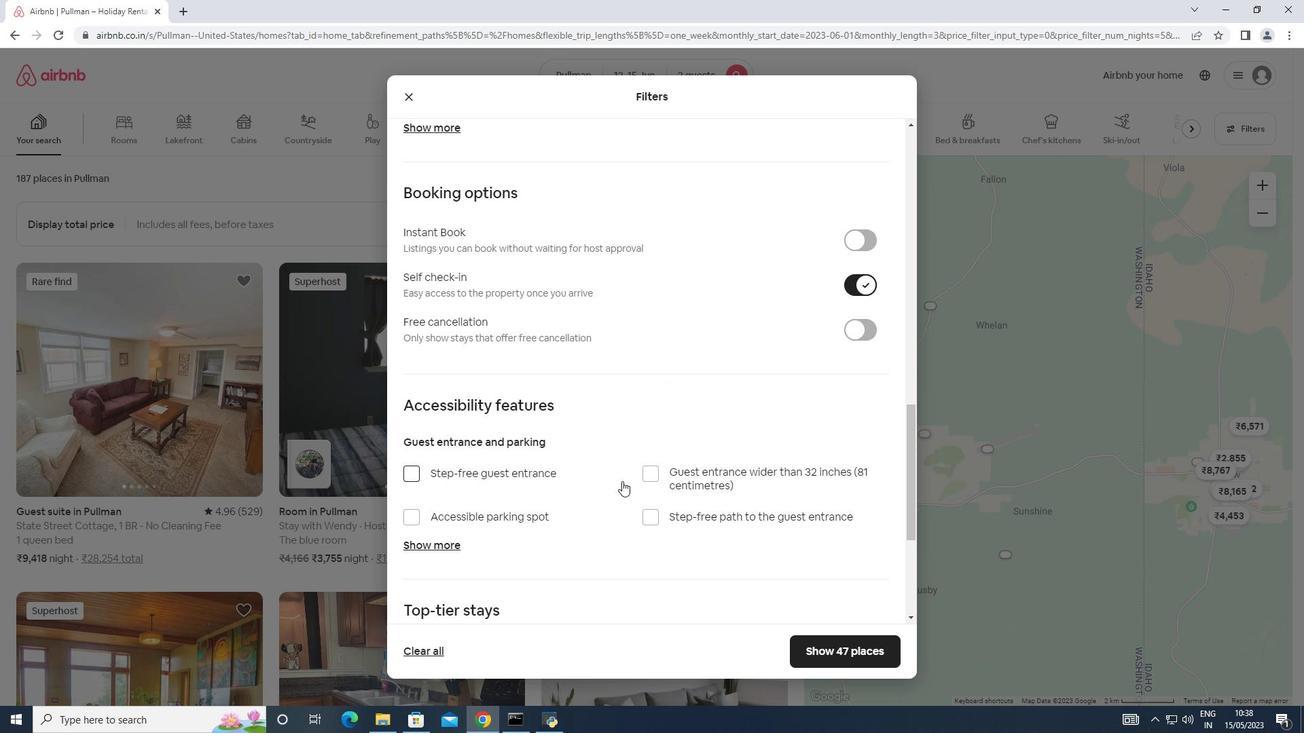 
Action: Mouse moved to (624, 481)
Screenshot: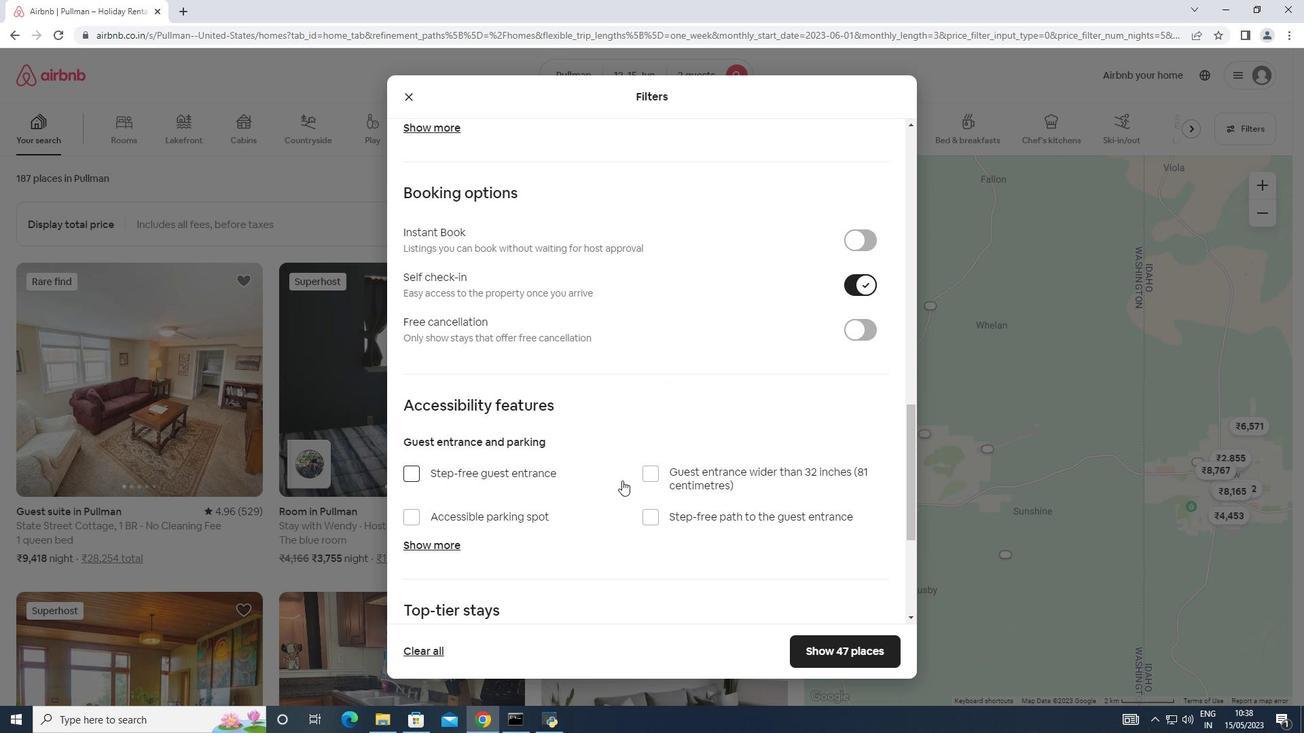 
Action: Mouse scrolled (624, 480) with delta (0, 0)
Screenshot: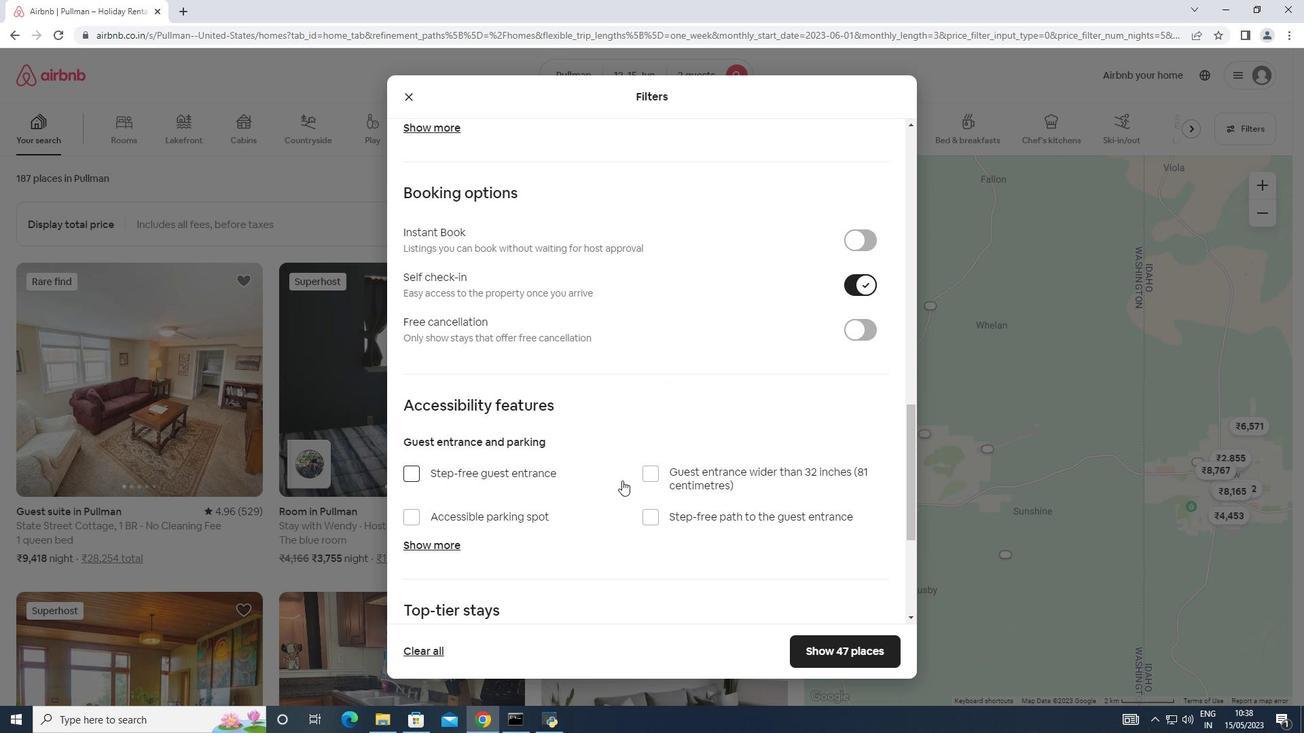 
Action: Mouse moved to (637, 473)
Screenshot: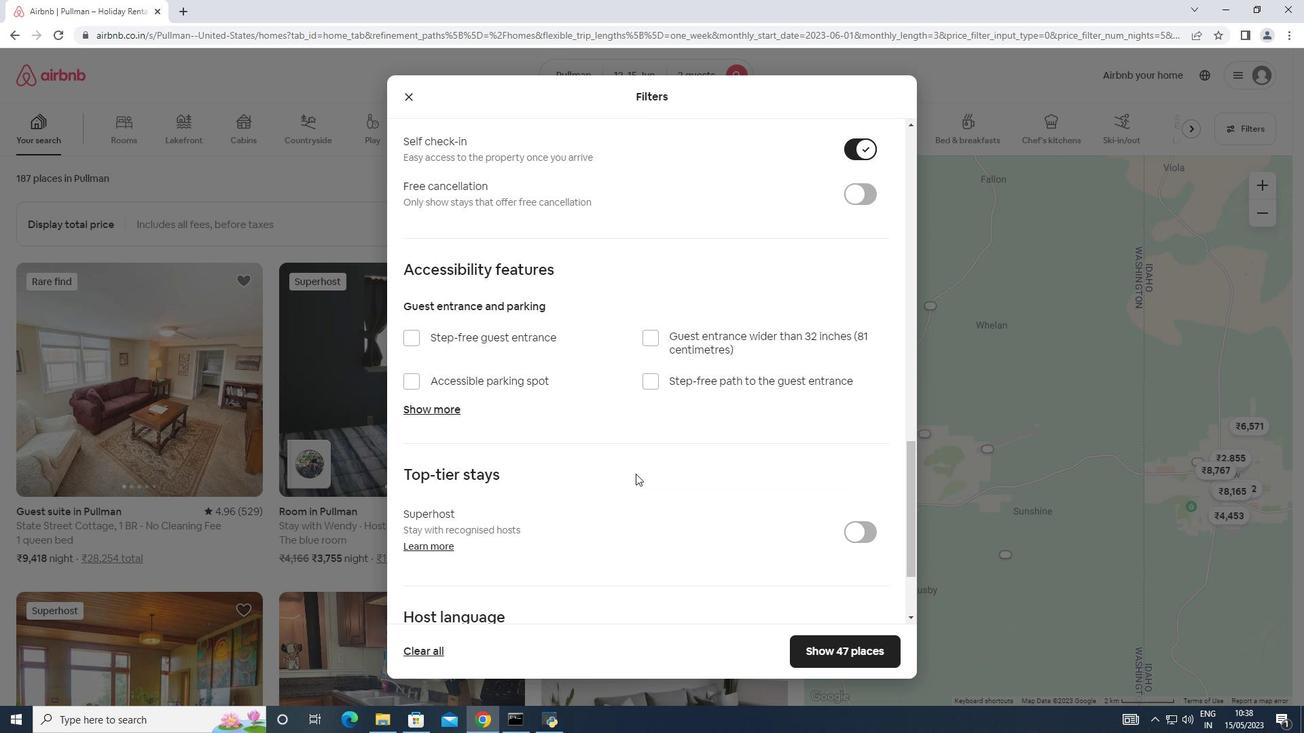 
Action: Mouse scrolled (637, 472) with delta (0, 0)
Screenshot: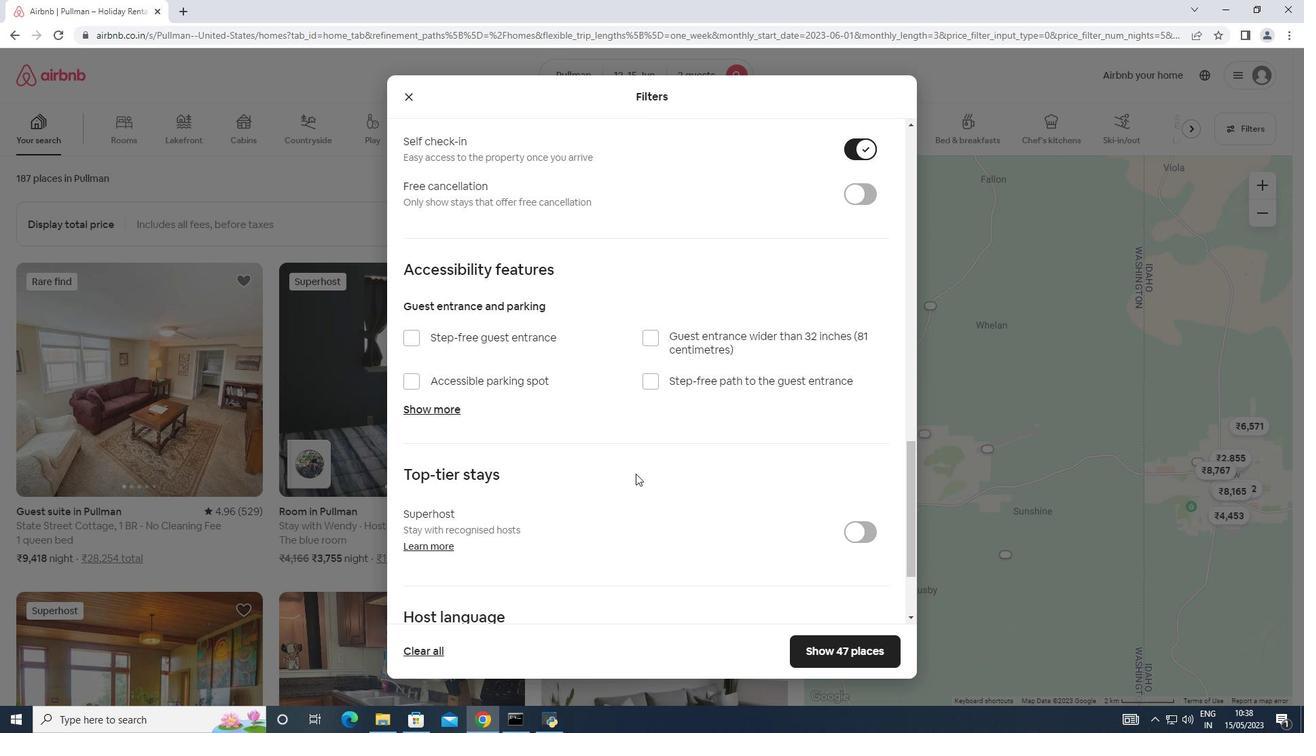 
Action: Mouse scrolled (637, 472) with delta (0, 0)
Screenshot: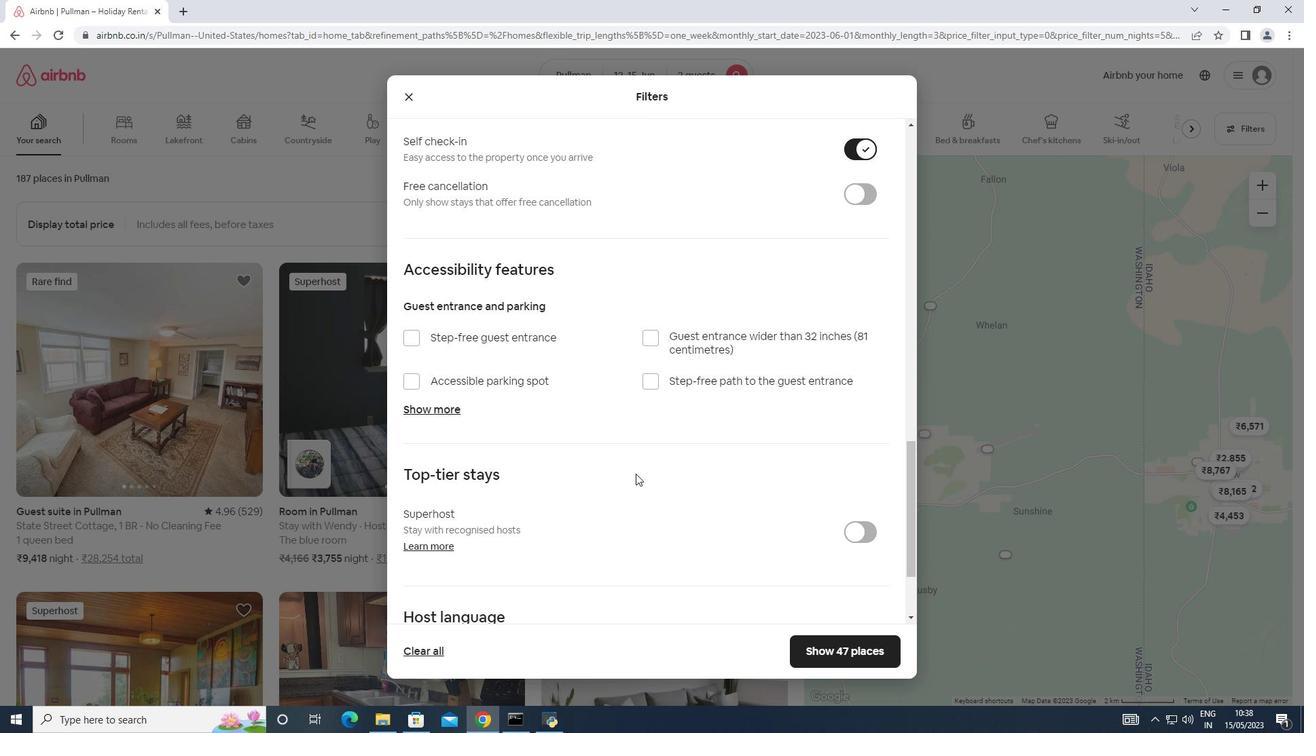 
Action: Mouse scrolled (637, 472) with delta (0, 0)
Screenshot: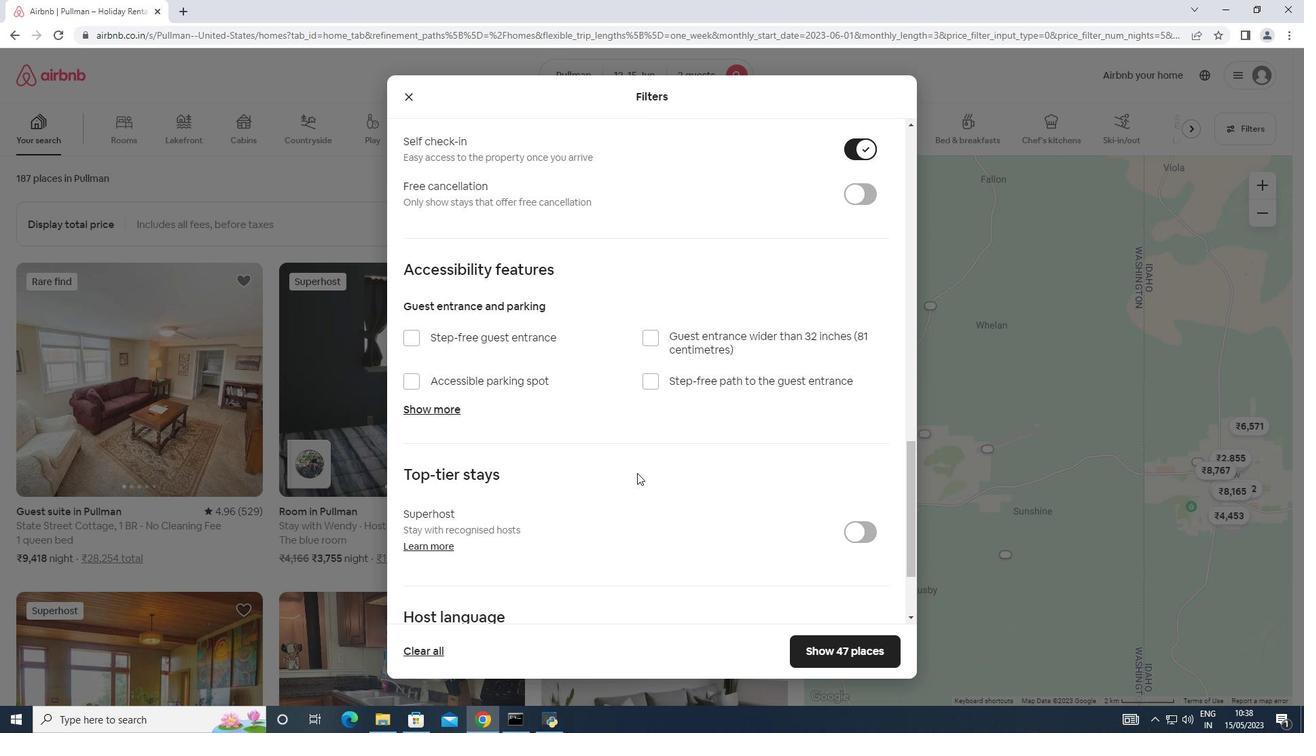 
Action: Mouse moved to (406, 524)
Screenshot: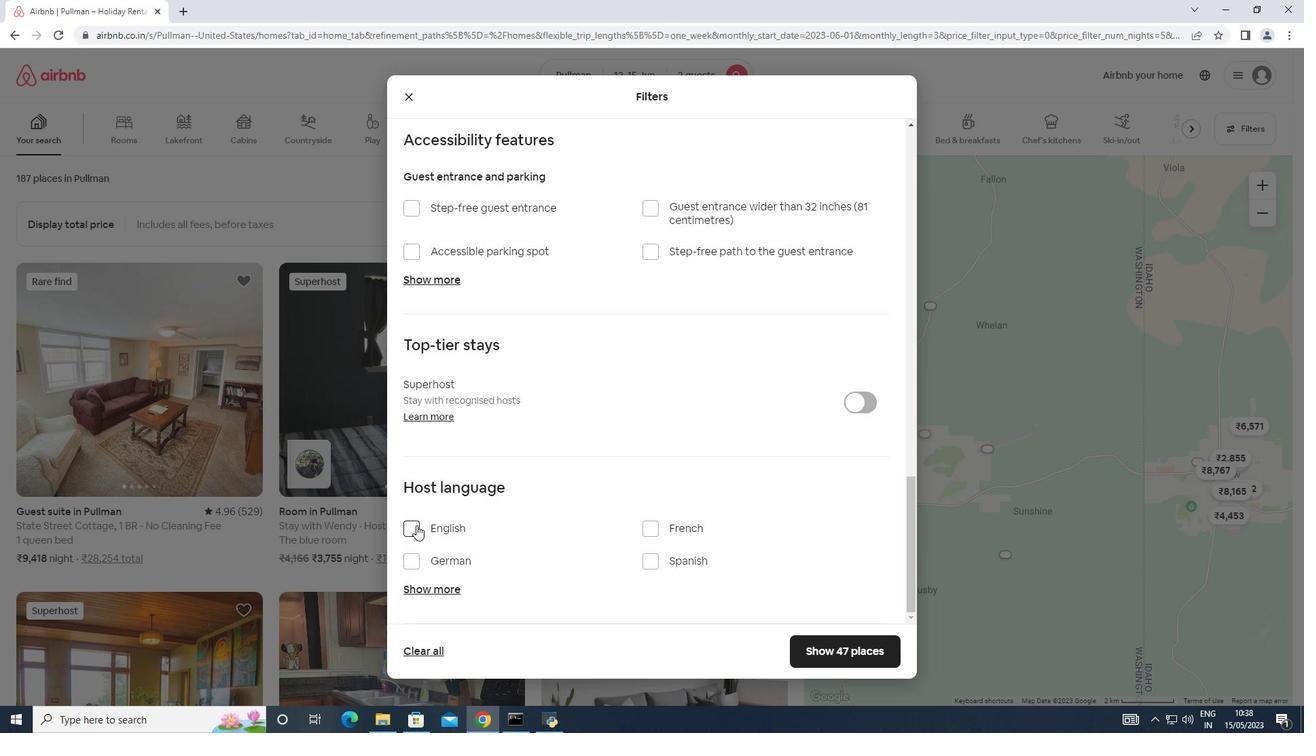 
Action: Mouse pressed left at (406, 524)
Screenshot: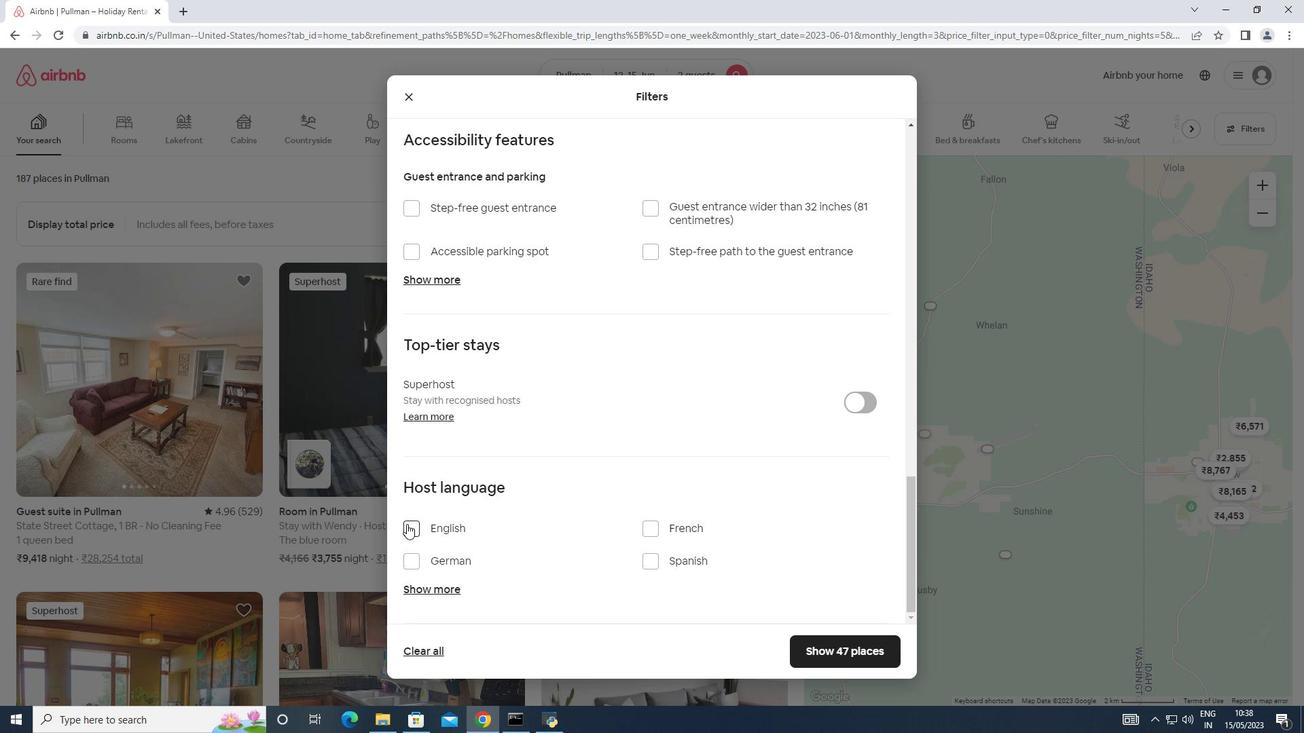 
Action: Mouse moved to (841, 654)
Screenshot: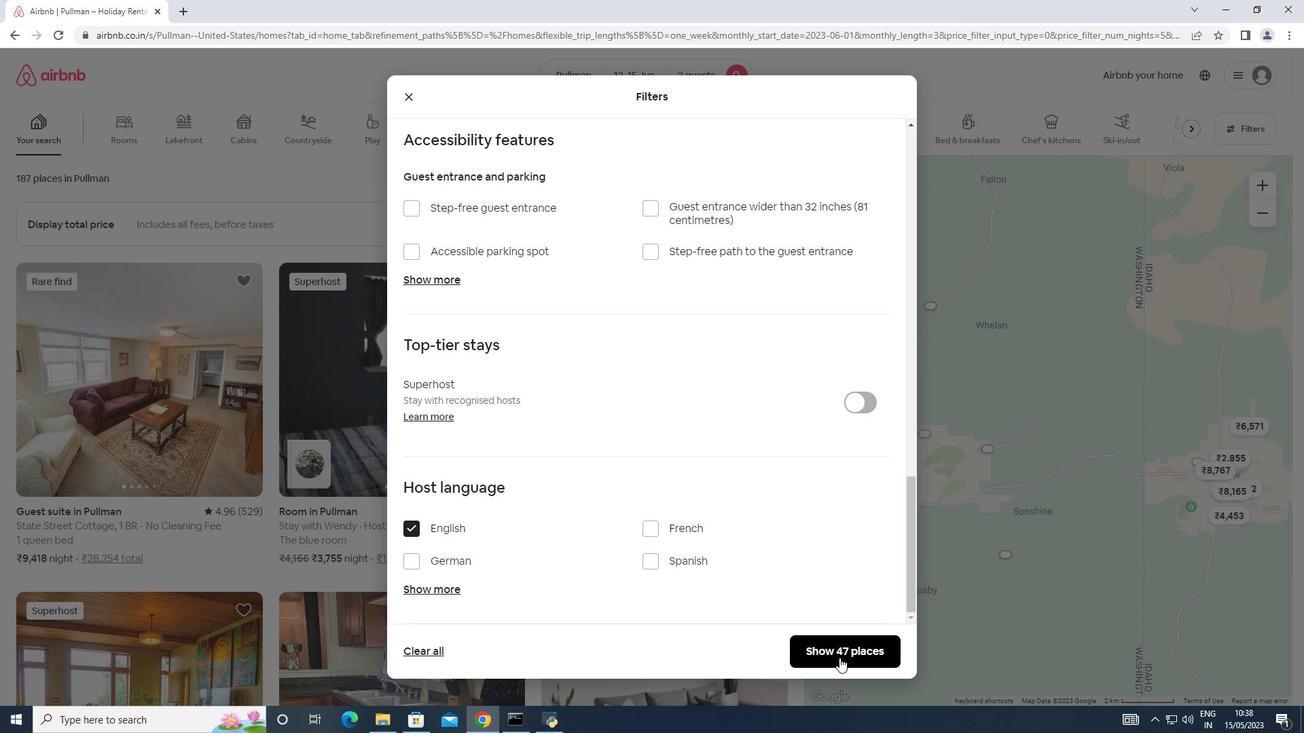 
Action: Mouse pressed left at (841, 654)
Screenshot: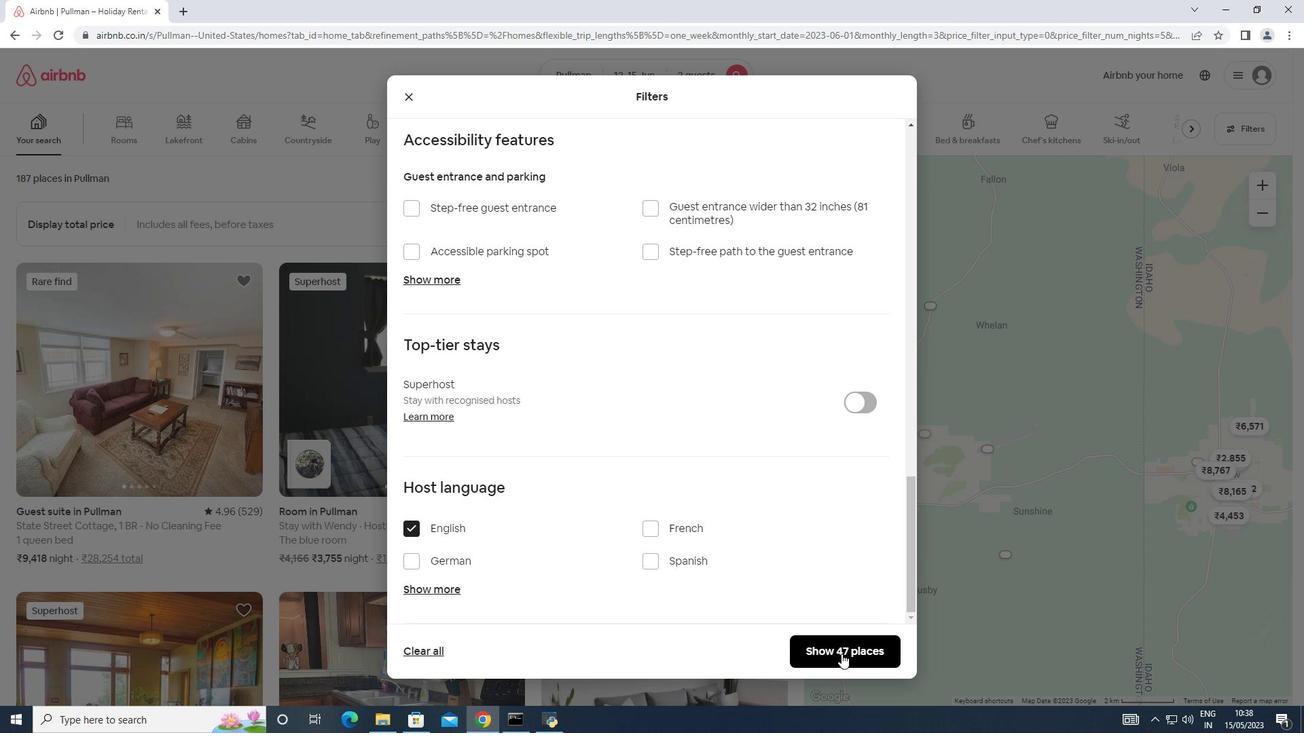 
